 Task: Buy 2 Chair Pads from Kitchen & Table Linens section under best seller category for shipping address: Gus Powell, 4759 Agriculture Lane, Homestead, Florida 33030, Cell Number 3052454080. Pay from credit card ending with 6759, CVV 506
Action: Mouse moved to (5, 90)
Screenshot: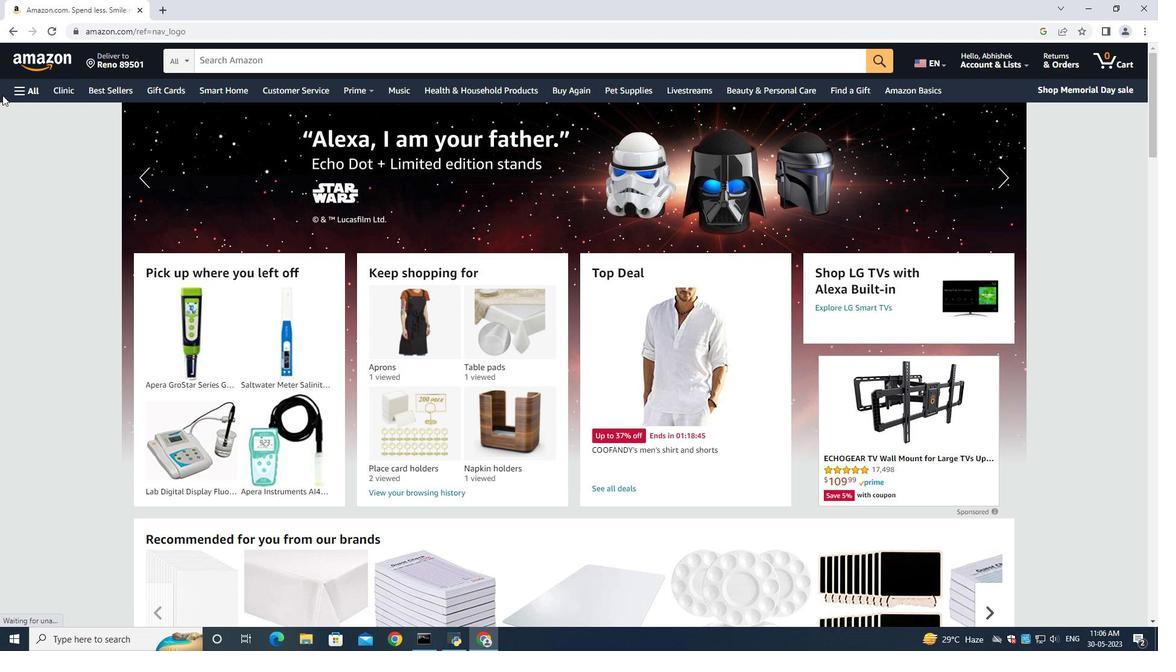 
Action: Mouse pressed left at (5, 90)
Screenshot: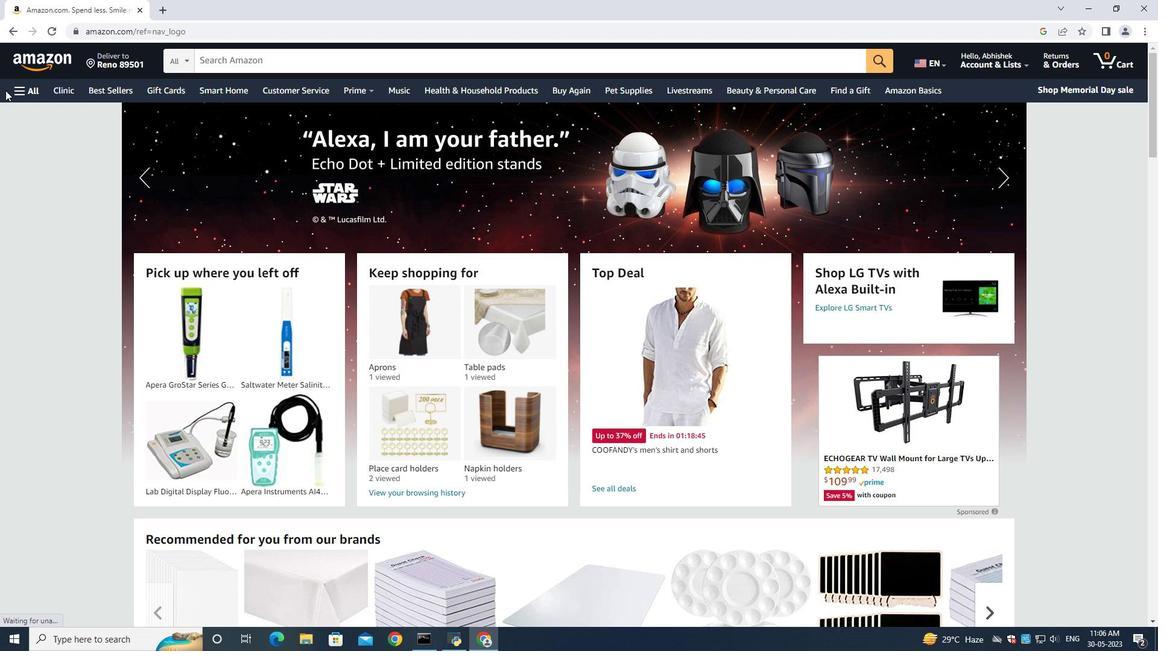 
Action: Mouse moved to (33, 93)
Screenshot: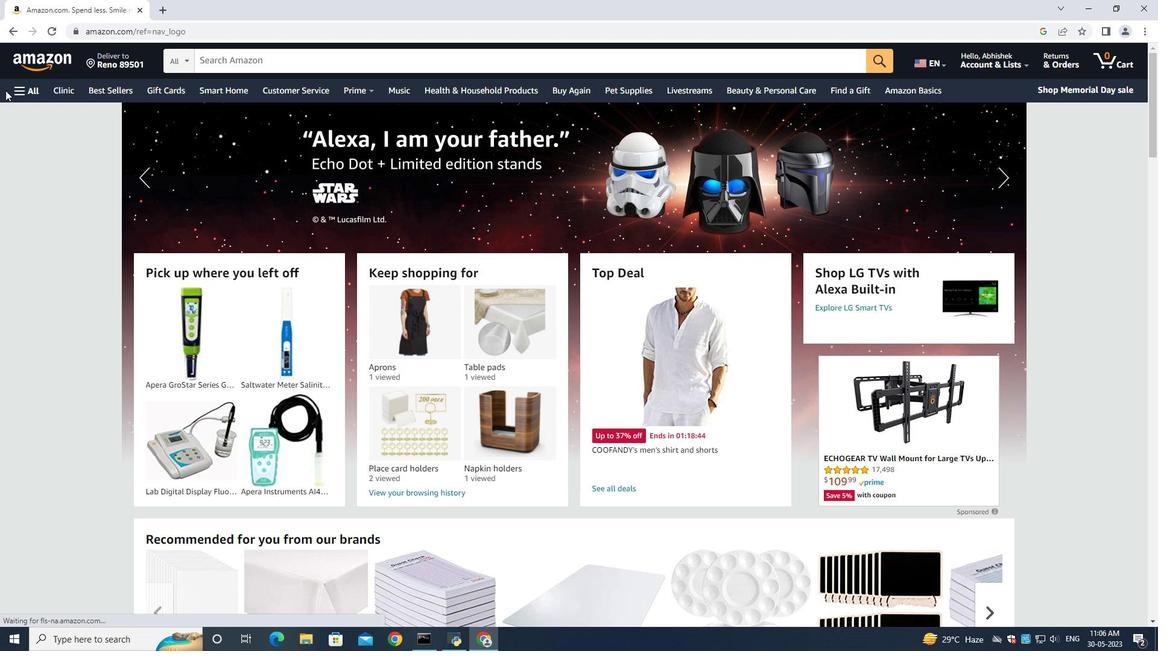 
Action: Mouse pressed left at (33, 93)
Screenshot: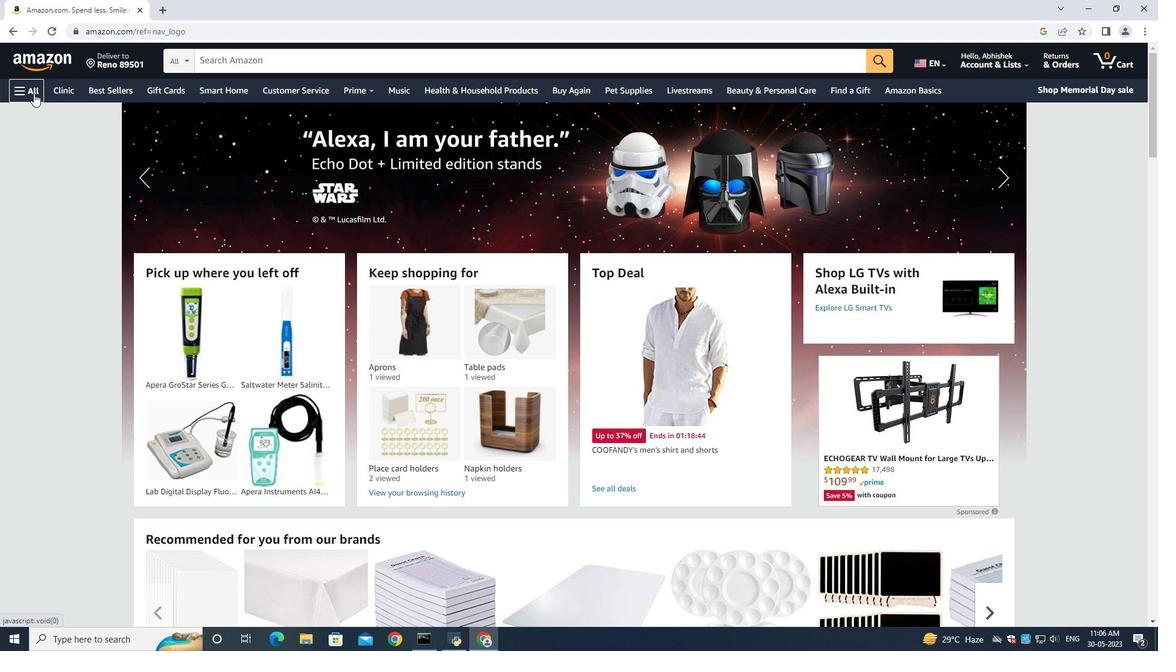 
Action: Mouse moved to (44, 109)
Screenshot: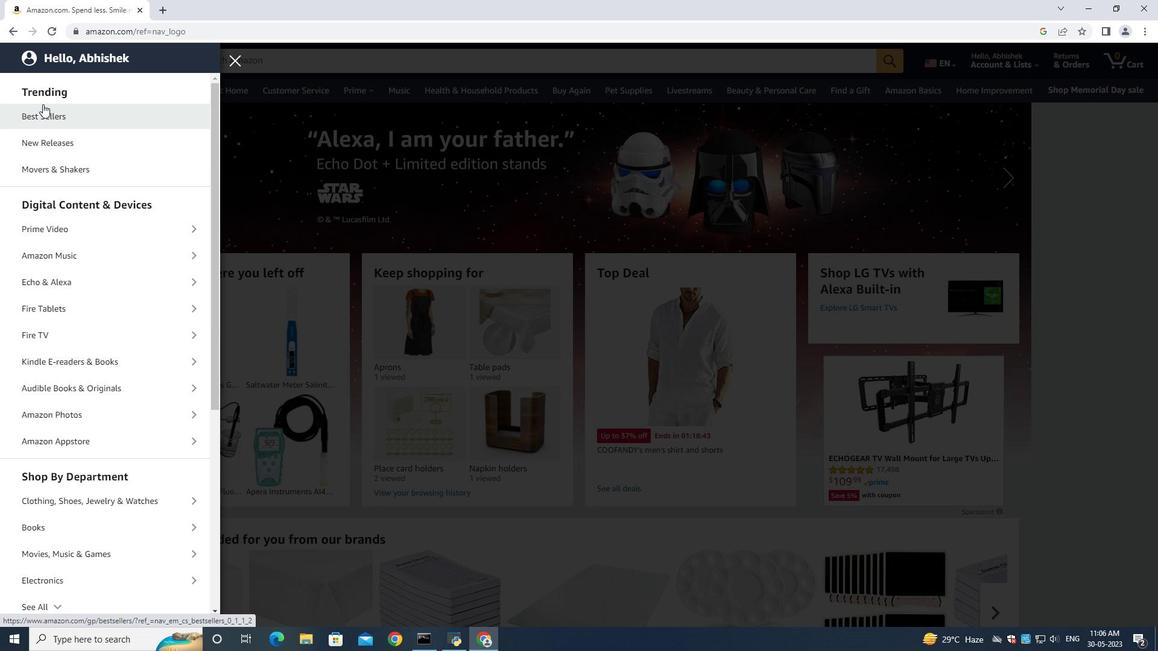 
Action: Mouse pressed left at (44, 109)
Screenshot: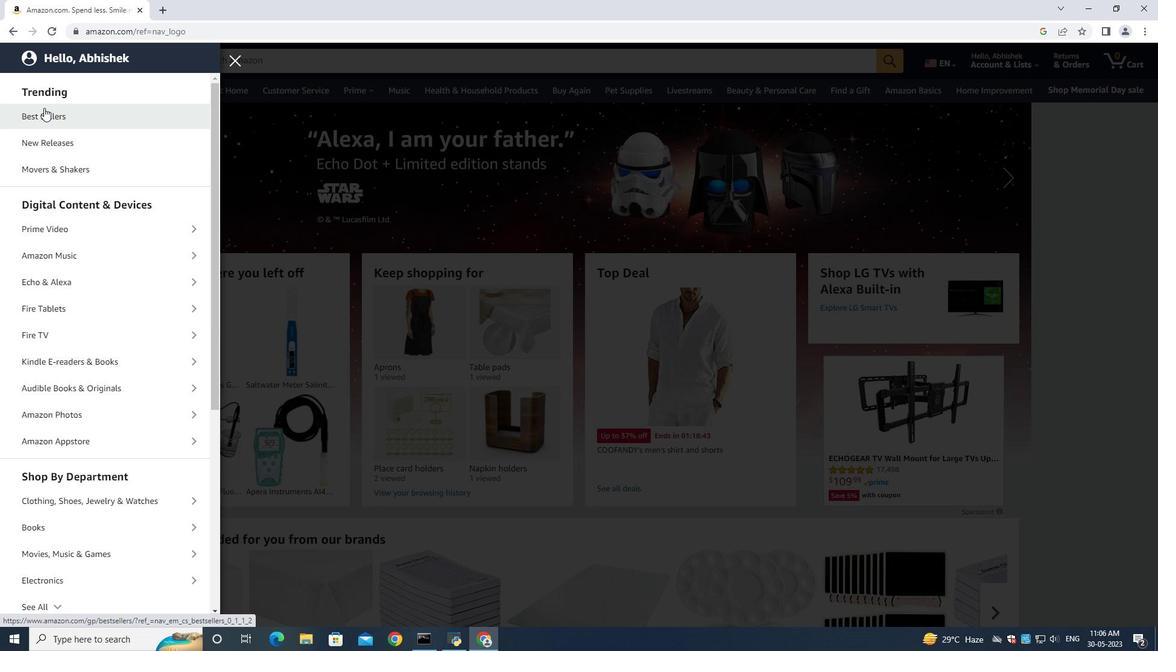 
Action: Mouse moved to (258, 63)
Screenshot: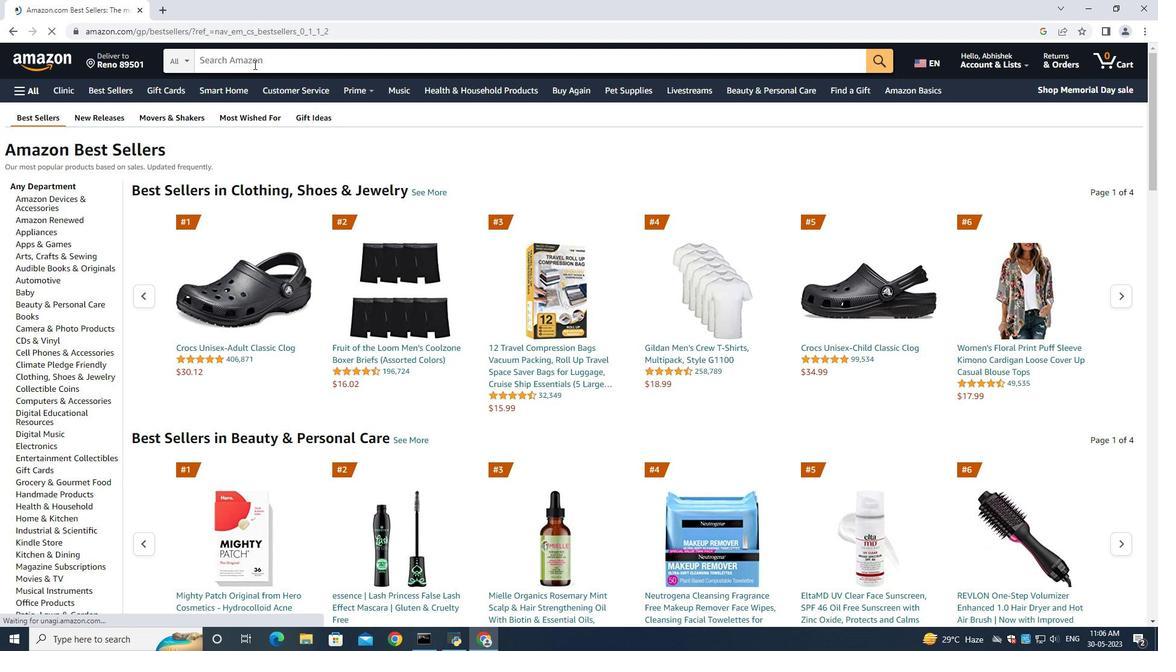 
Action: Mouse pressed left at (258, 63)
Screenshot: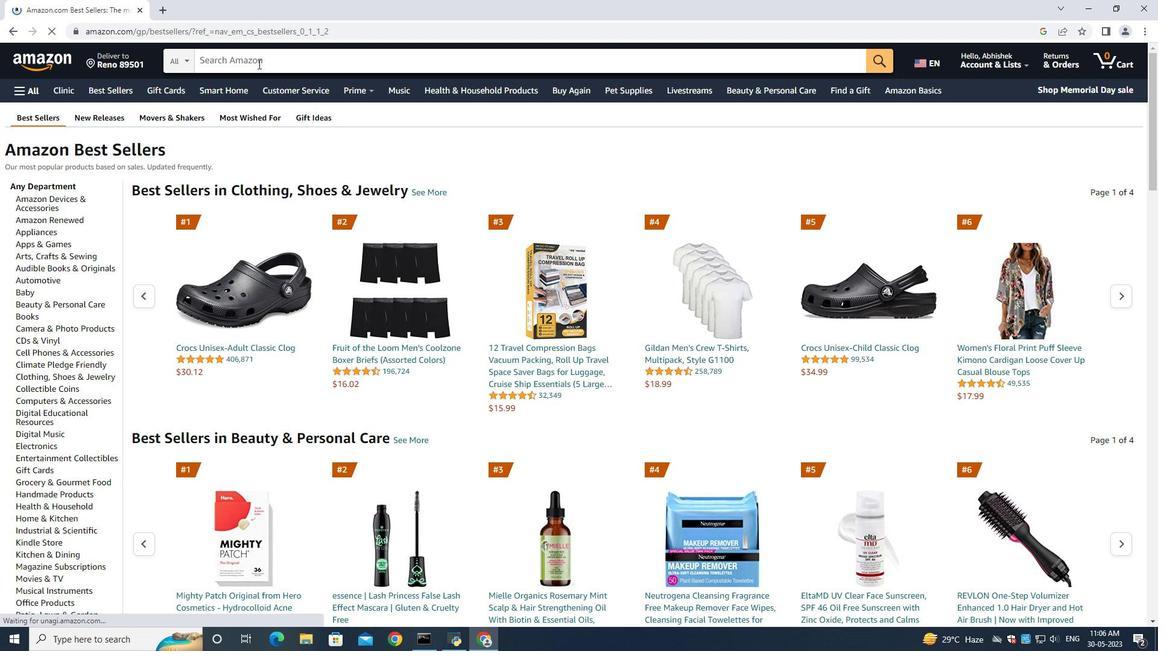 
Action: Key pressed <Key.shift>Chair<Key.space><Key.shift>Pas<Key.space><Key.backspace><Key.backspace>ds<Key.space><Key.enter>
Screenshot: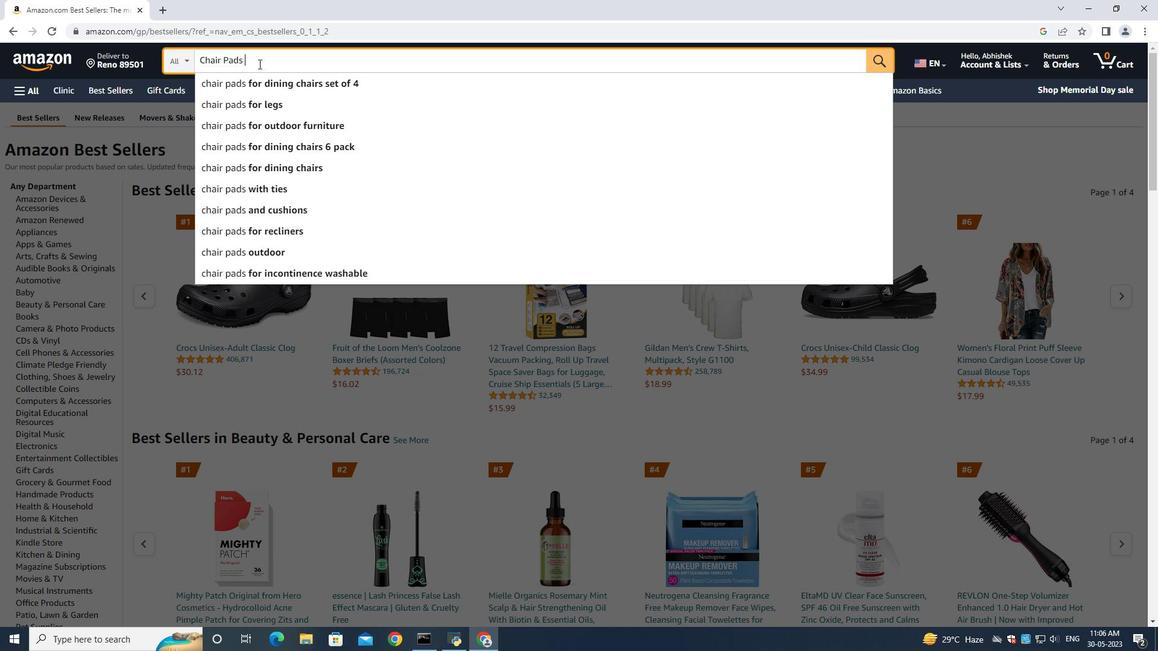 
Action: Mouse moved to (94, 372)
Screenshot: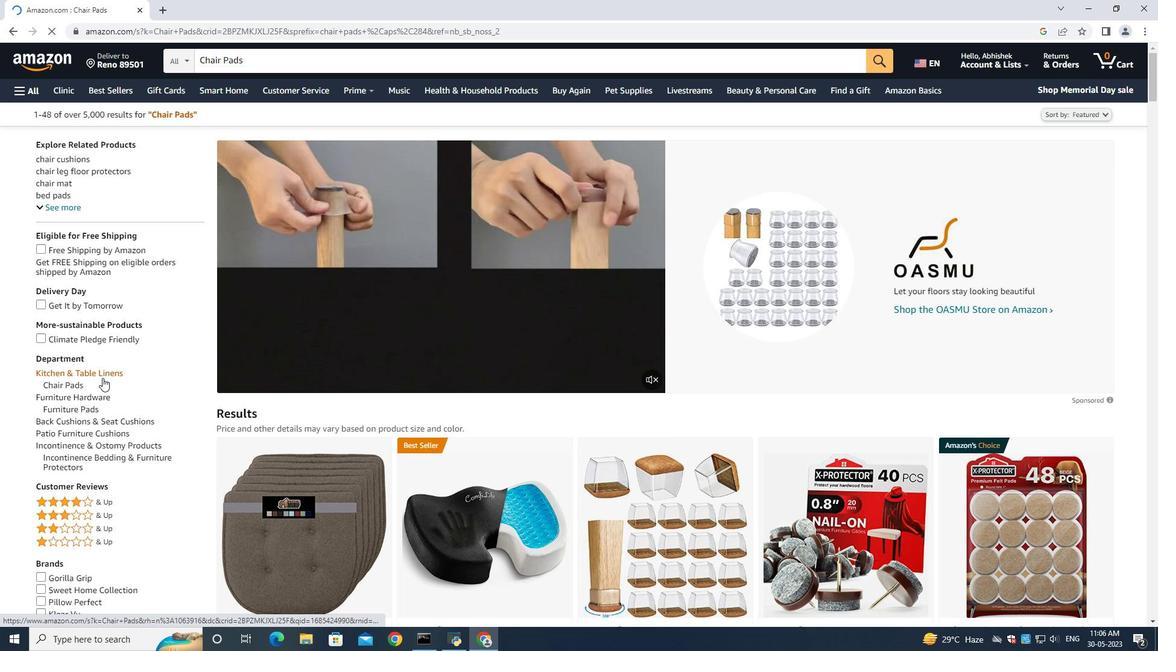 
Action: Mouse pressed left at (94, 372)
Screenshot: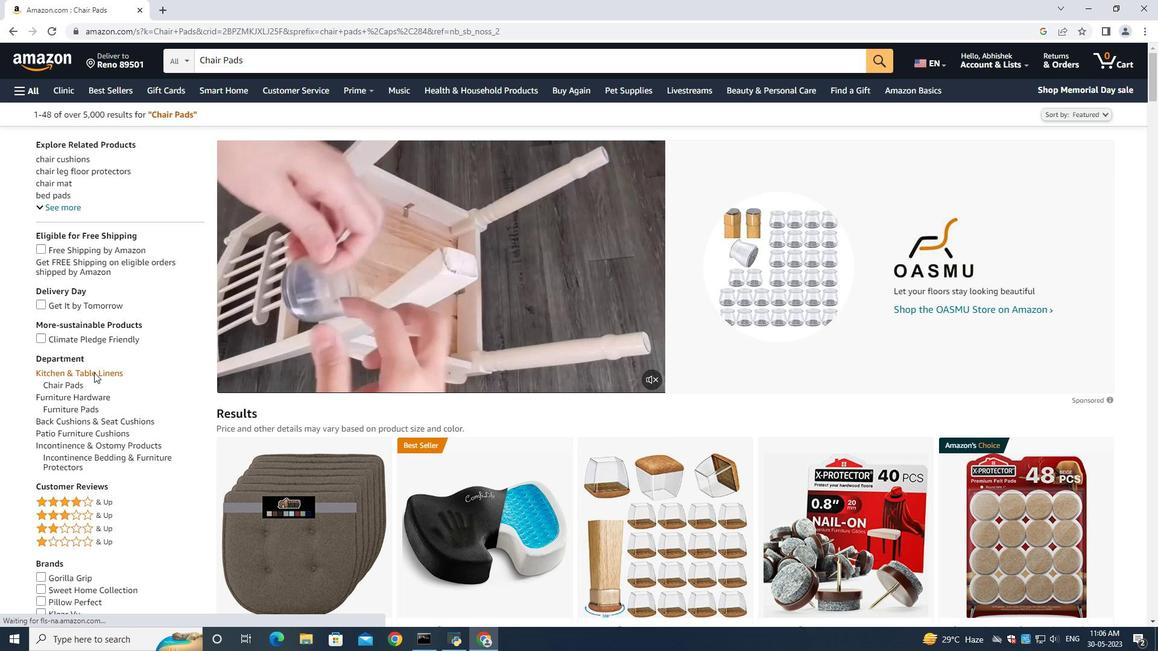 
Action: Mouse moved to (427, 369)
Screenshot: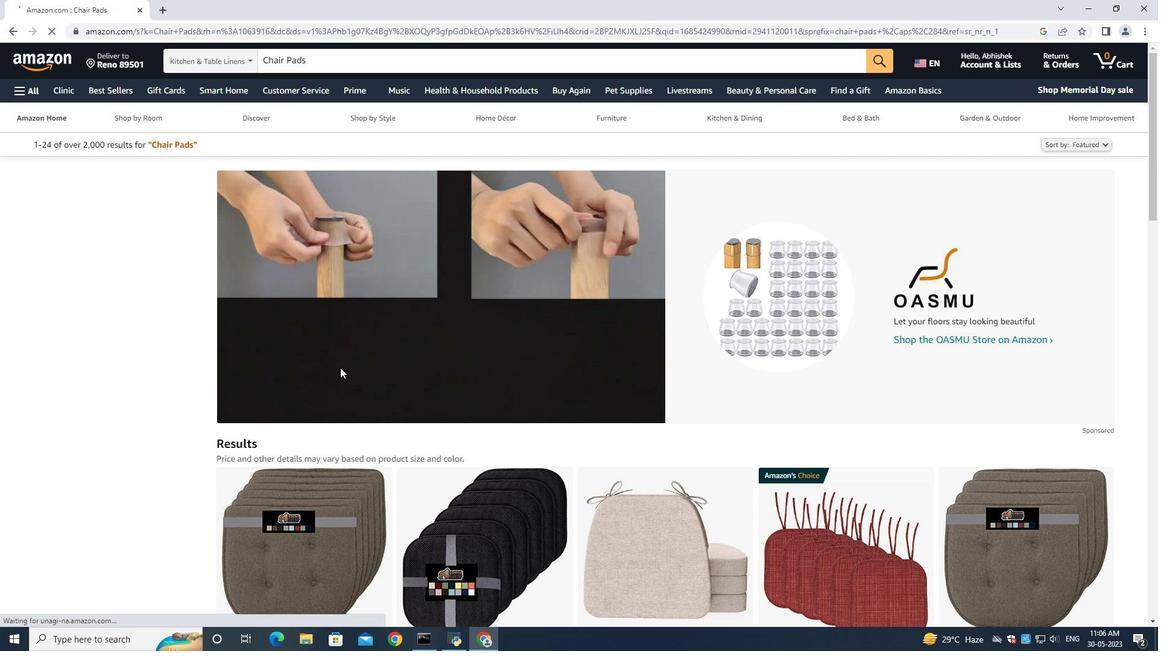 
Action: Mouse scrolled (427, 369) with delta (0, 0)
Screenshot: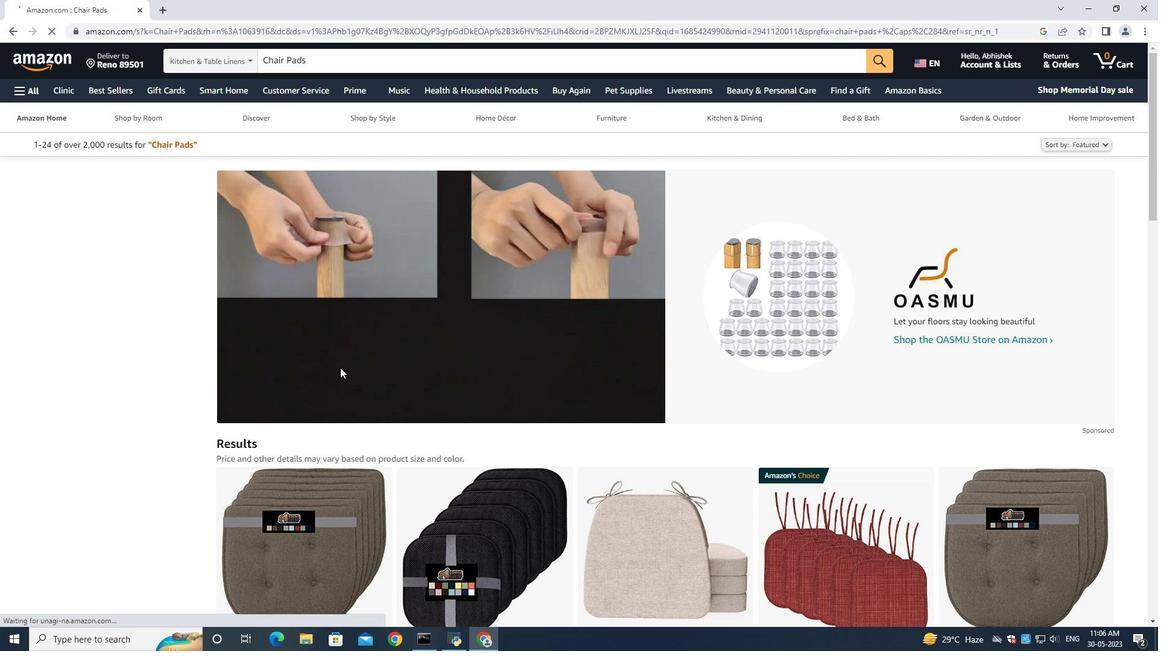 
Action: Mouse moved to (427, 369)
Screenshot: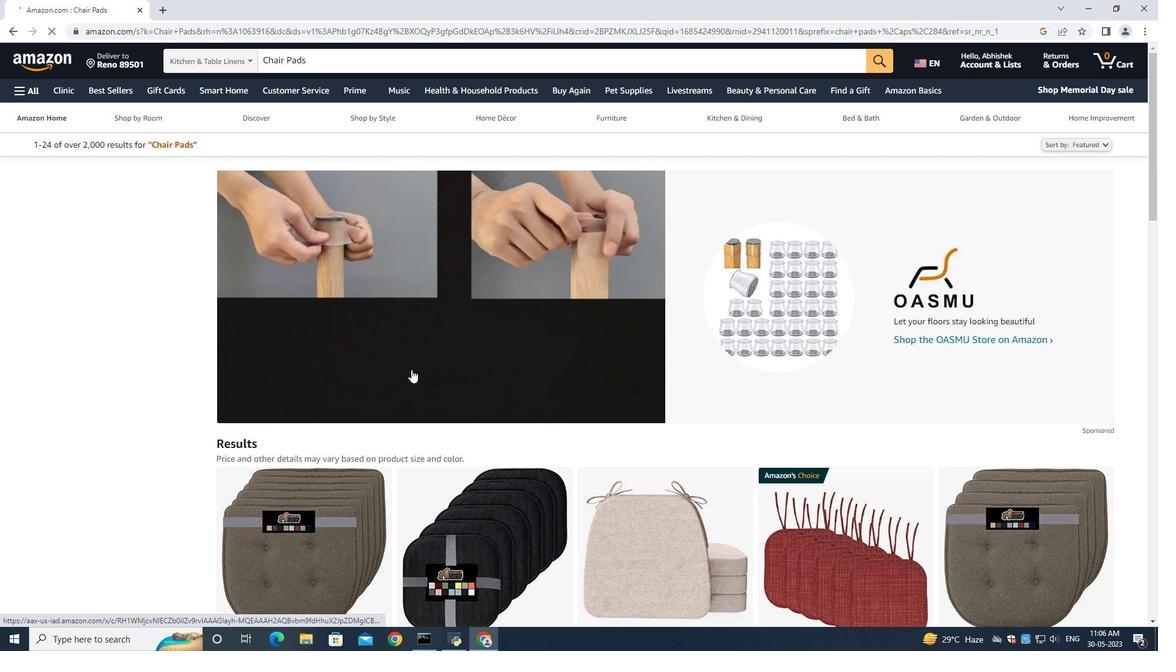 
Action: Mouse scrolled (427, 369) with delta (0, 0)
Screenshot: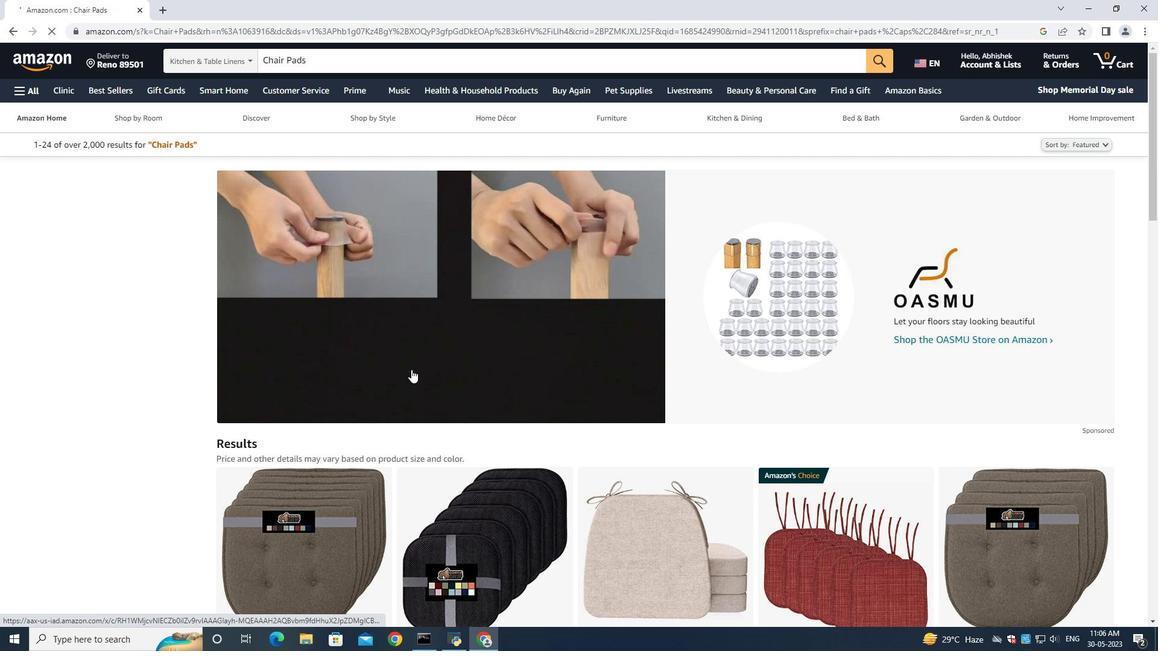 
Action: Mouse moved to (427, 369)
Screenshot: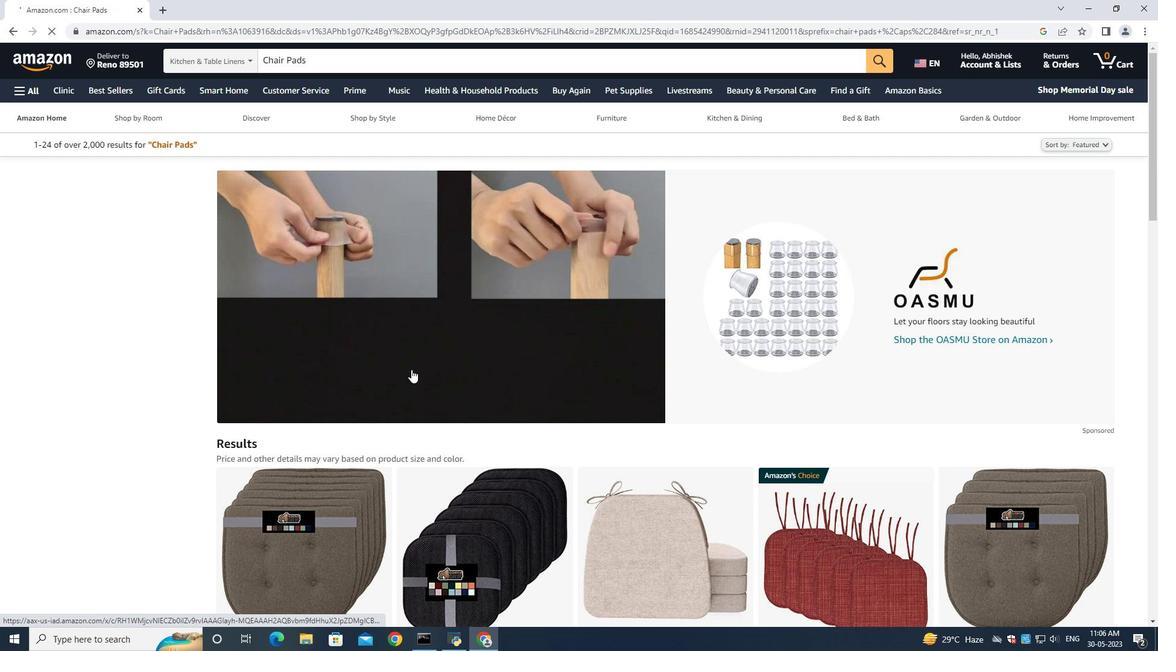 
Action: Mouse scrolled (427, 369) with delta (0, 0)
Screenshot: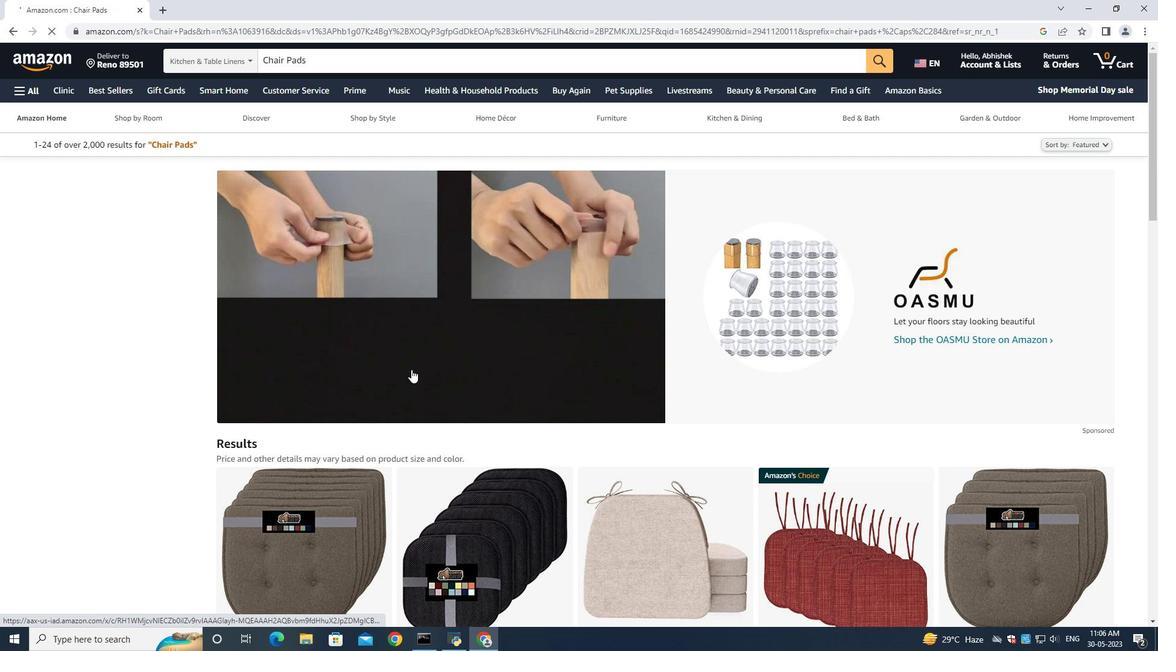 
Action: Mouse moved to (555, 366)
Screenshot: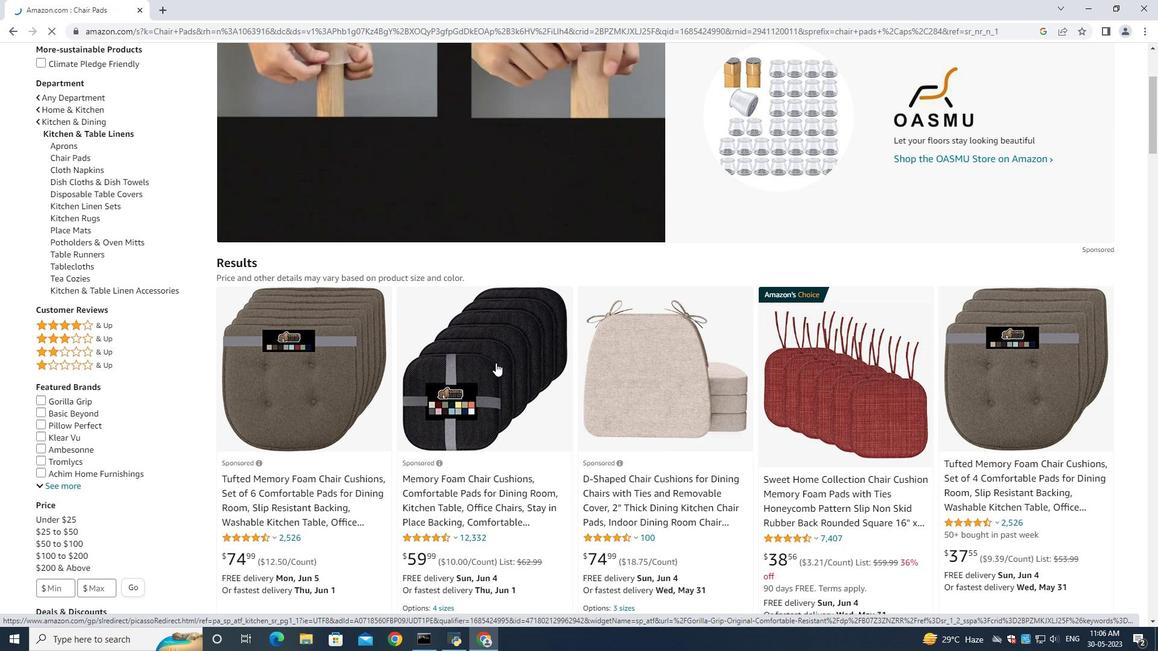 
Action: Mouse scrolled (555, 365) with delta (0, 0)
Screenshot: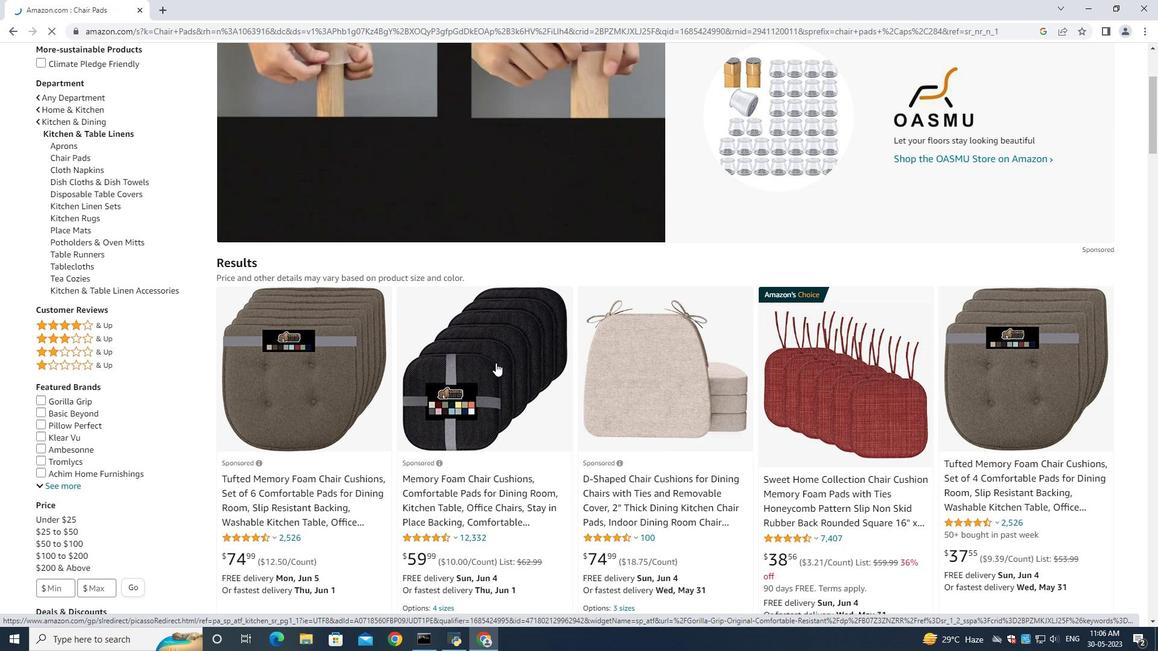 
Action: Mouse moved to (556, 366)
Screenshot: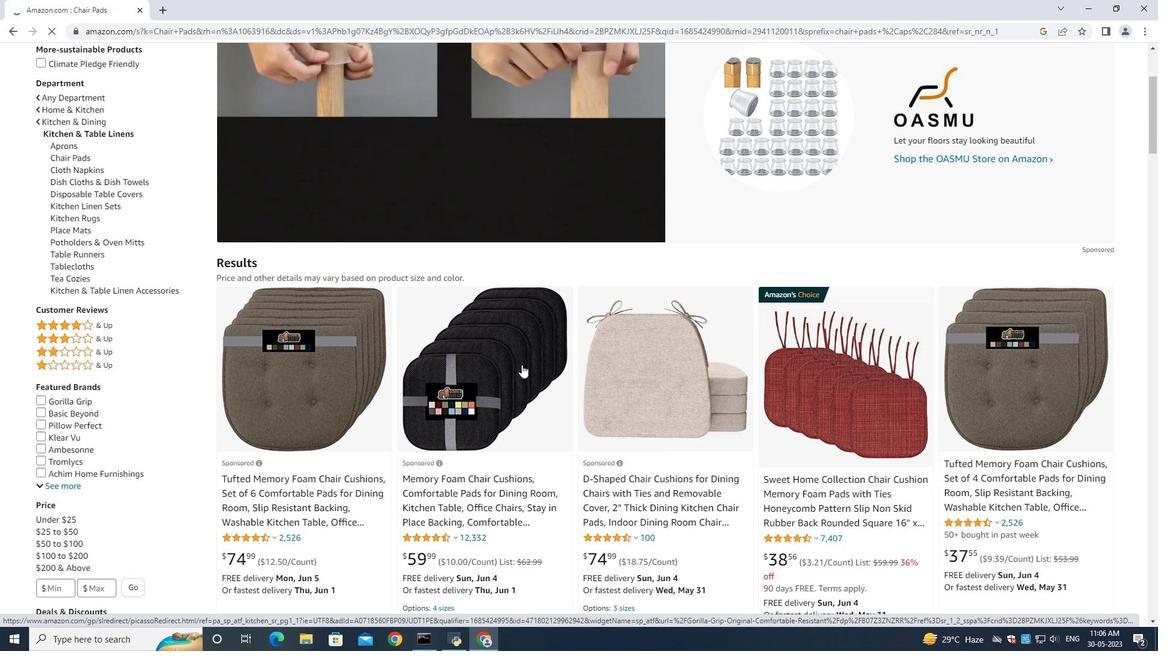 
Action: Mouse scrolled (556, 365) with delta (0, 0)
Screenshot: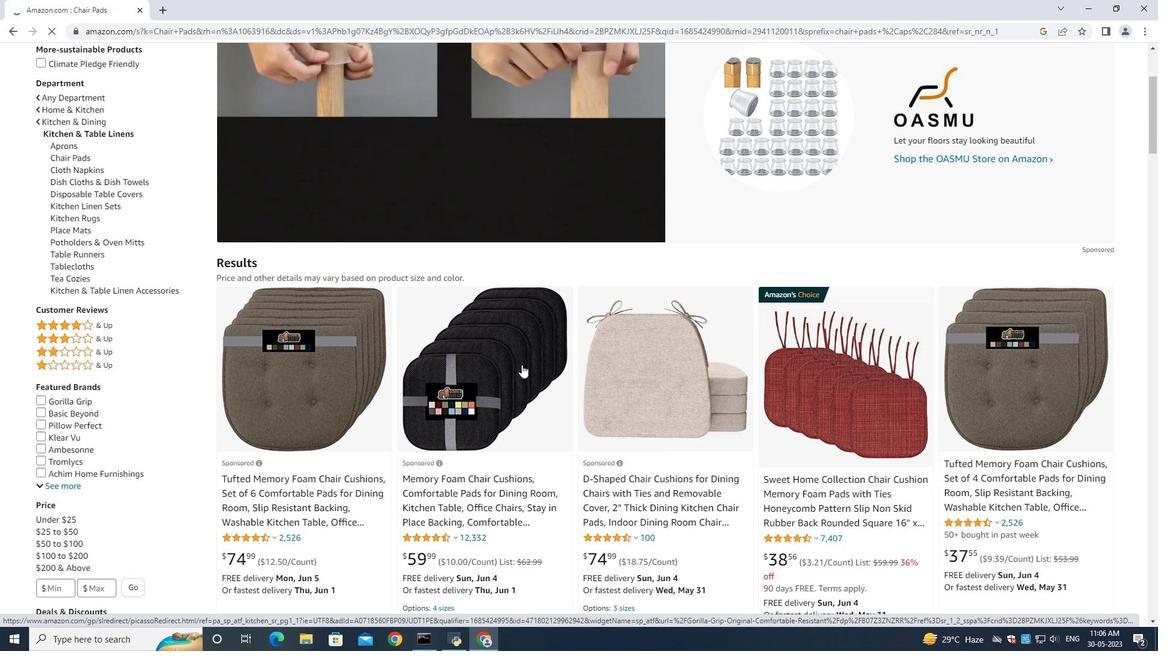 
Action: Mouse scrolled (556, 365) with delta (0, 0)
Screenshot: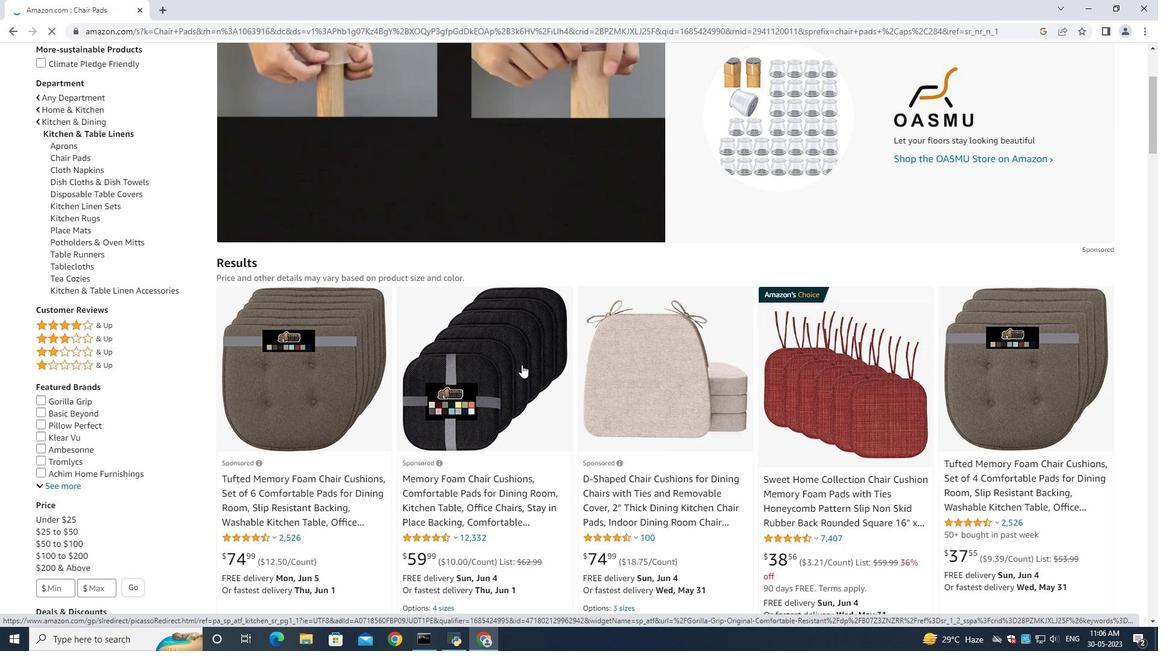 
Action: Mouse scrolled (556, 365) with delta (0, 0)
Screenshot: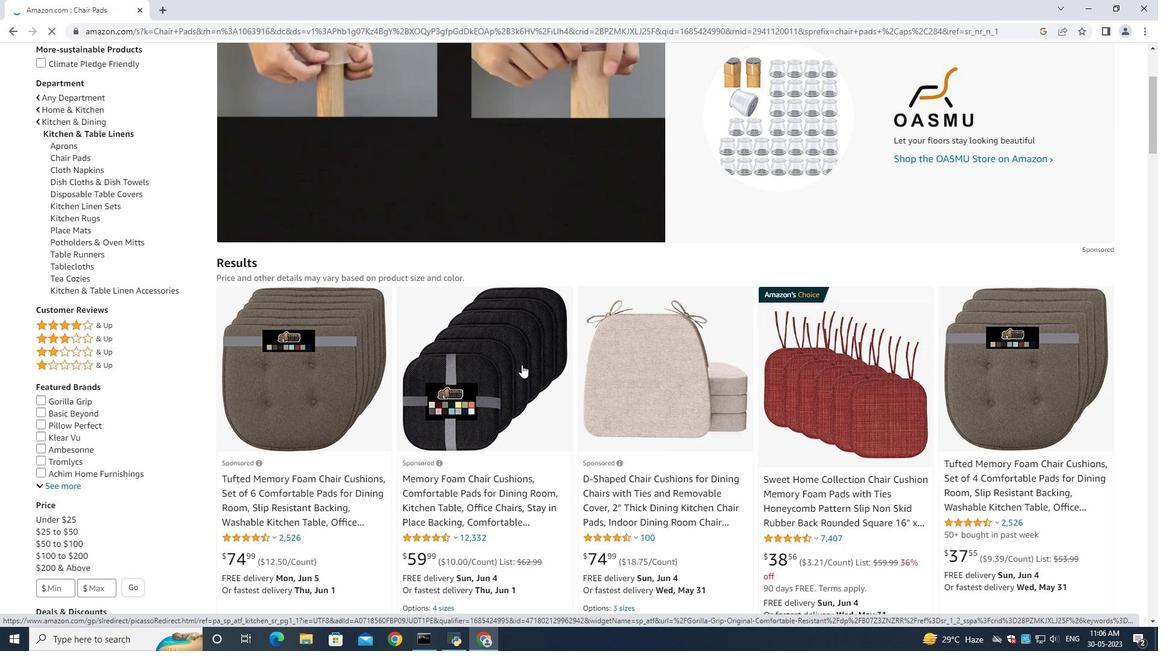 
Action: Mouse moved to (779, 322)
Screenshot: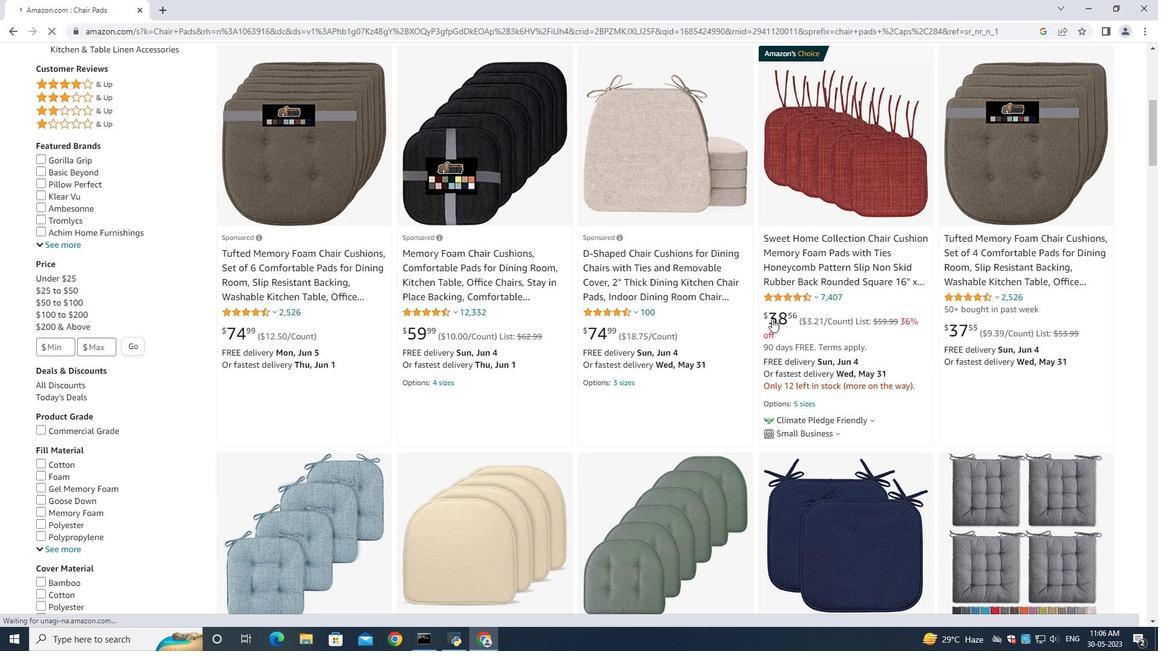 
Action: Mouse scrolled (779, 322) with delta (0, 0)
Screenshot: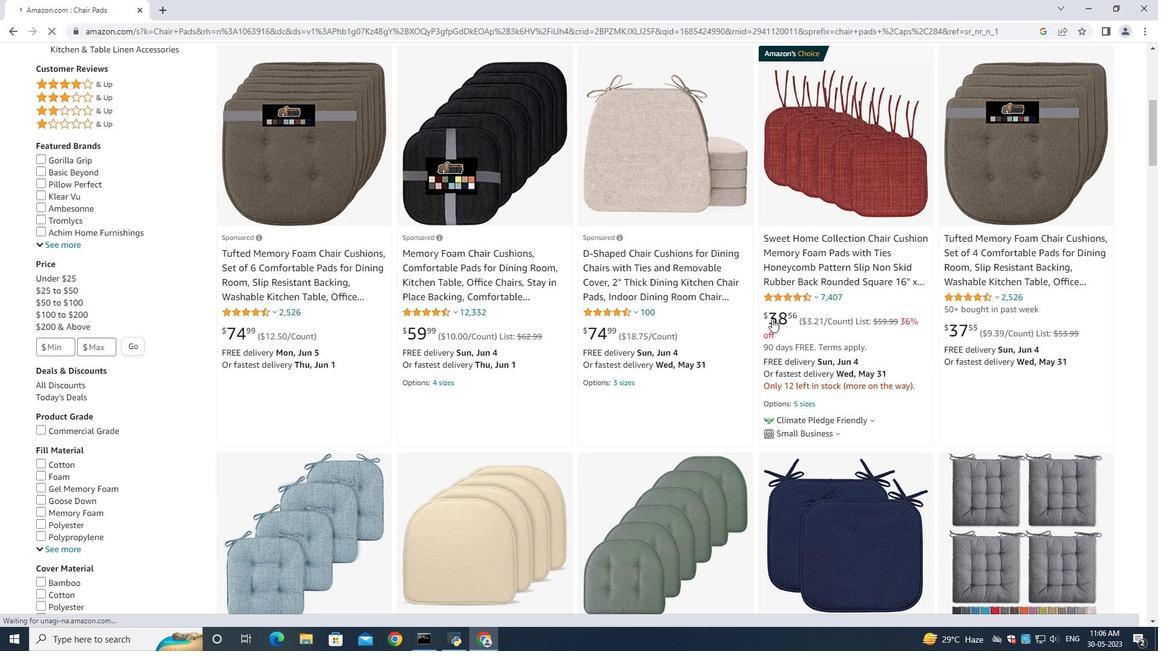 
Action: Mouse scrolled (779, 322) with delta (0, 0)
Screenshot: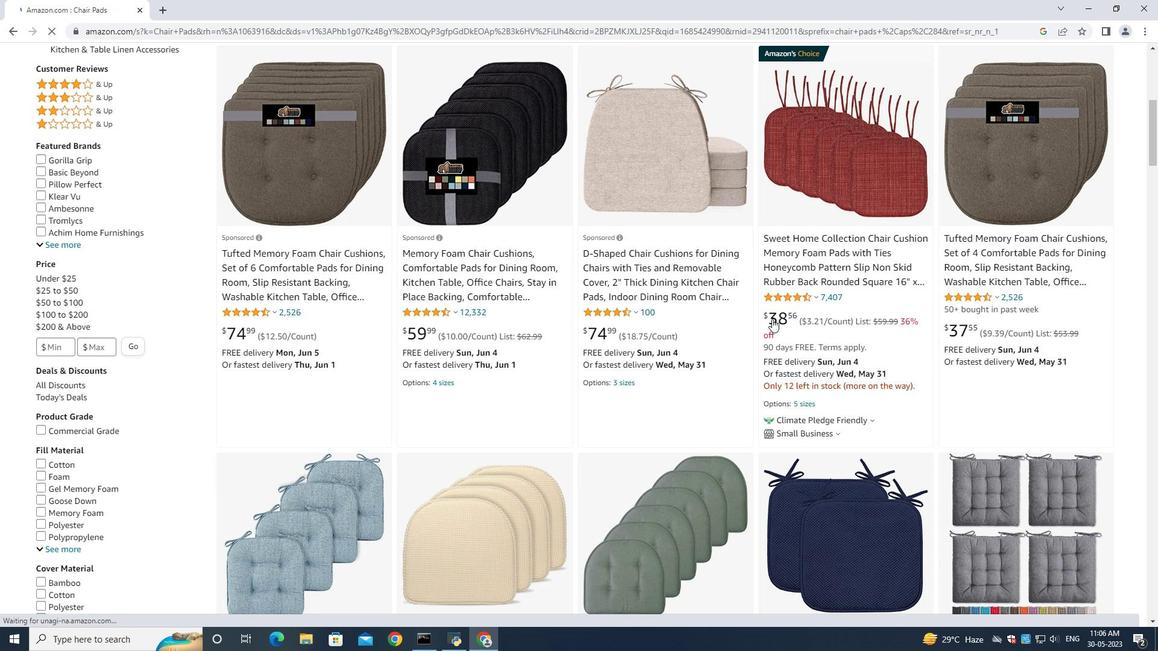 
Action: Mouse moved to (669, 330)
Screenshot: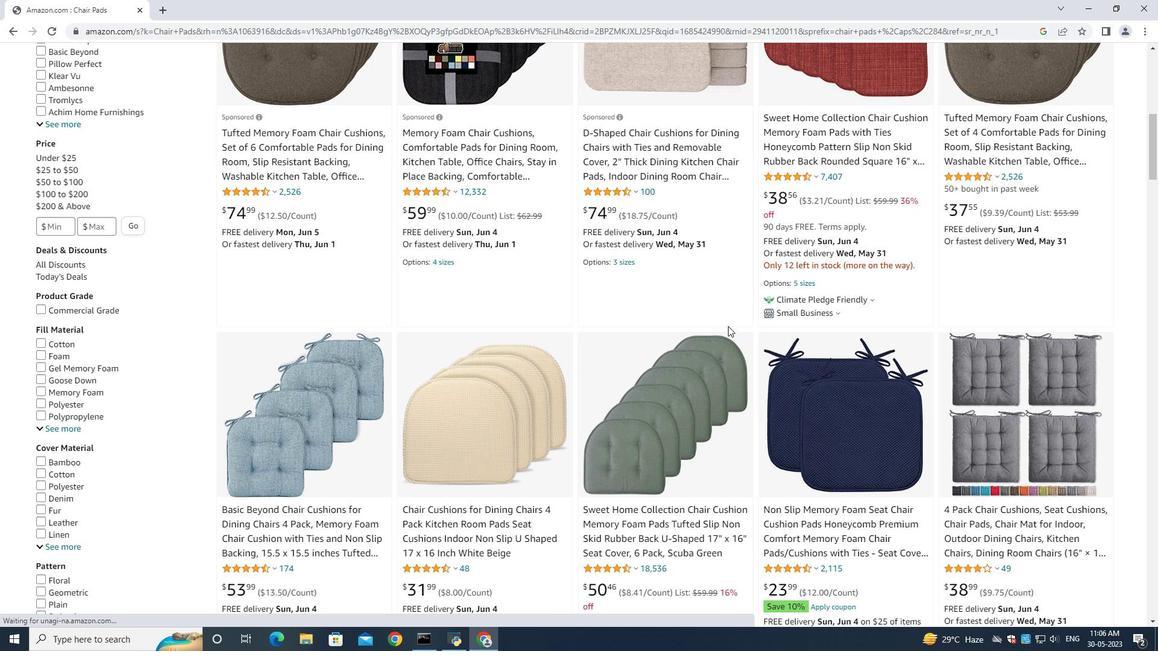 
Action: Mouse scrolled (669, 330) with delta (0, 0)
Screenshot: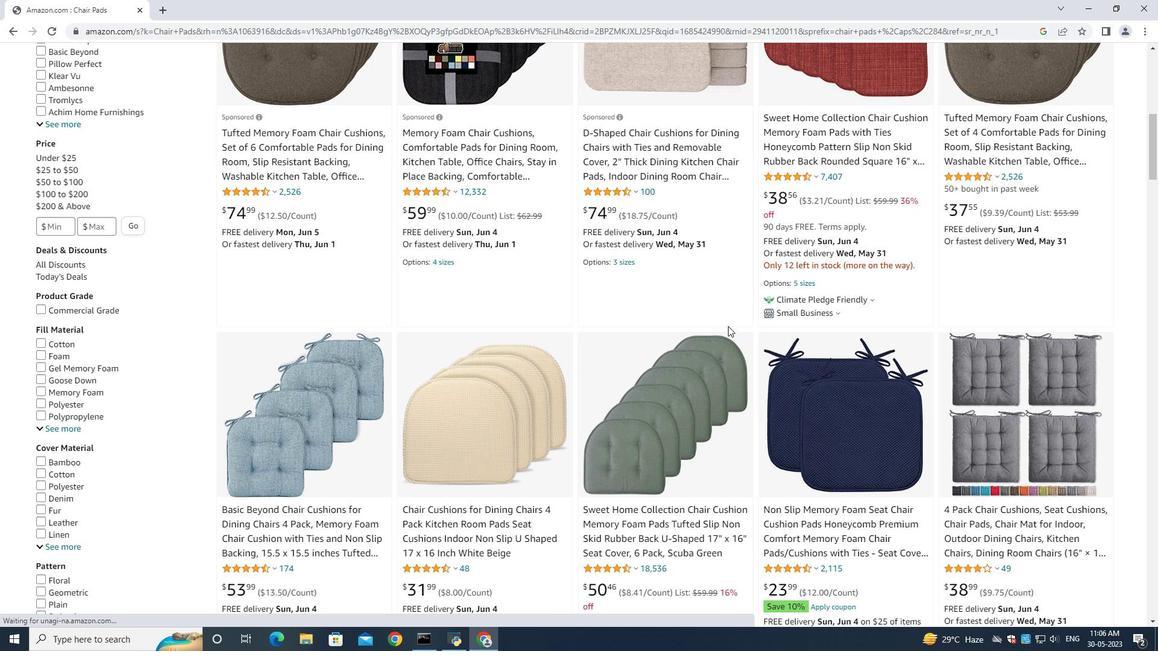 
Action: Mouse moved to (657, 330)
Screenshot: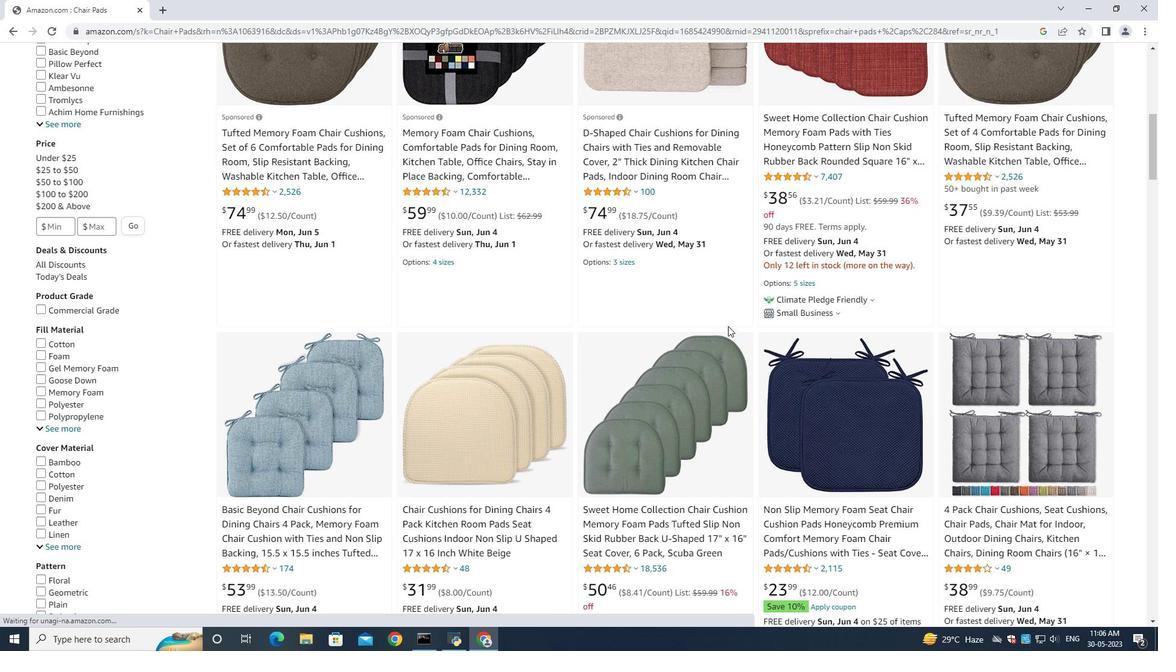 
Action: Mouse scrolled (660, 330) with delta (0, 0)
Screenshot: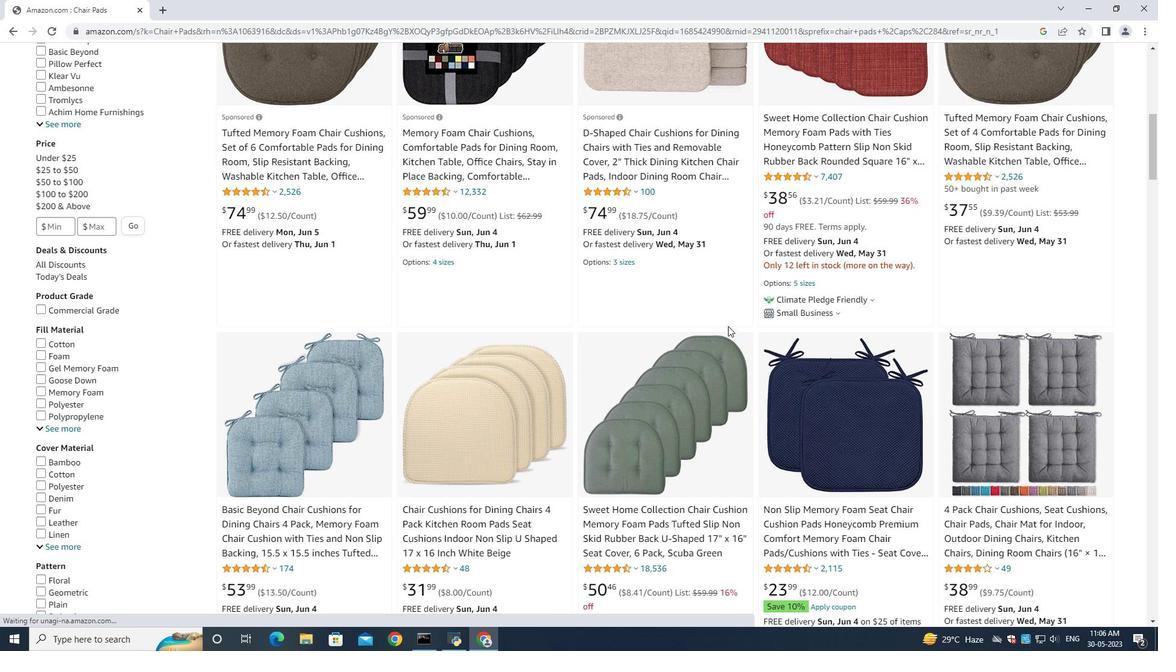 
Action: Mouse moved to (657, 330)
Screenshot: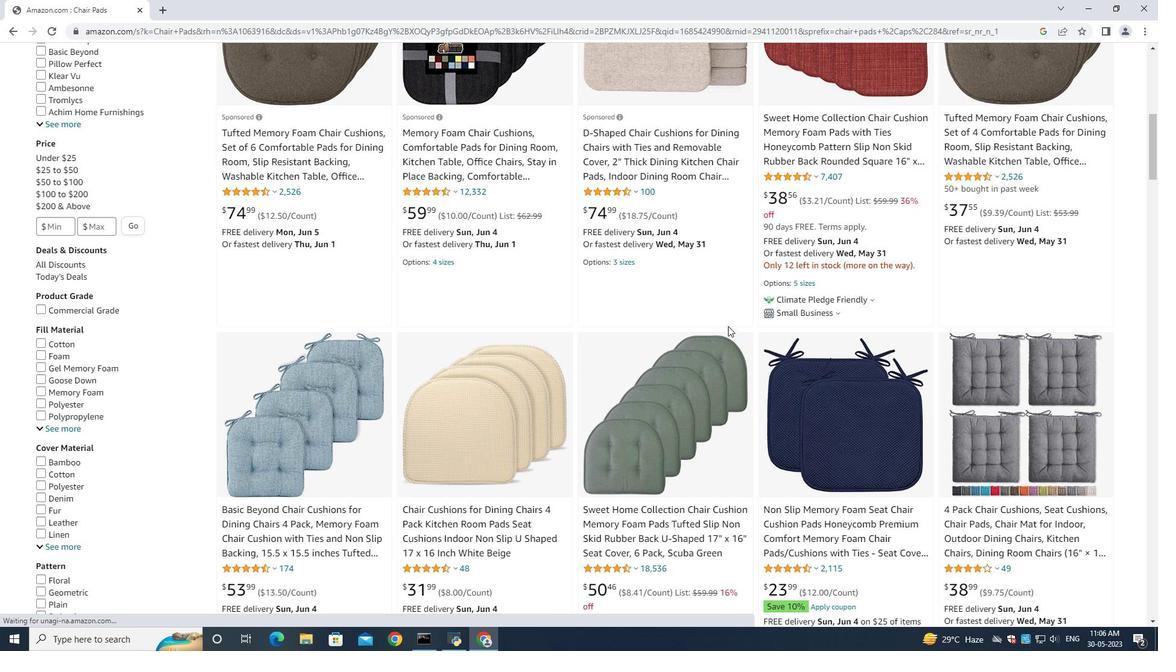 
Action: Mouse scrolled (657, 330) with delta (0, 0)
Screenshot: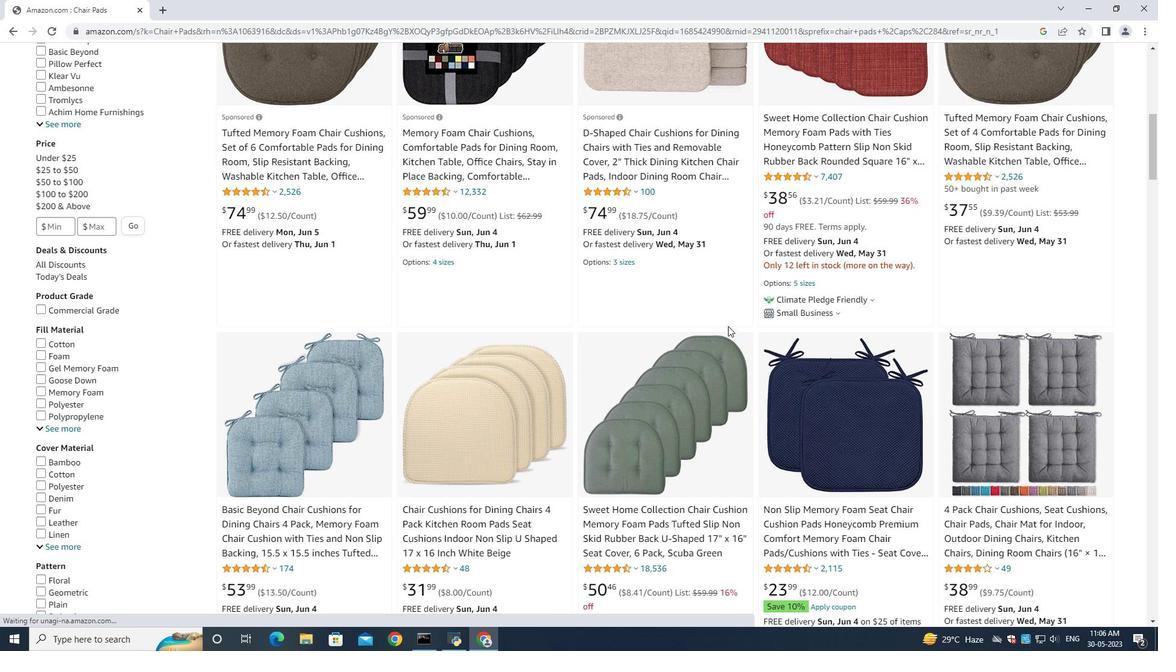 
Action: Mouse scrolled (657, 330) with delta (0, 0)
Screenshot: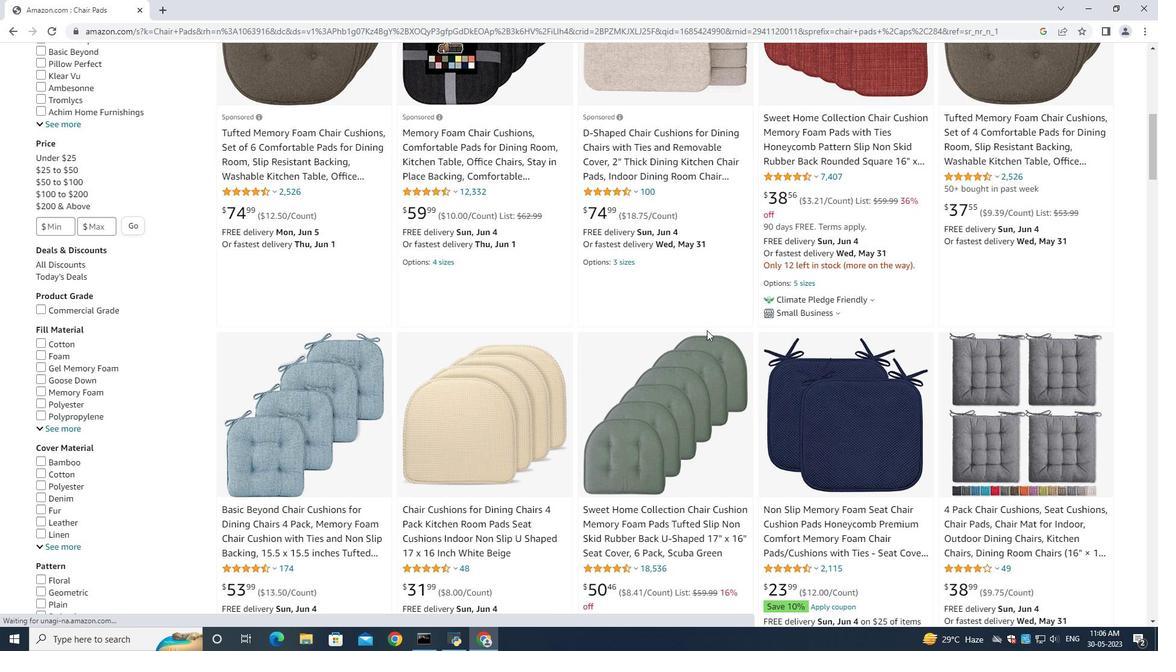 
Action: Mouse scrolled (657, 330) with delta (0, 0)
Screenshot: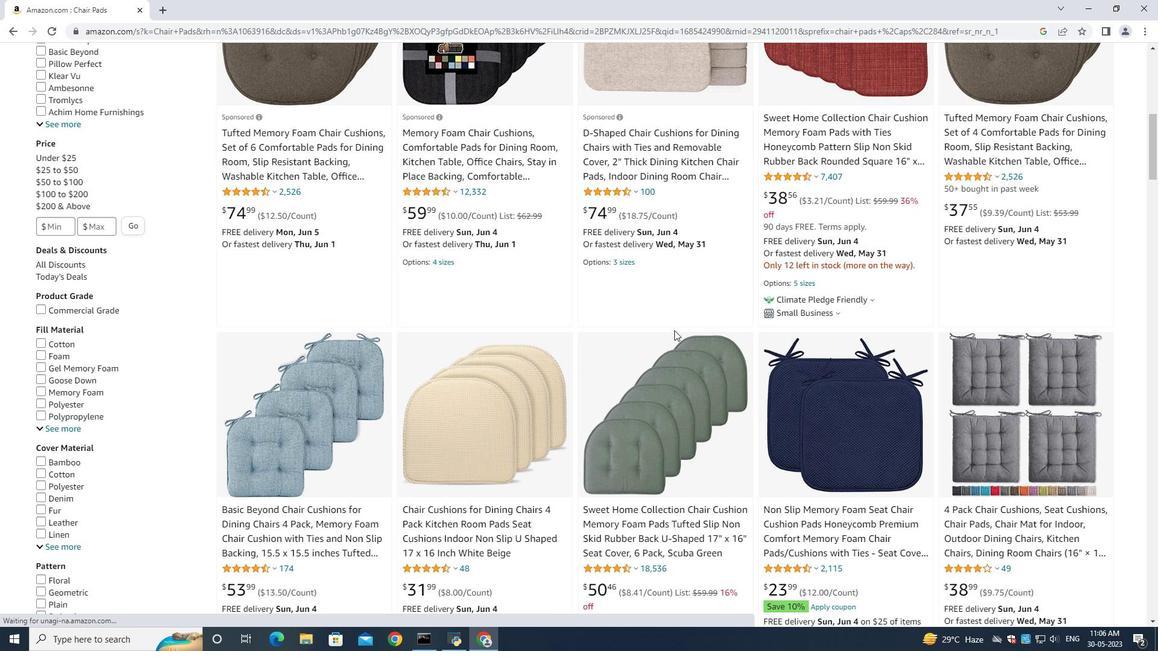 
Action: Mouse moved to (284, 452)
Screenshot: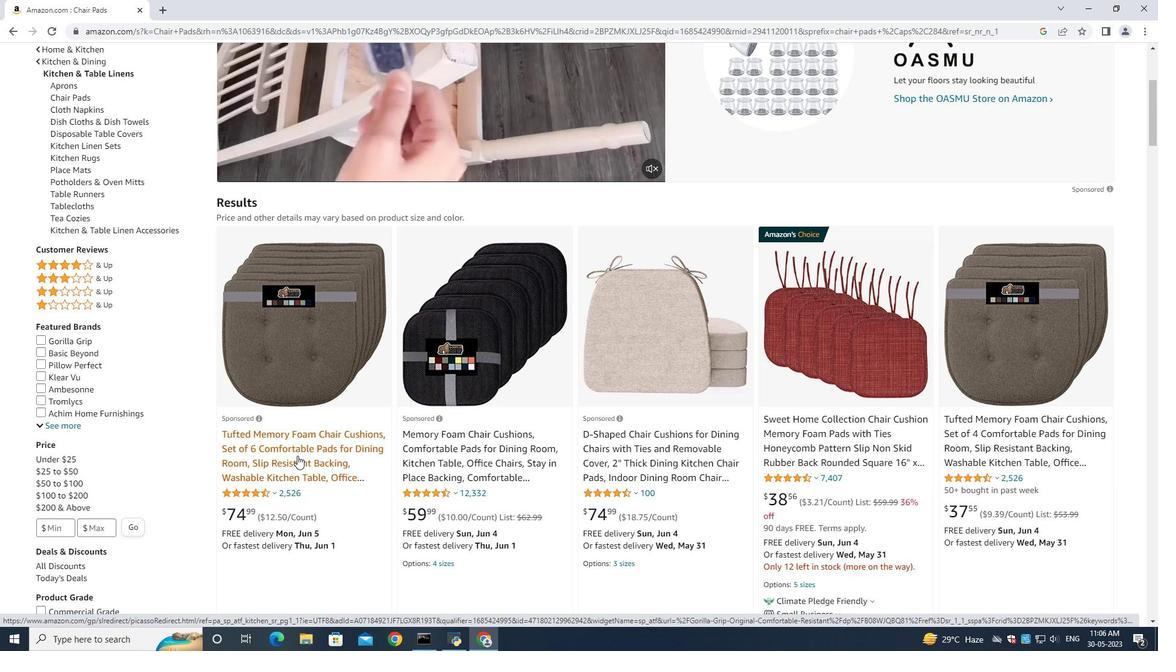 
Action: Mouse pressed left at (284, 452)
Screenshot: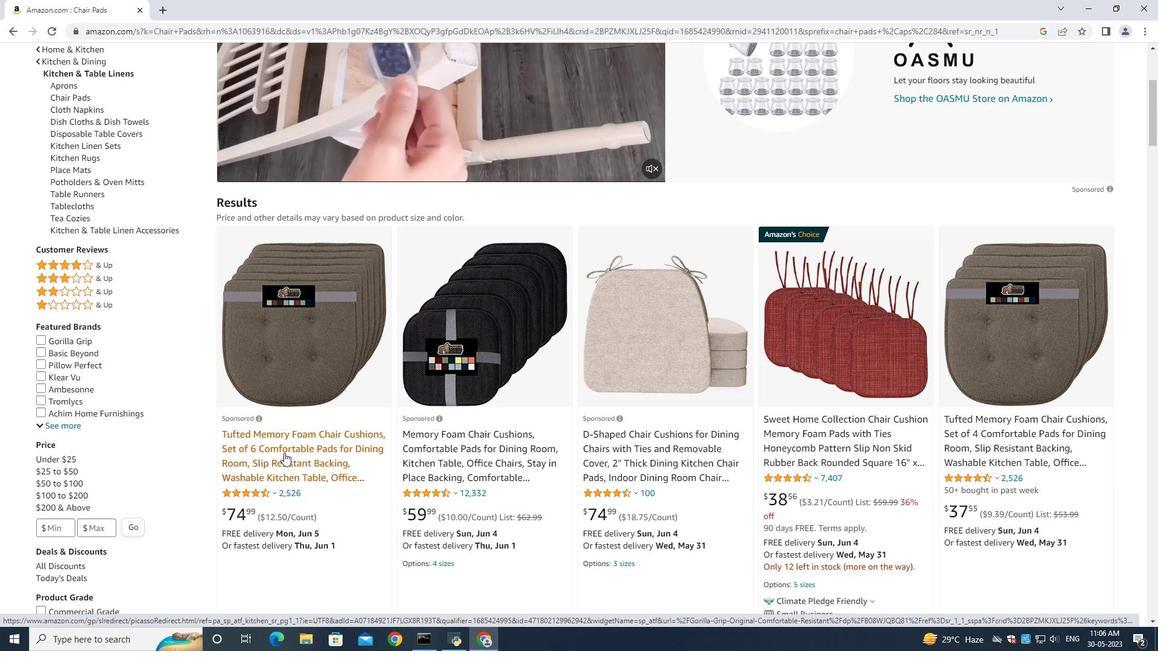 
Action: Mouse moved to (907, 420)
Screenshot: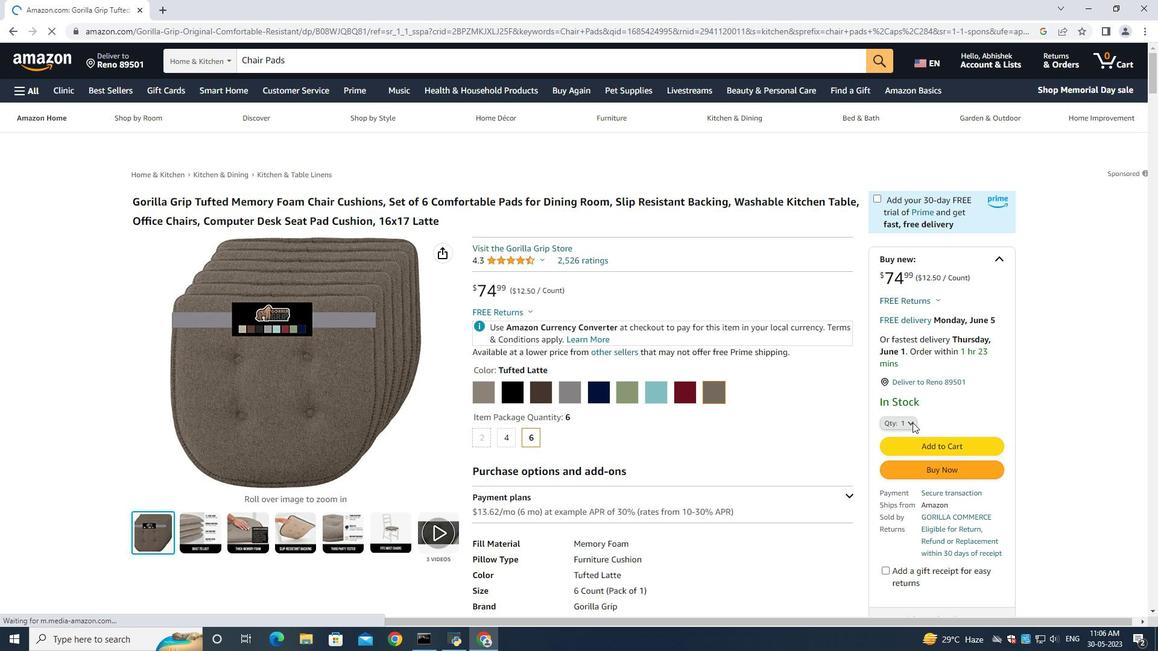 
Action: Mouse pressed left at (907, 420)
Screenshot: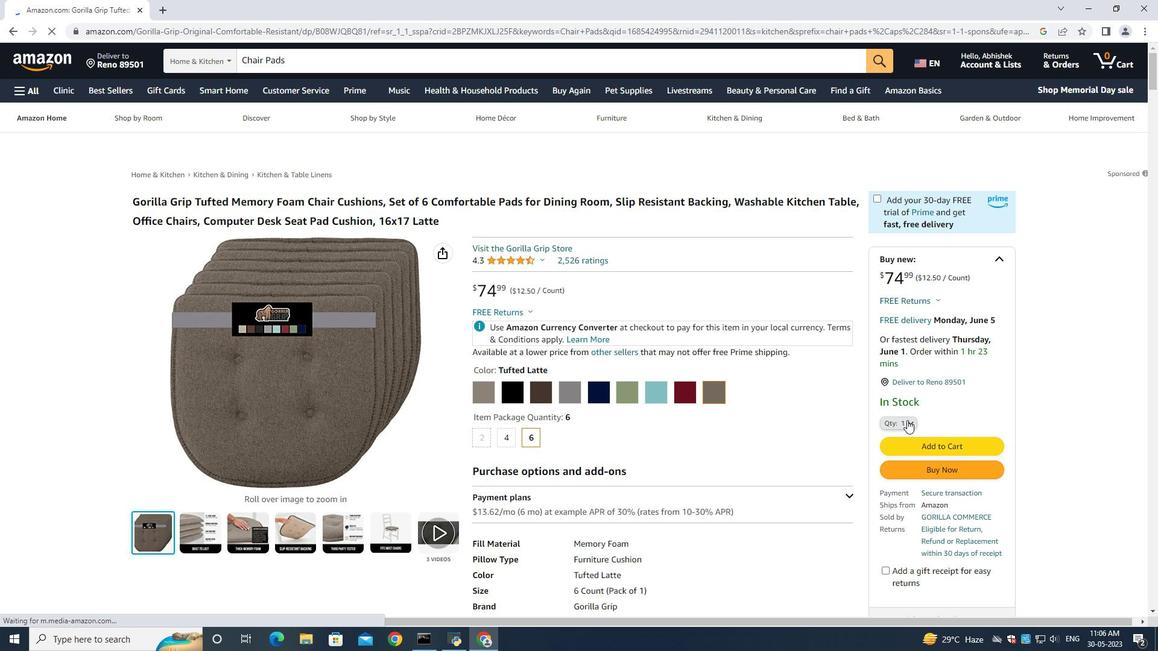 
Action: Mouse moved to (894, 91)
Screenshot: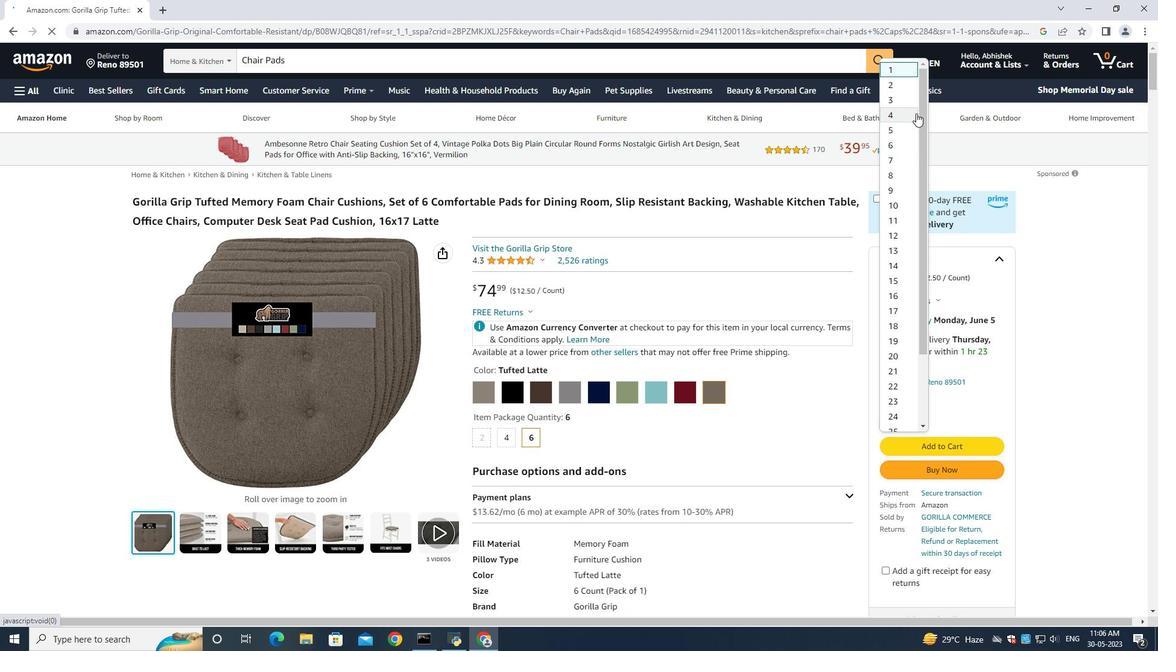 
Action: Mouse pressed left at (894, 91)
Screenshot: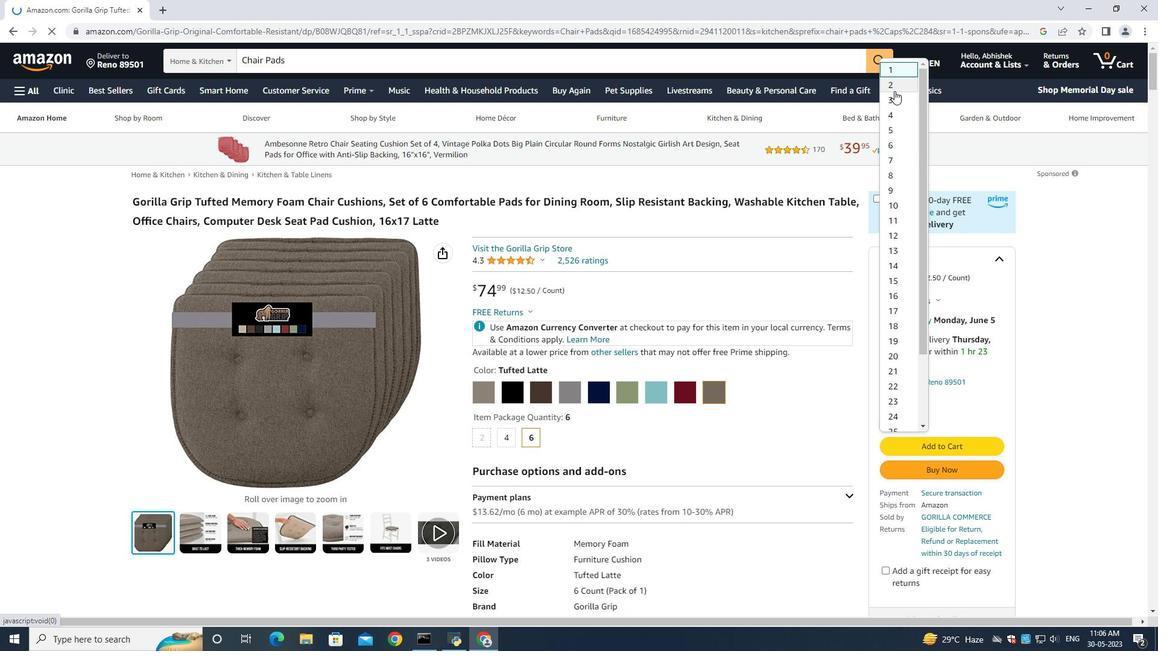 
Action: Mouse moved to (443, 528)
Screenshot: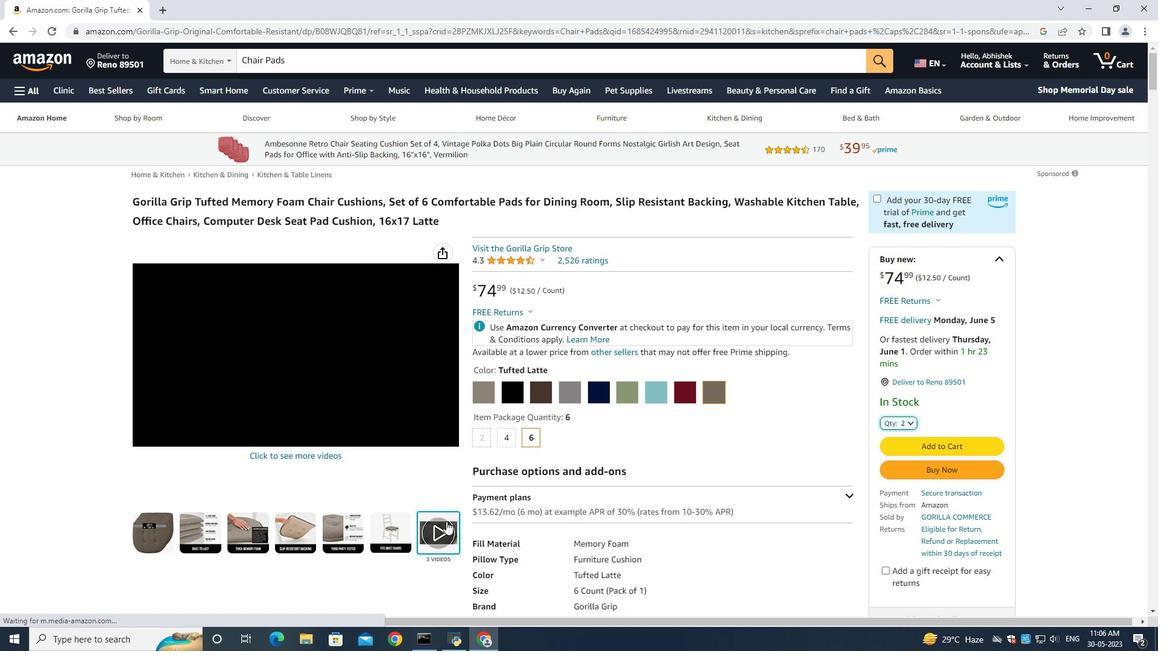 
Action: Mouse pressed left at (443, 528)
Screenshot: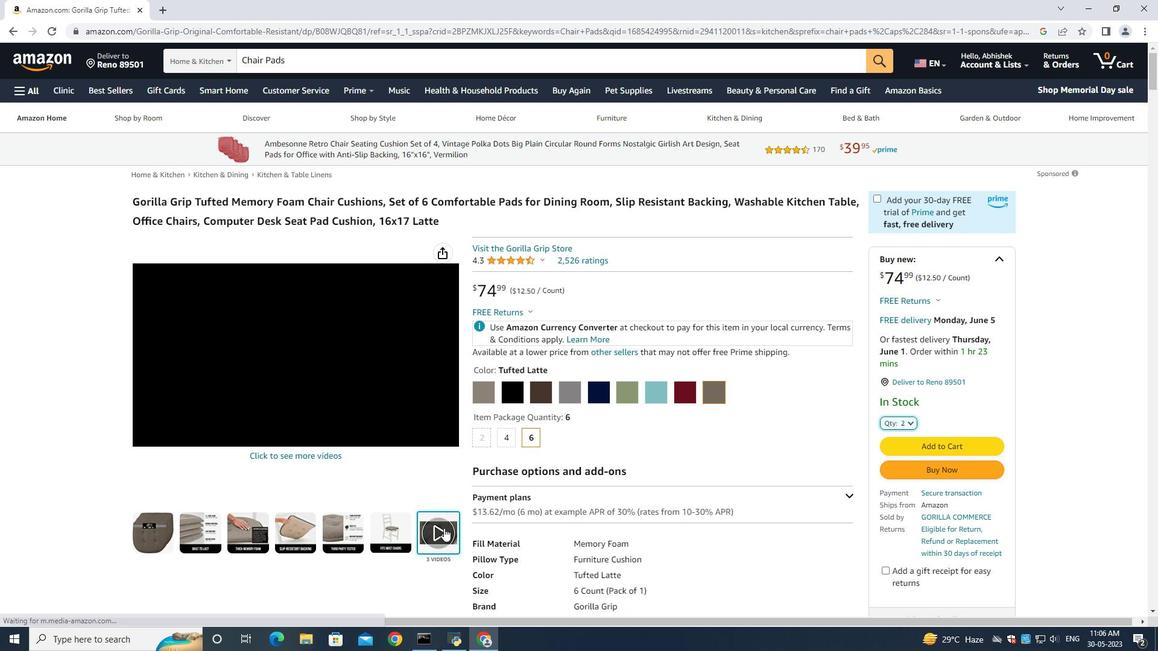 
Action: Mouse moved to (609, 504)
Screenshot: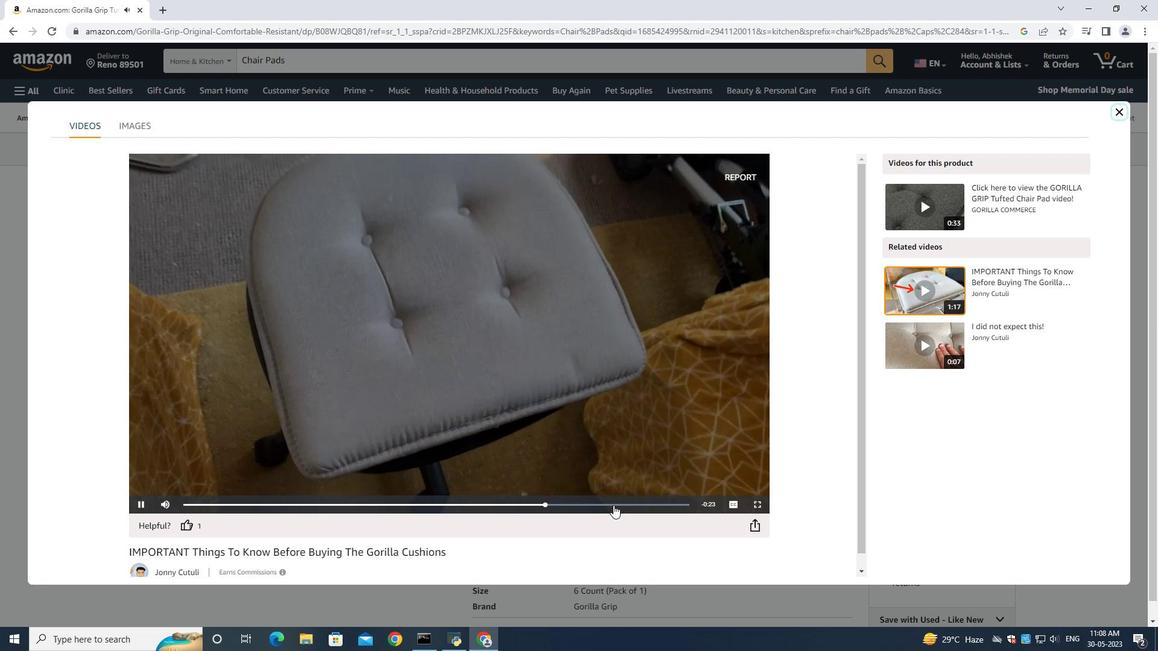 
Action: Mouse pressed left at (609, 504)
Screenshot: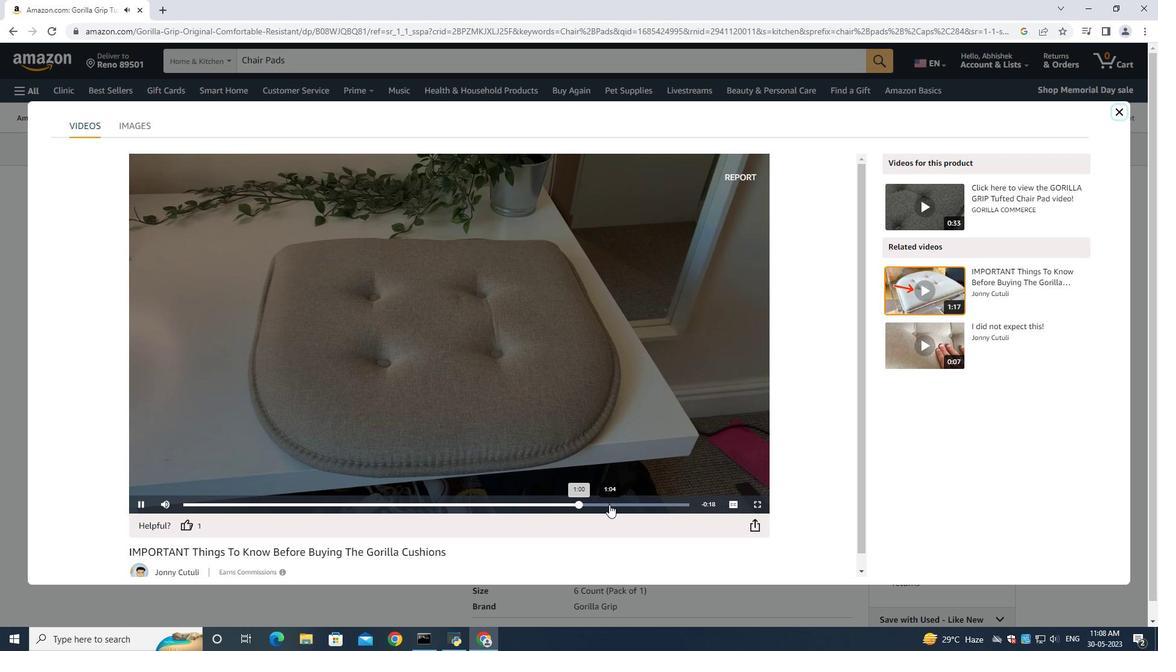 
Action: Mouse moved to (636, 506)
Screenshot: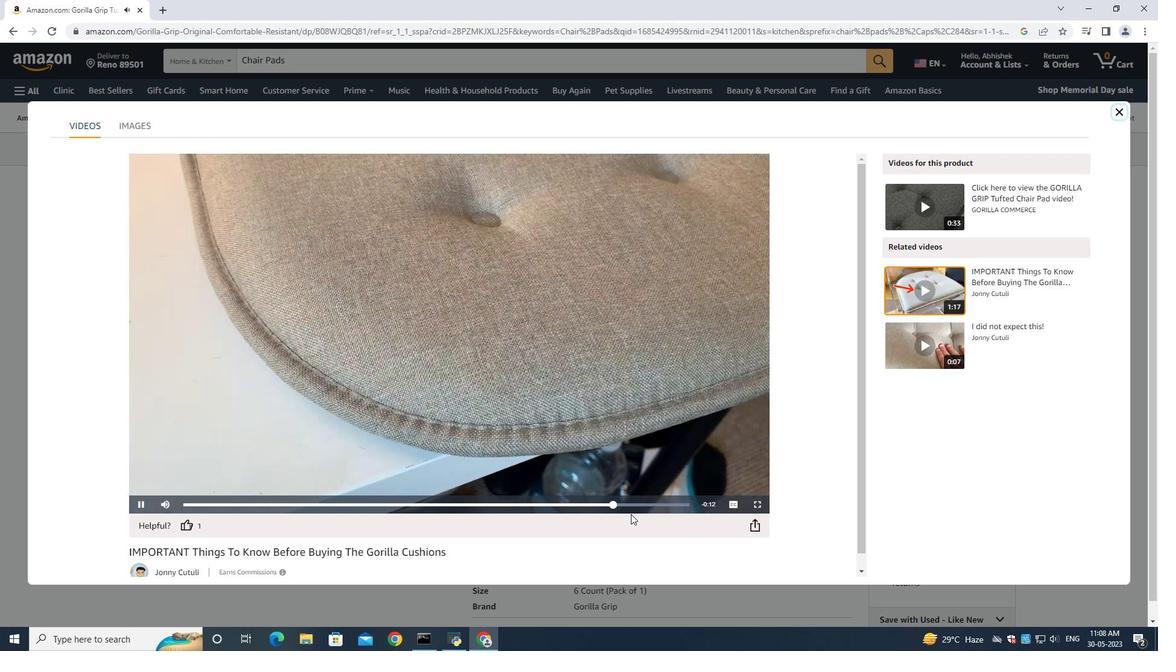 
Action: Mouse pressed left at (636, 506)
Screenshot: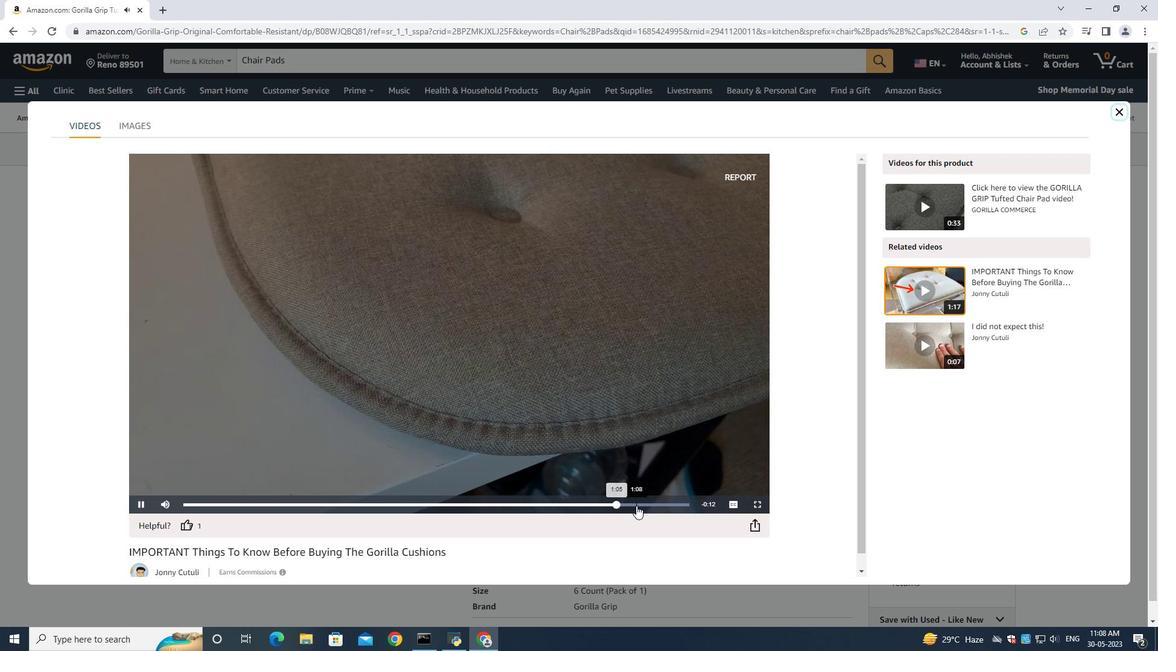 
Action: Mouse moved to (663, 507)
Screenshot: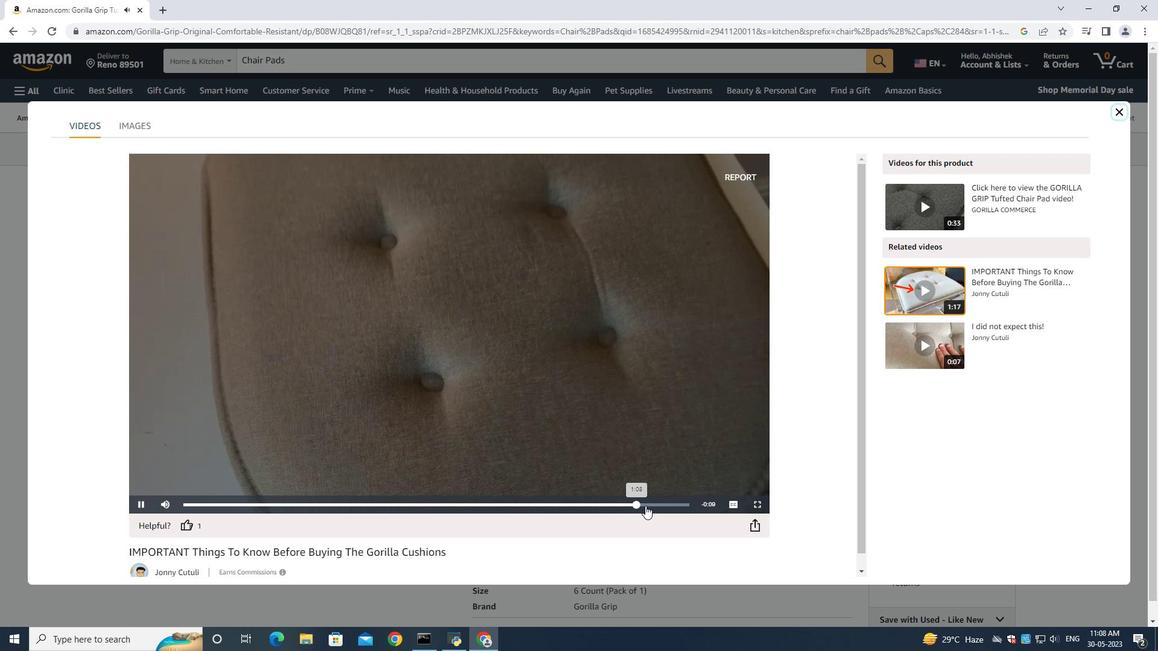 
Action: Mouse pressed left at (663, 507)
Screenshot: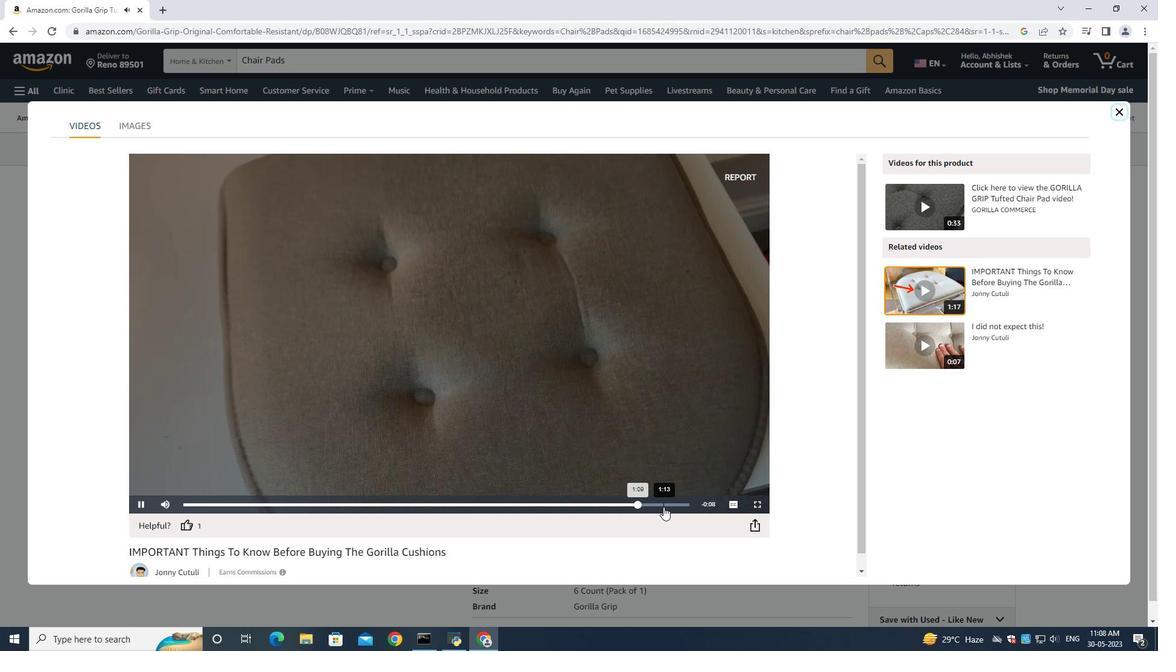 
Action: Mouse moved to (918, 347)
Screenshot: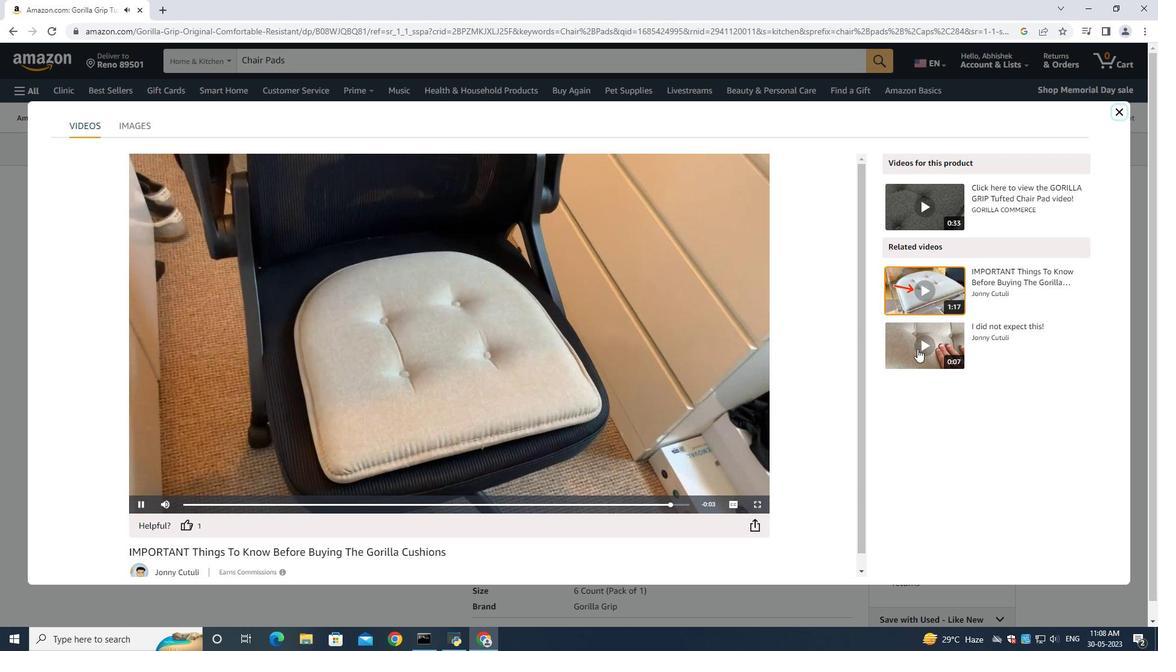 
Action: Mouse pressed left at (918, 347)
Screenshot: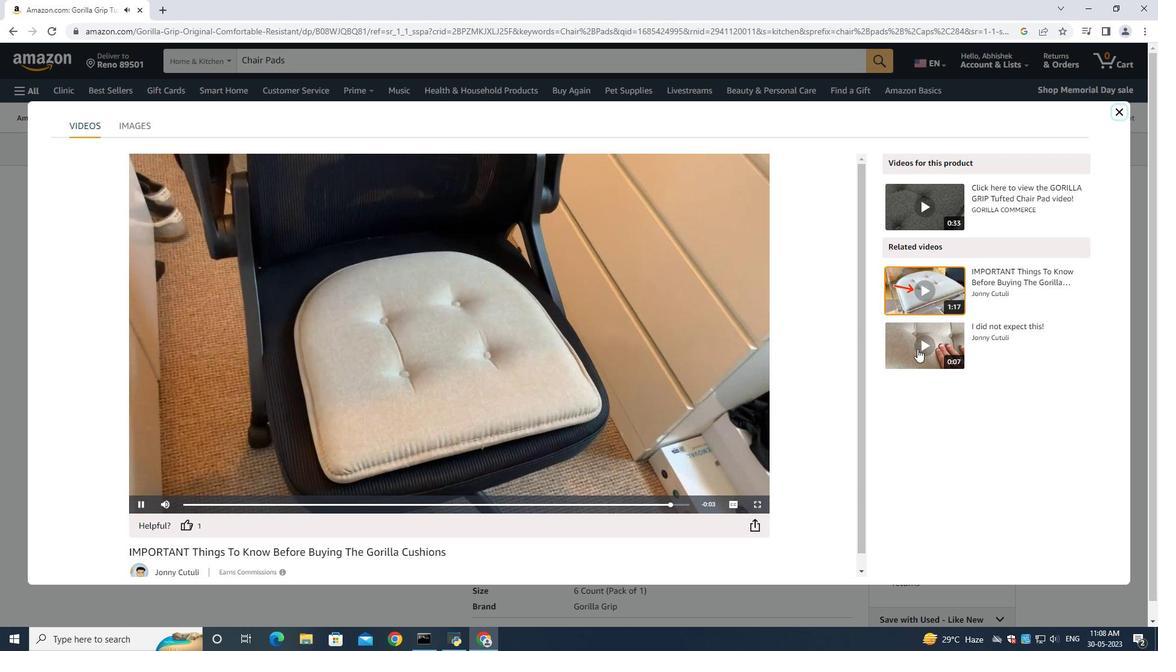 
Action: Mouse moved to (1117, 107)
Screenshot: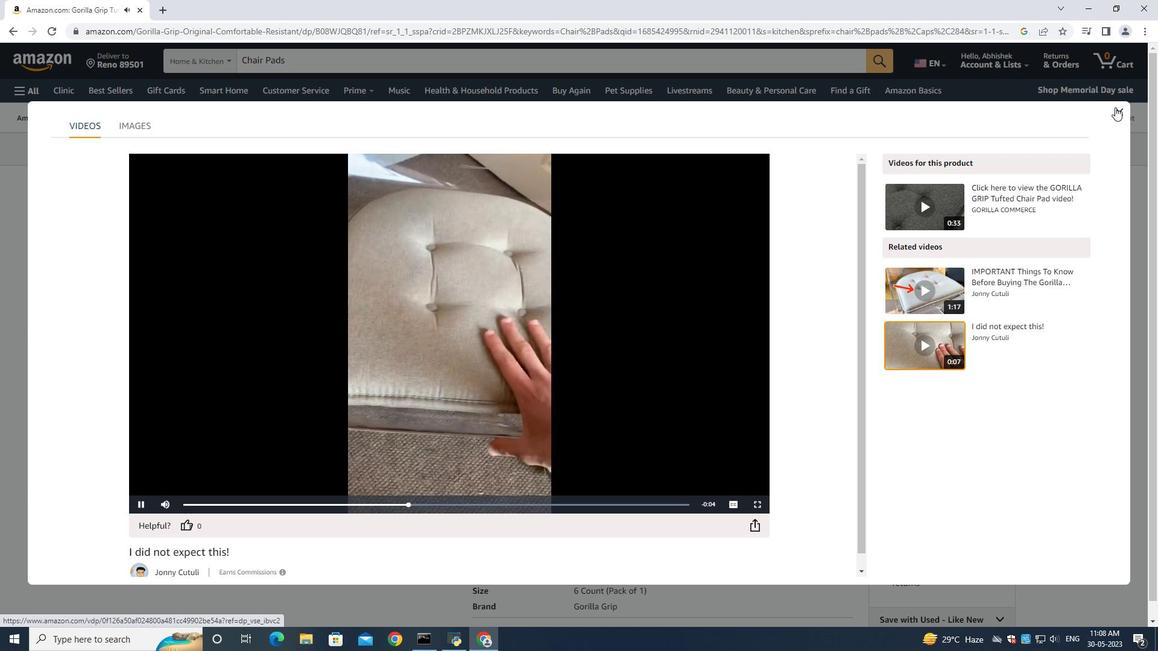 
Action: Mouse pressed left at (1117, 107)
Screenshot: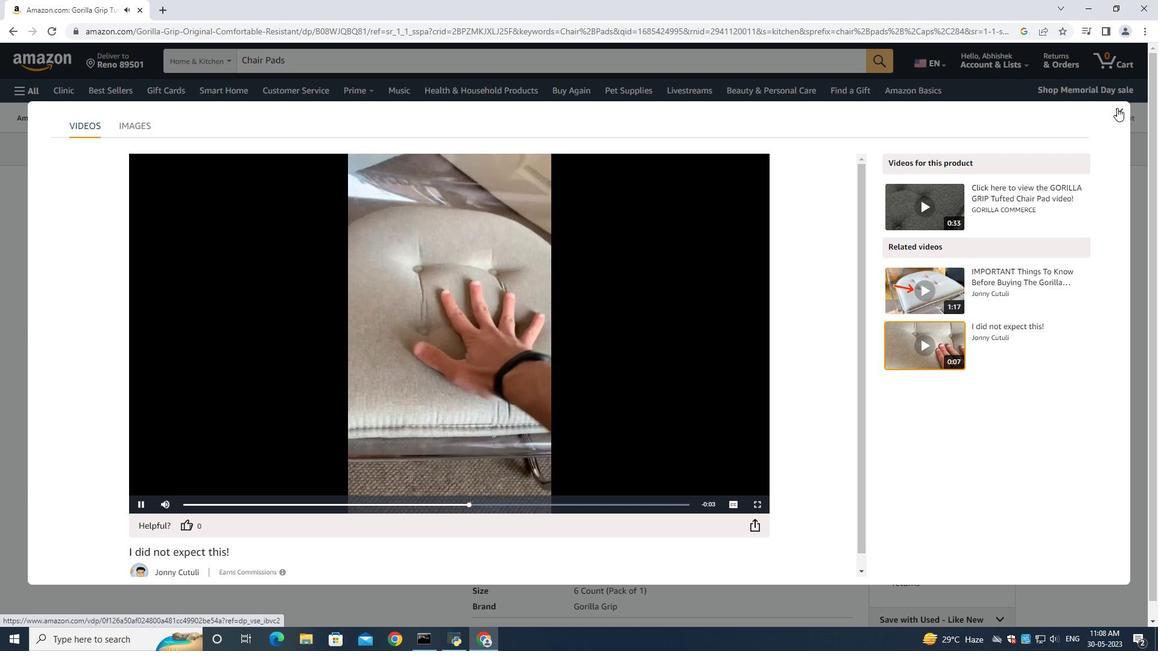 
Action: Mouse moved to (938, 468)
Screenshot: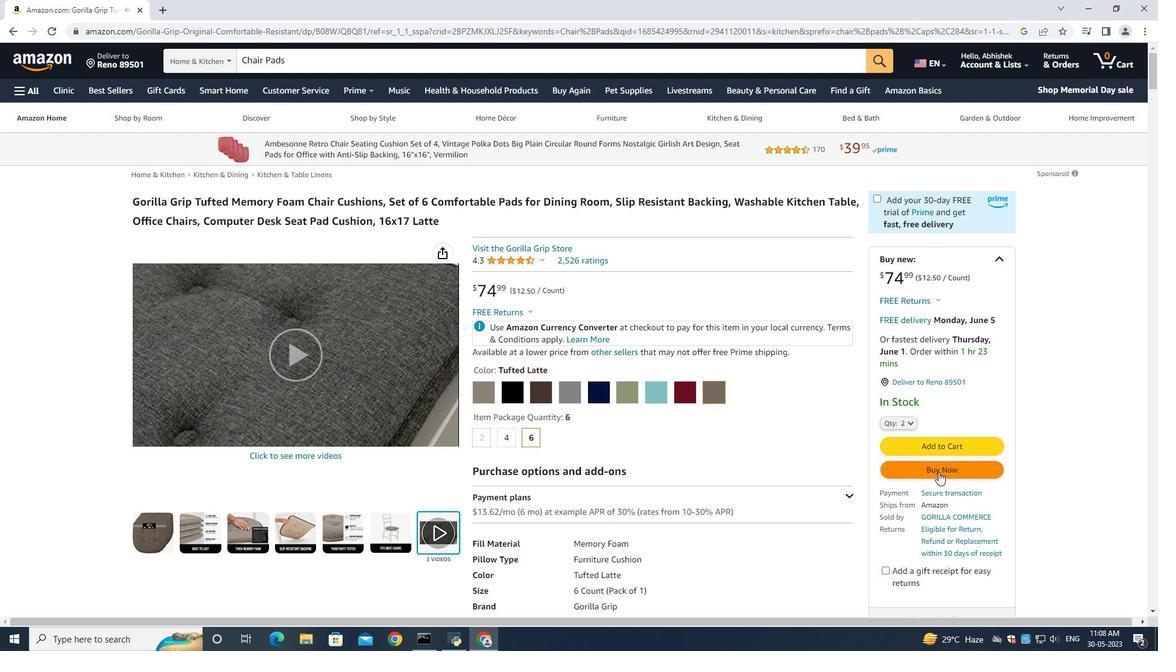 
Action: Mouse pressed left at (938, 468)
Screenshot: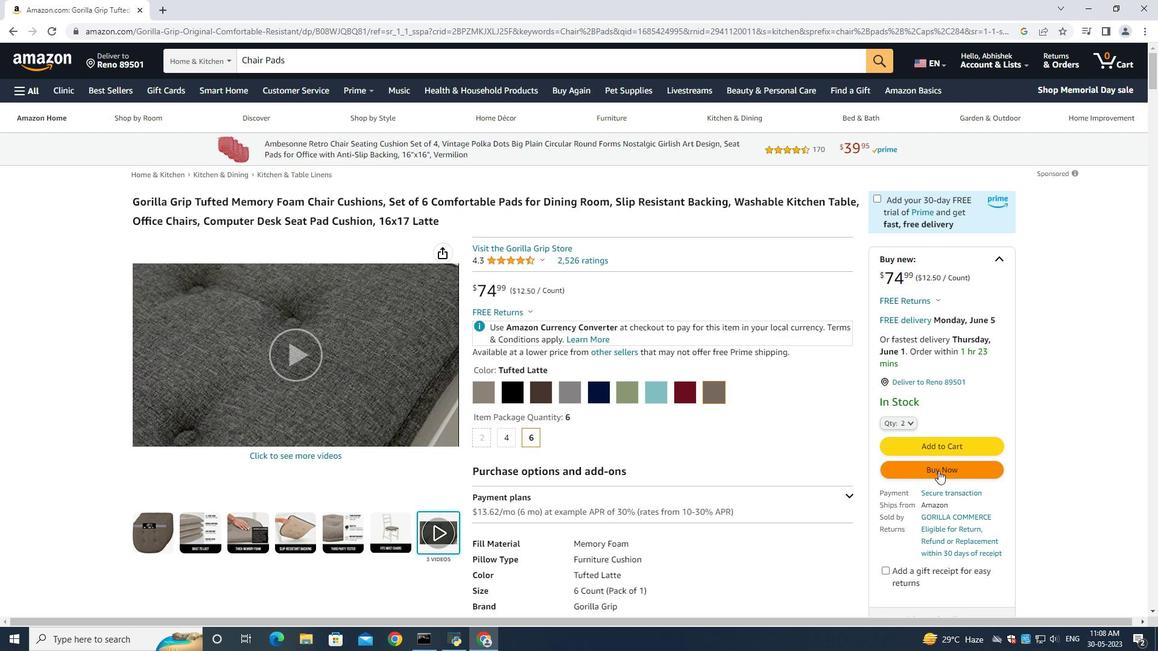
Action: Mouse moved to (444, 382)
Screenshot: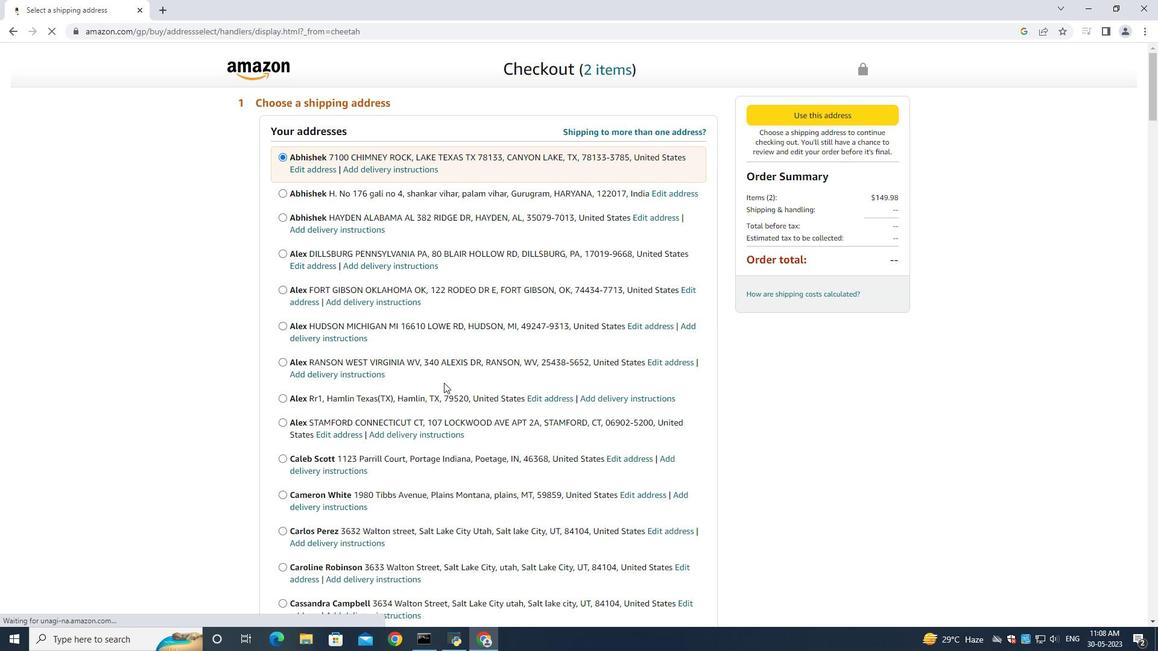 
Action: Mouse scrolled (444, 381) with delta (0, 0)
Screenshot: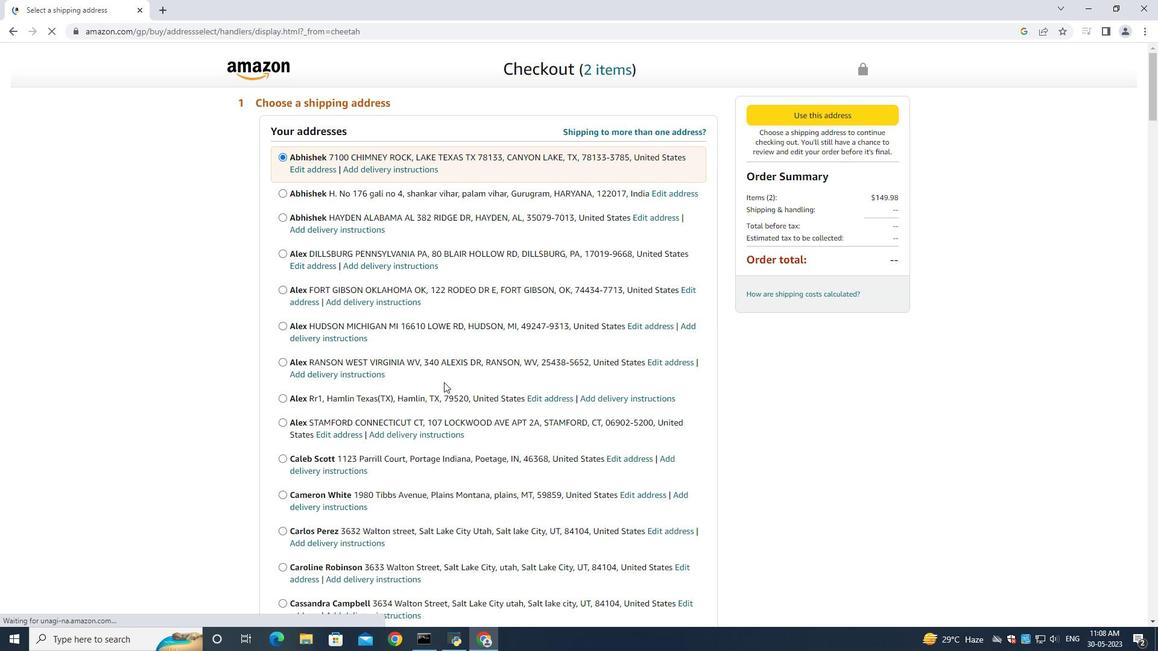 
Action: Mouse moved to (444, 384)
Screenshot: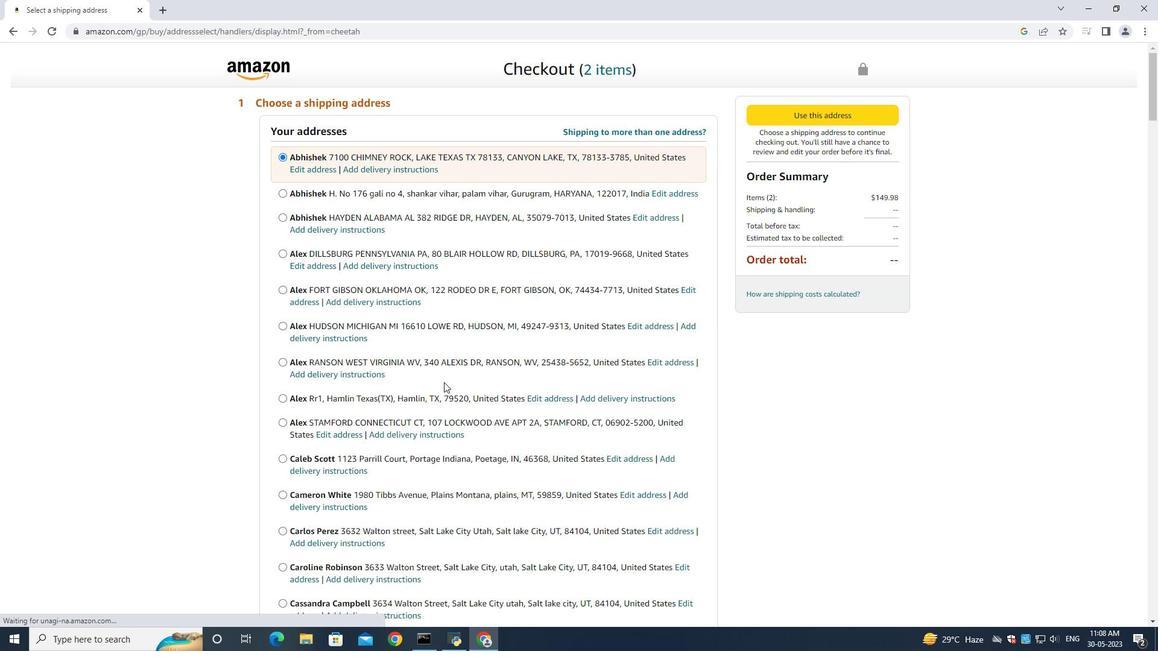 
Action: Mouse scrolled (444, 383) with delta (0, 0)
Screenshot: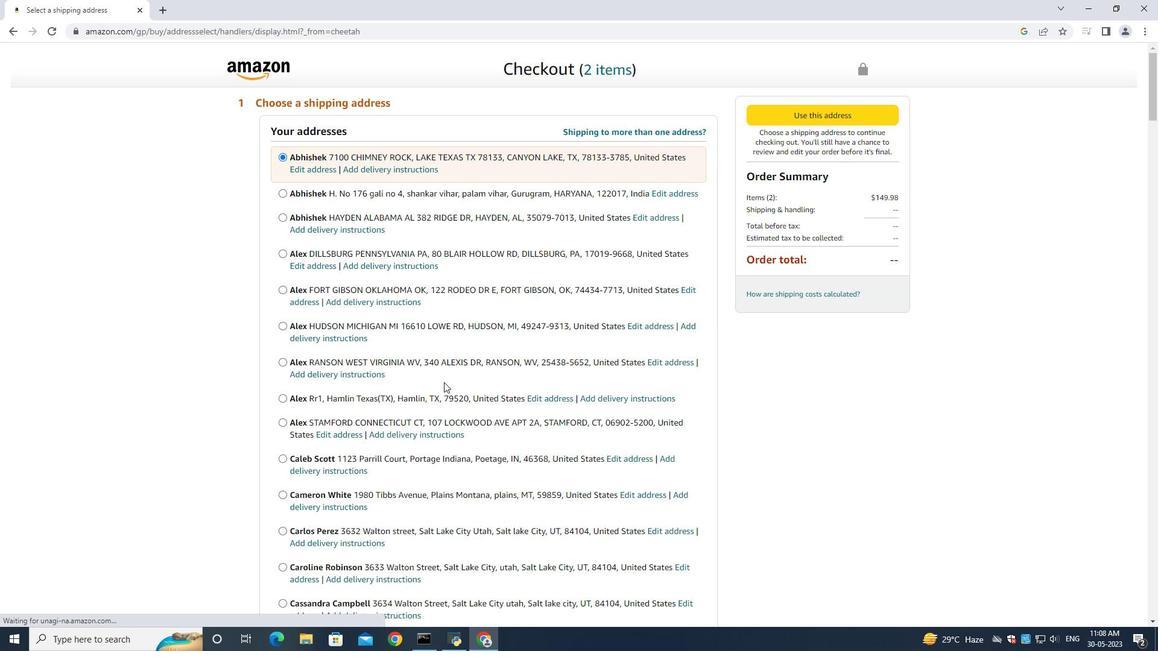 
Action: Mouse moved to (443, 385)
Screenshot: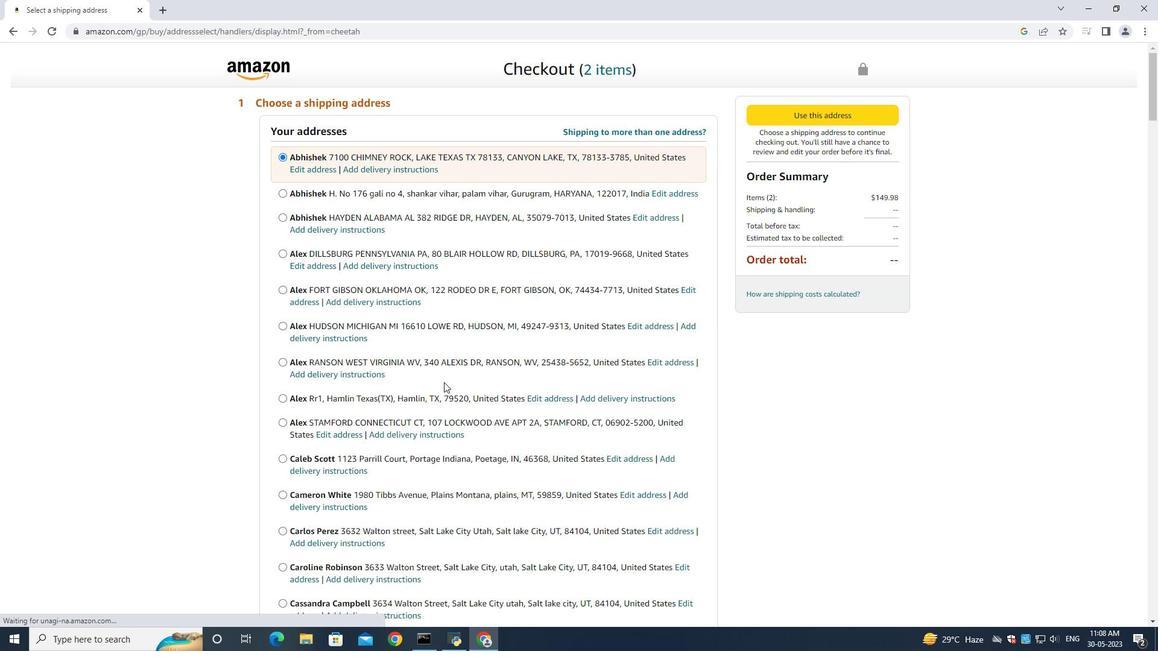 
Action: Mouse scrolled (443, 384) with delta (0, 0)
Screenshot: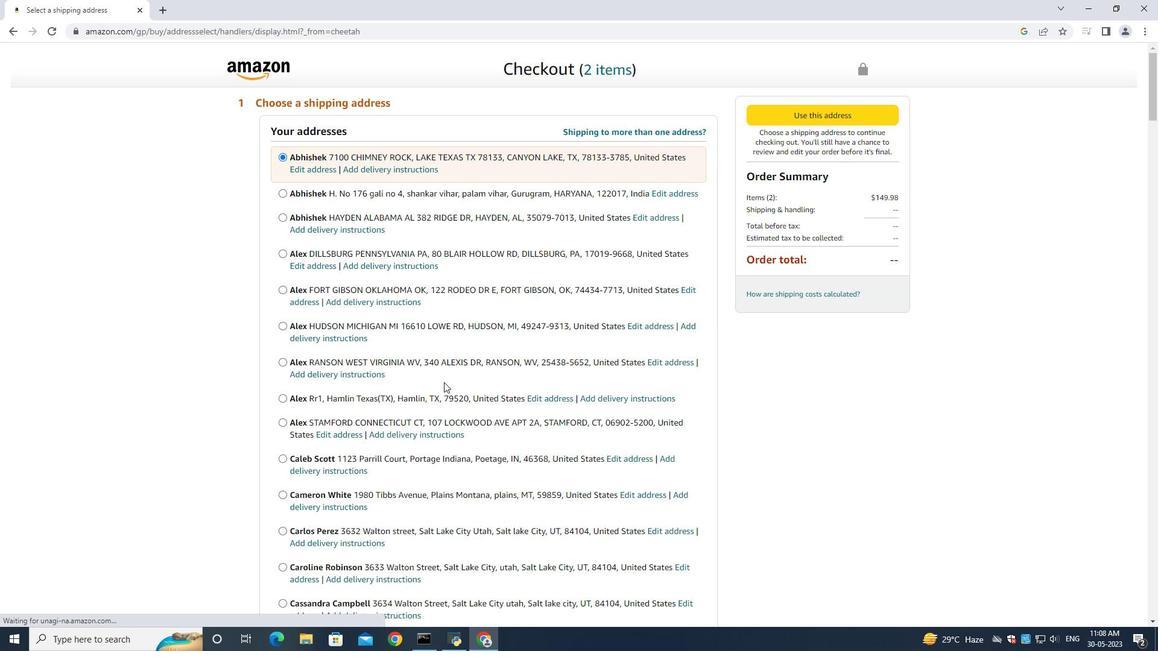 
Action: Mouse moved to (443, 385)
Screenshot: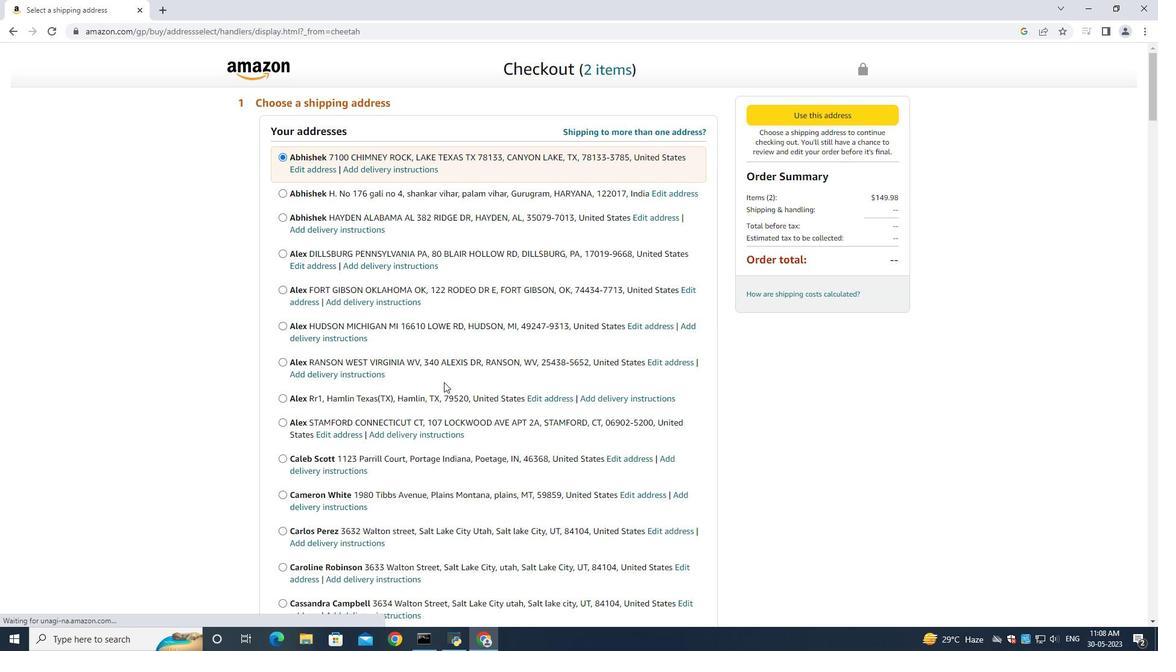 
Action: Mouse scrolled (443, 384) with delta (0, 0)
Screenshot: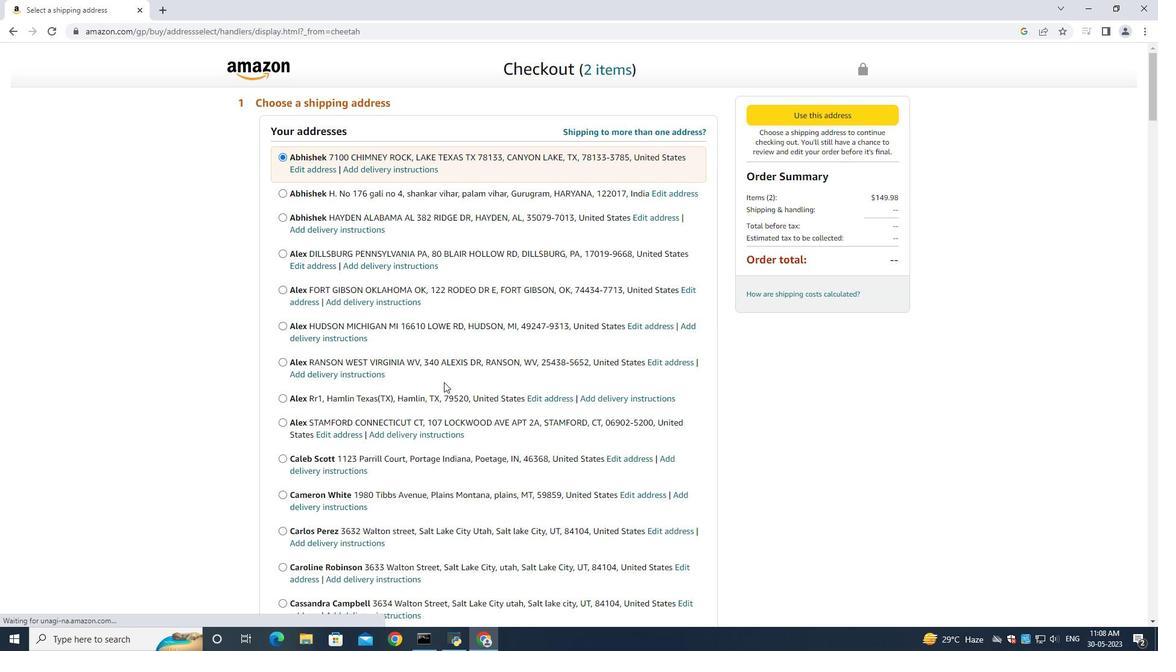 
Action: Mouse moved to (443, 385)
Screenshot: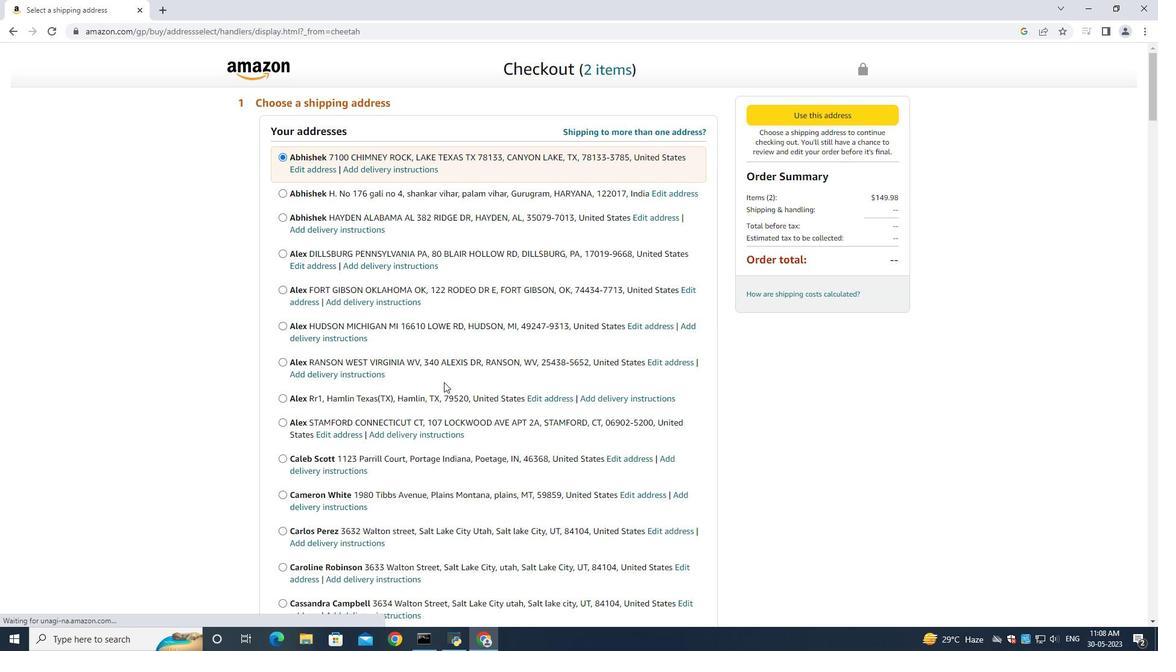 
Action: Mouse scrolled (443, 384) with delta (0, 0)
Screenshot: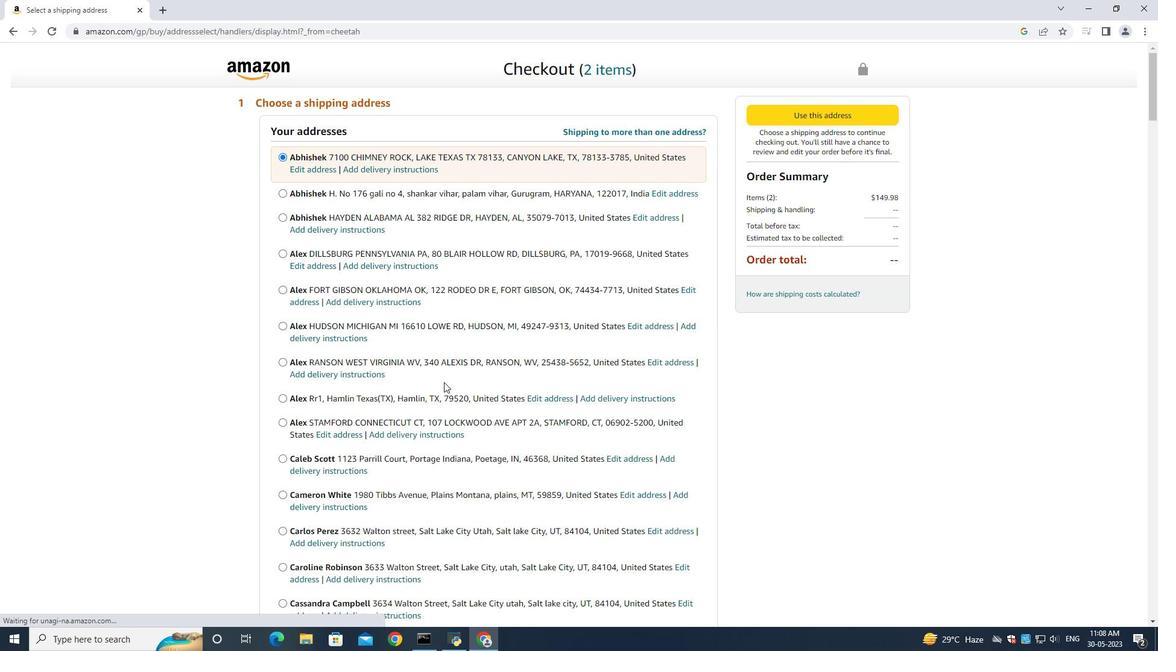 
Action: Mouse moved to (443, 386)
Screenshot: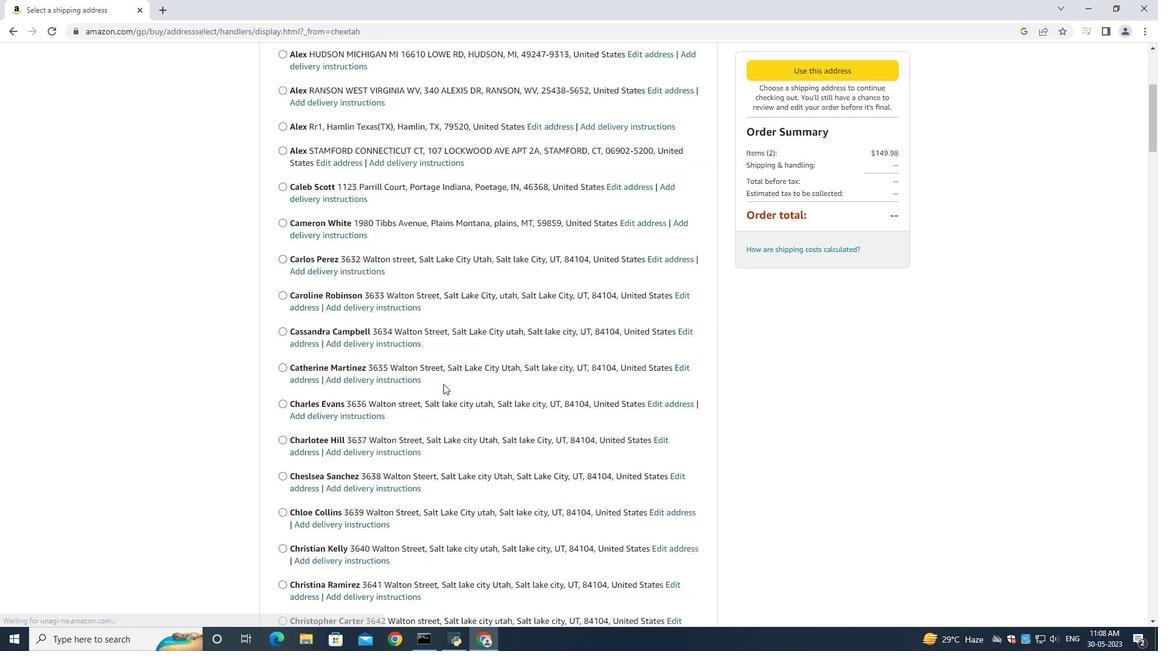 
Action: Mouse scrolled (443, 386) with delta (0, 0)
Screenshot: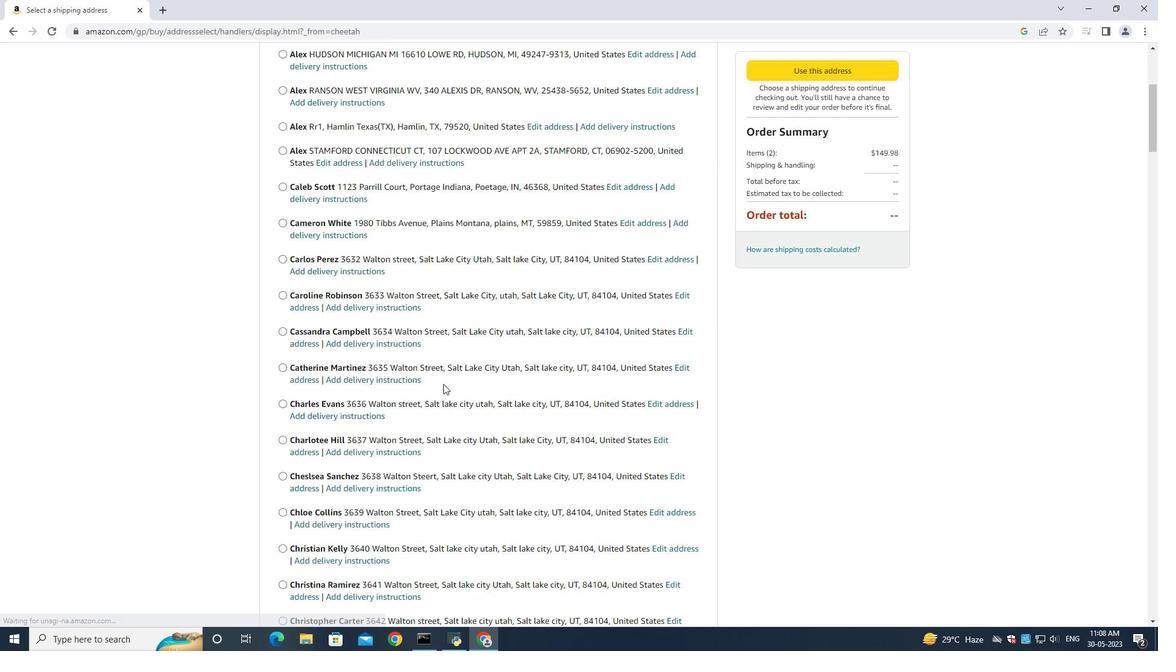 
Action: Mouse scrolled (443, 386) with delta (0, 0)
Screenshot: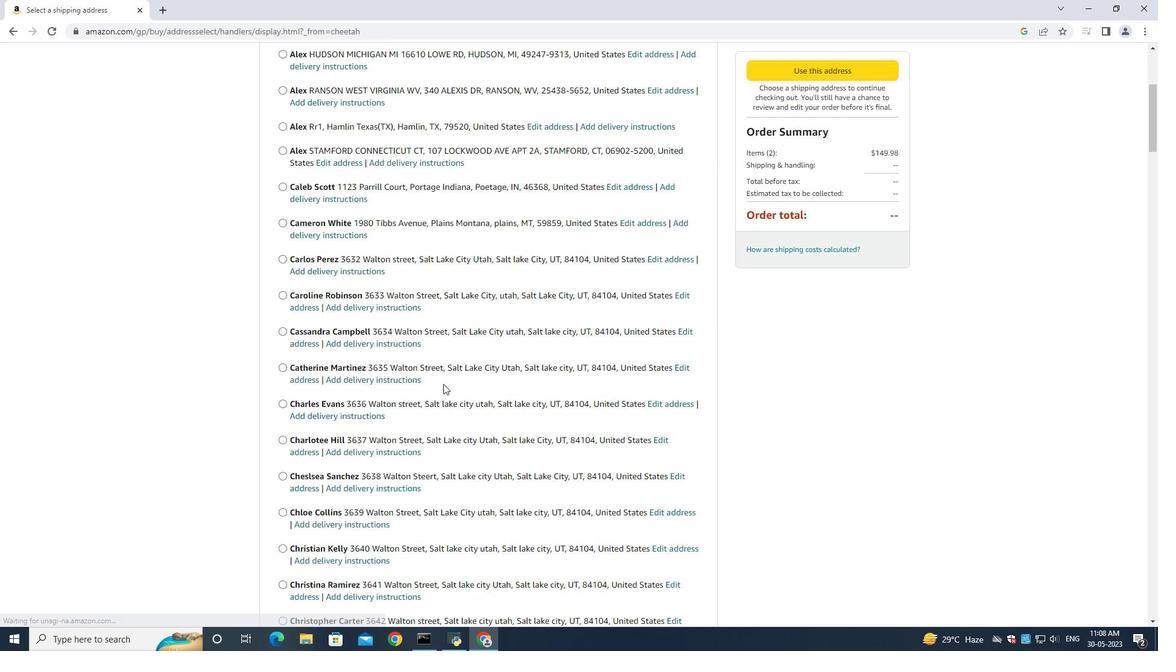 
Action: Mouse scrolled (443, 386) with delta (0, 0)
Screenshot: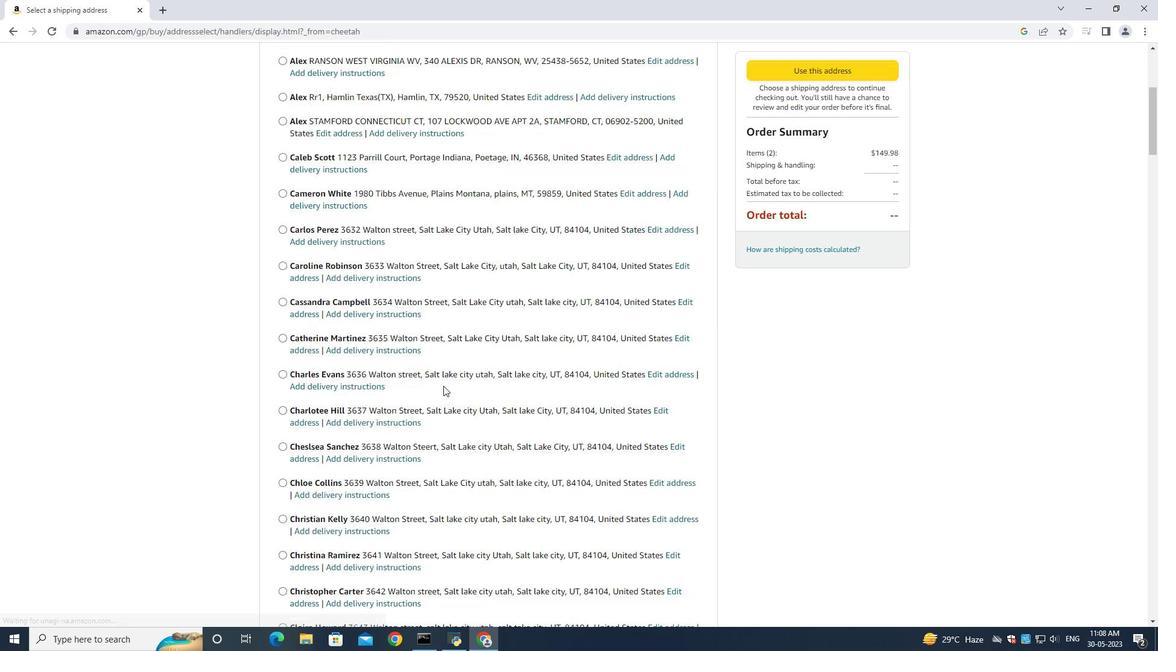 
Action: Mouse scrolled (443, 386) with delta (0, 0)
Screenshot: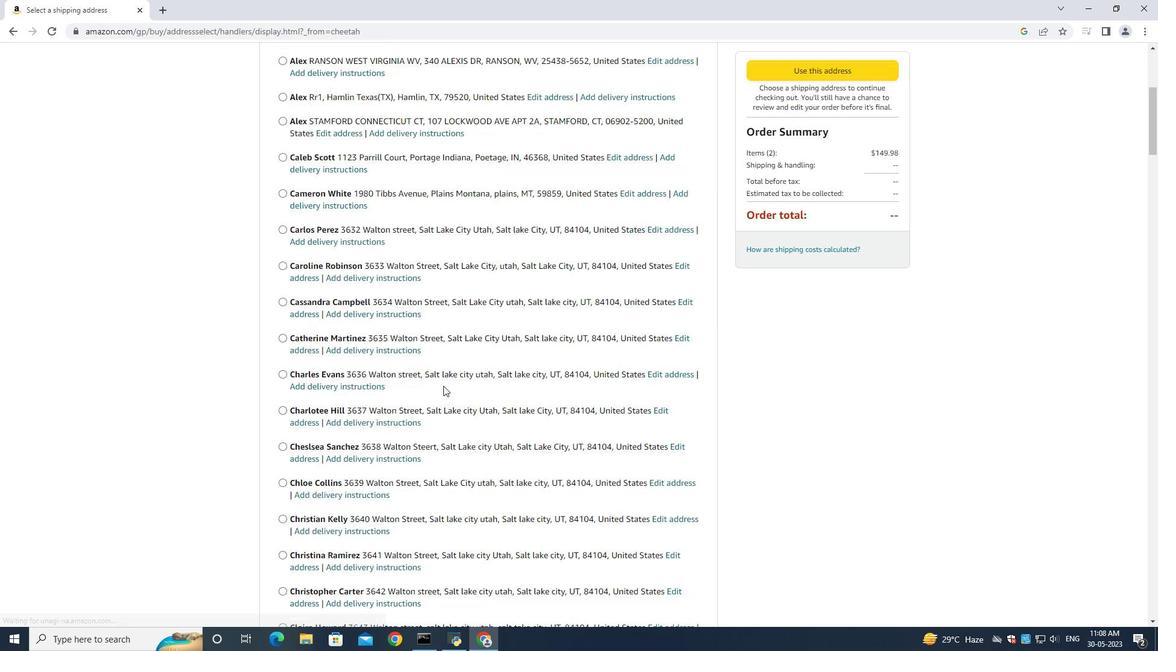 
Action: Mouse scrolled (443, 386) with delta (0, 0)
Screenshot: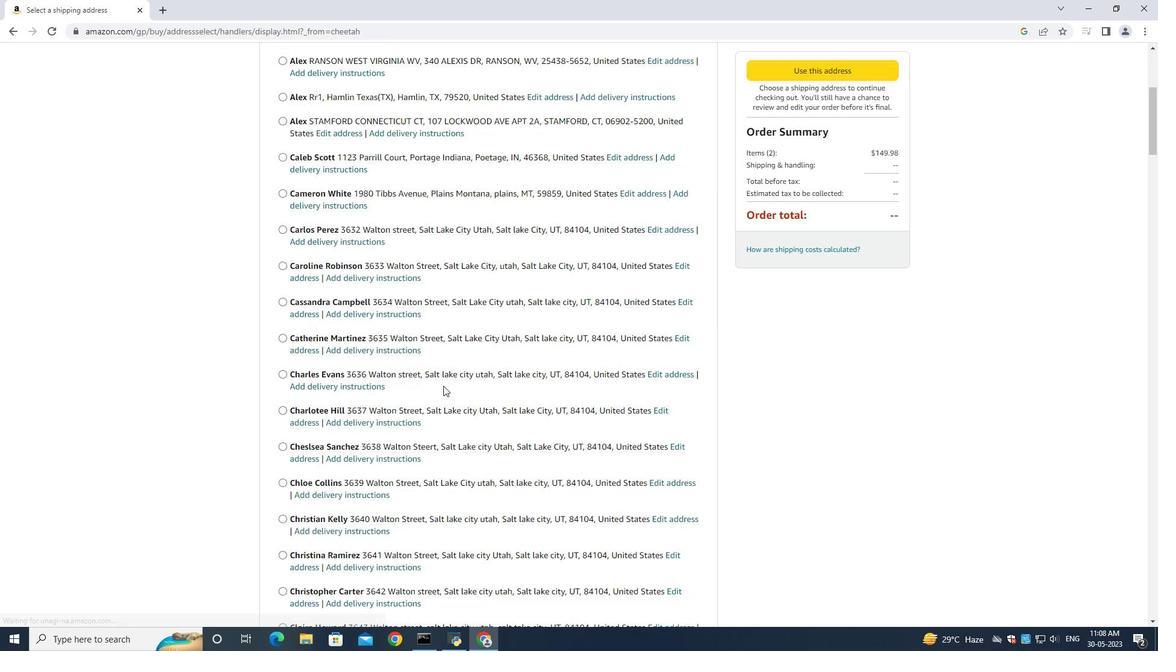 
Action: Mouse moved to (443, 387)
Screenshot: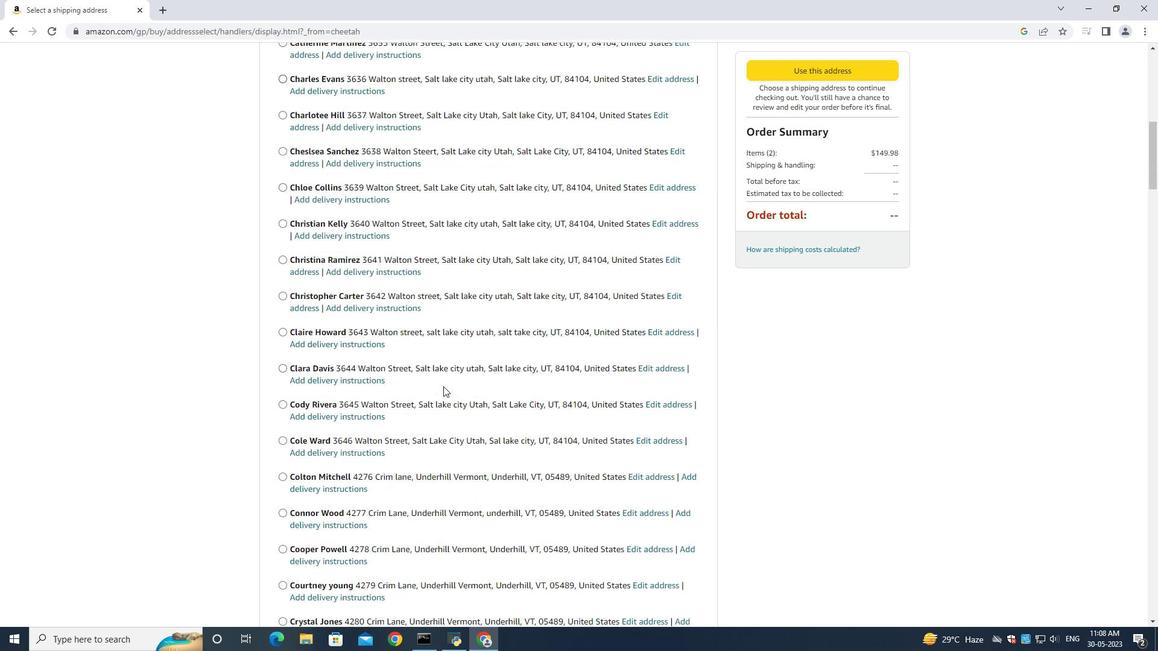 
Action: Mouse scrolled (443, 387) with delta (0, 0)
Screenshot: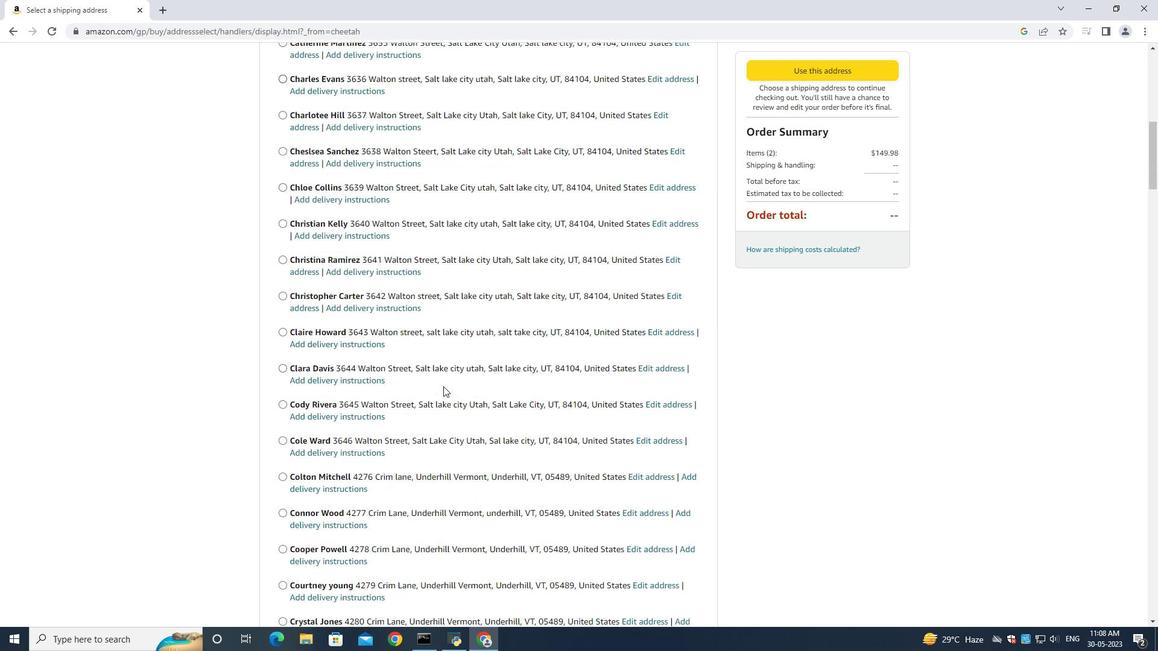 
Action: Mouse moved to (443, 390)
Screenshot: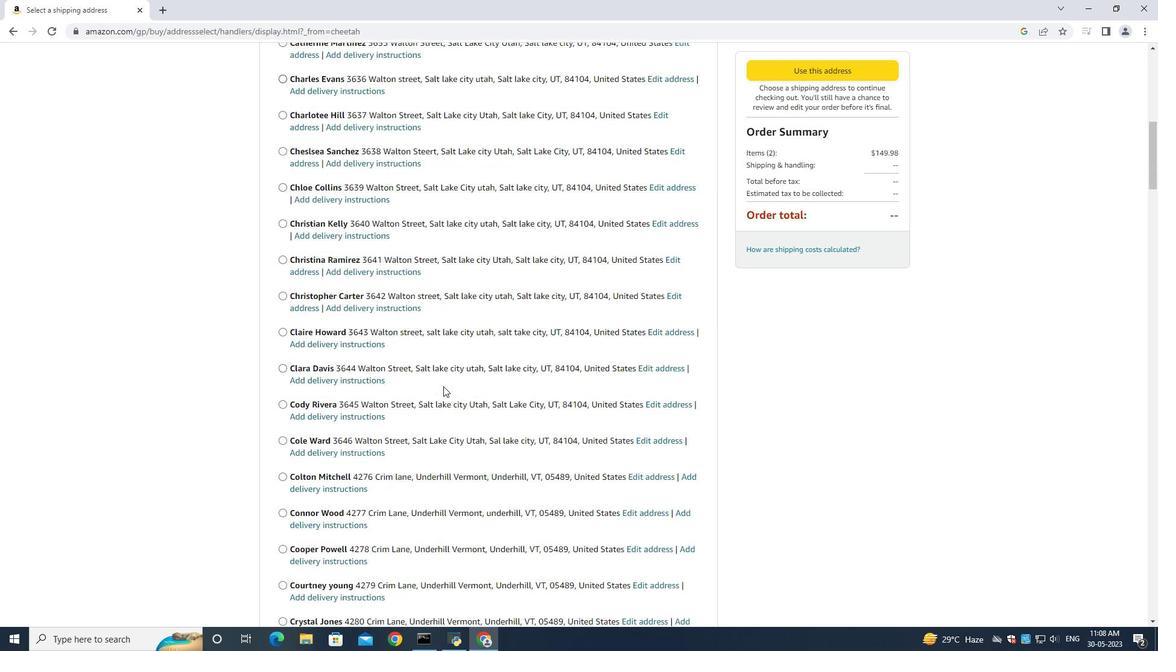 
Action: Mouse scrolled (443, 389) with delta (0, 0)
Screenshot: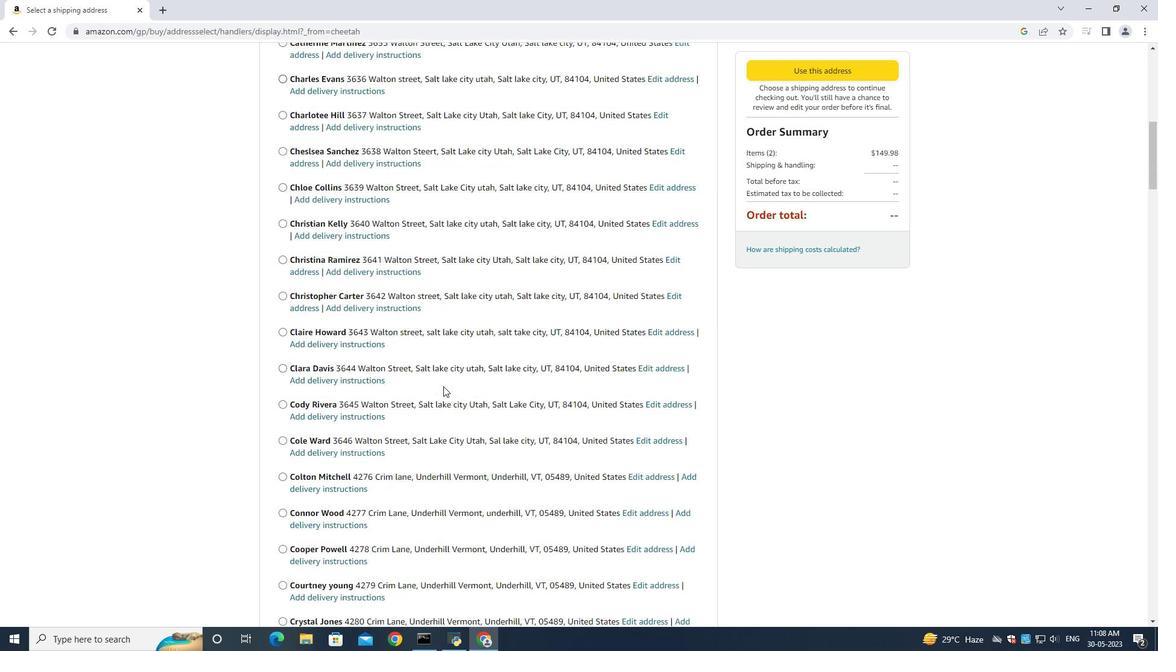 
Action: Mouse moved to (443, 390)
Screenshot: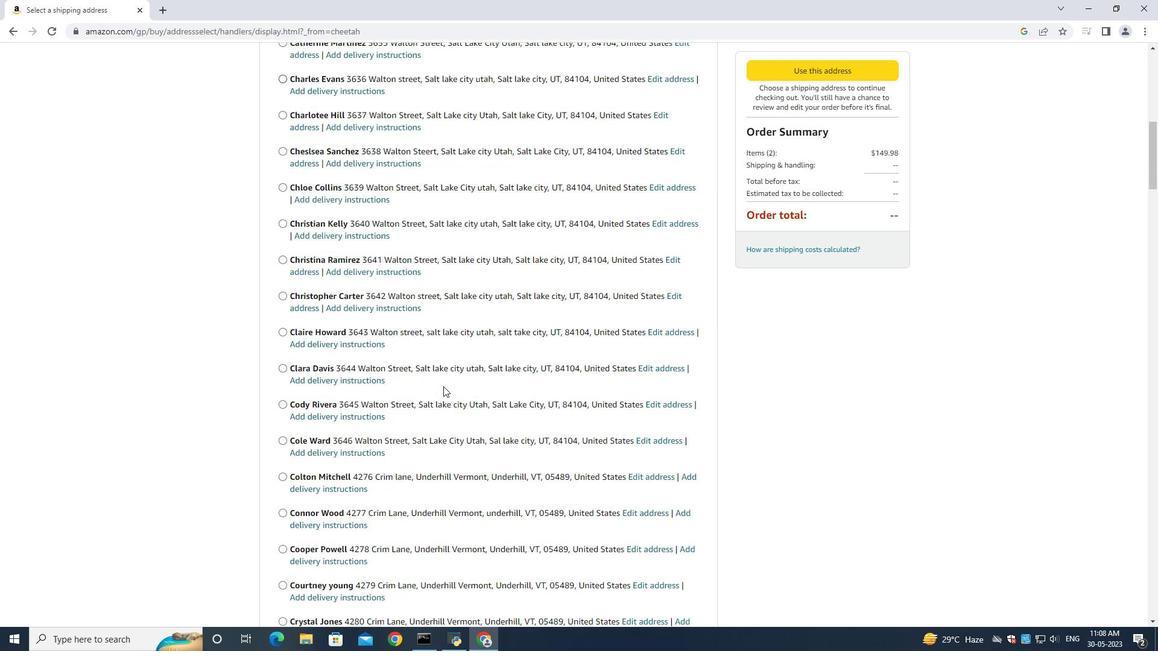 
Action: Mouse scrolled (443, 389) with delta (0, 0)
Screenshot: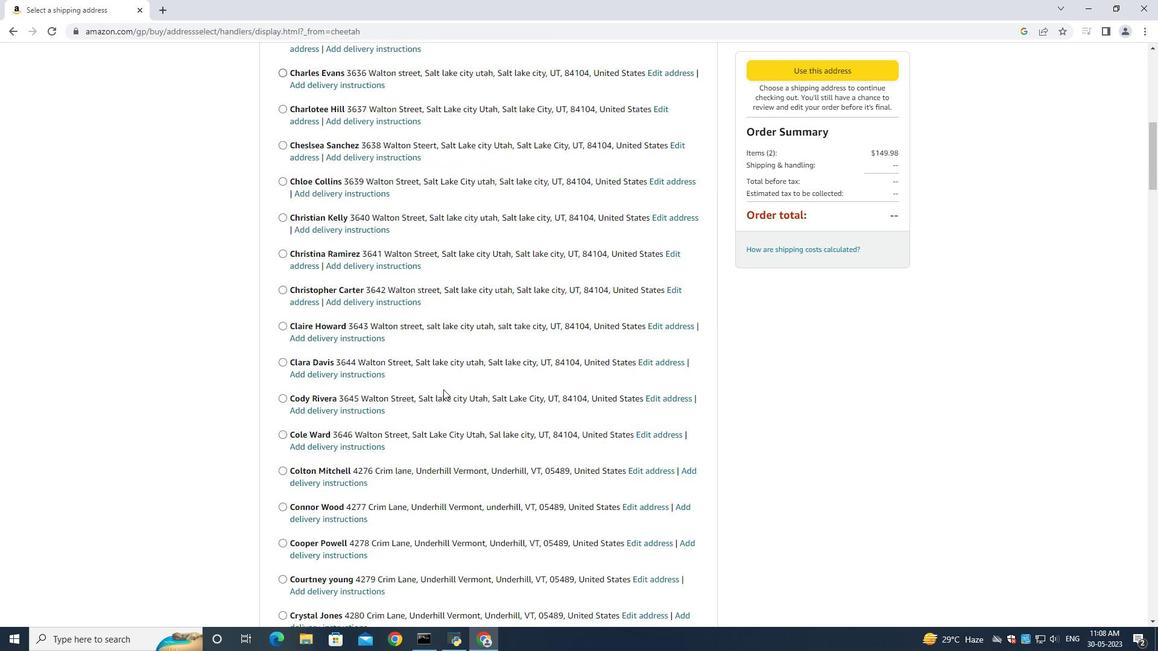 
Action: Mouse moved to (443, 387)
Screenshot: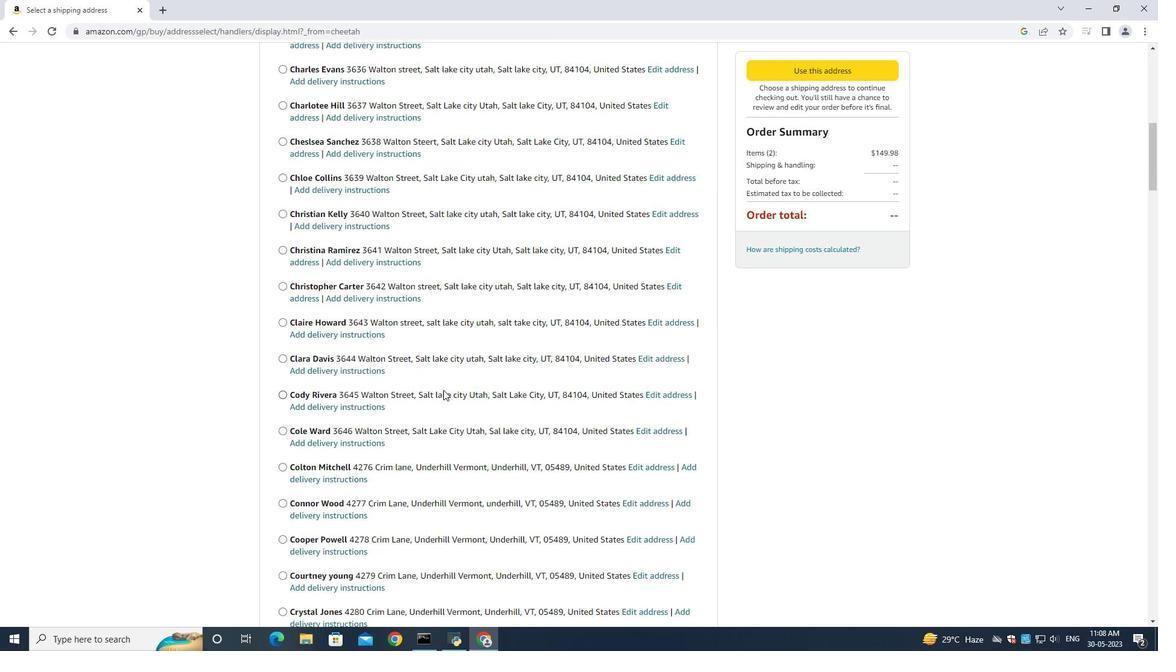 
Action: Mouse scrolled (443, 389) with delta (0, 0)
Screenshot: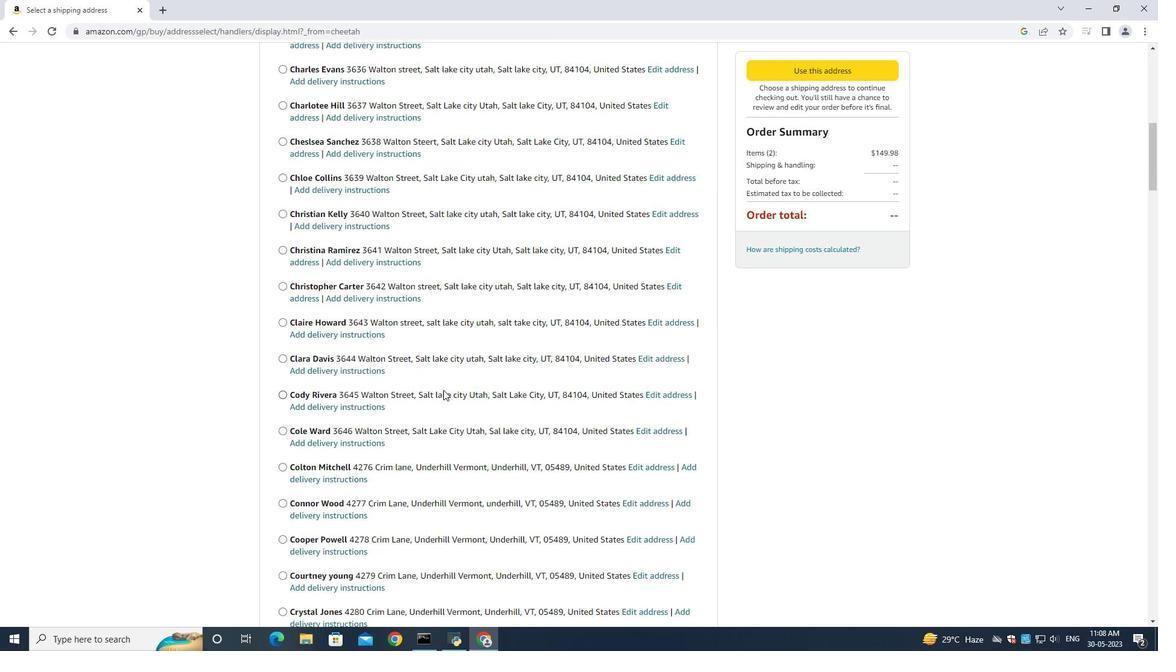 
Action: Mouse scrolled (443, 389) with delta (0, 0)
Screenshot: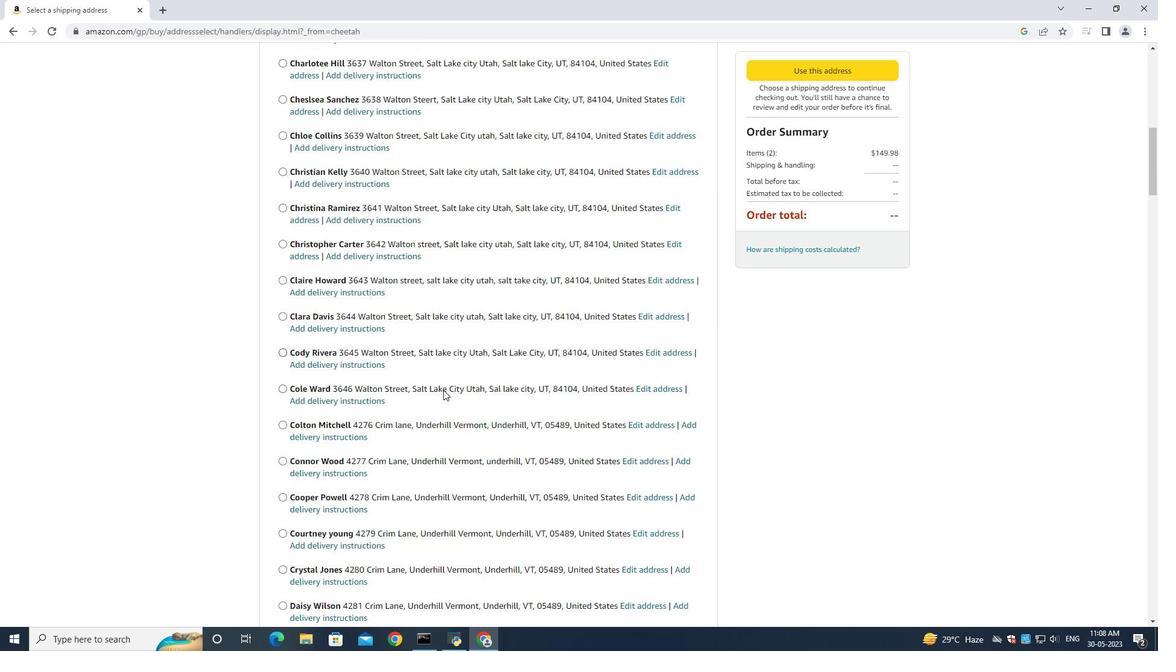 
Action: Mouse scrolled (443, 387) with delta (0, 0)
Screenshot: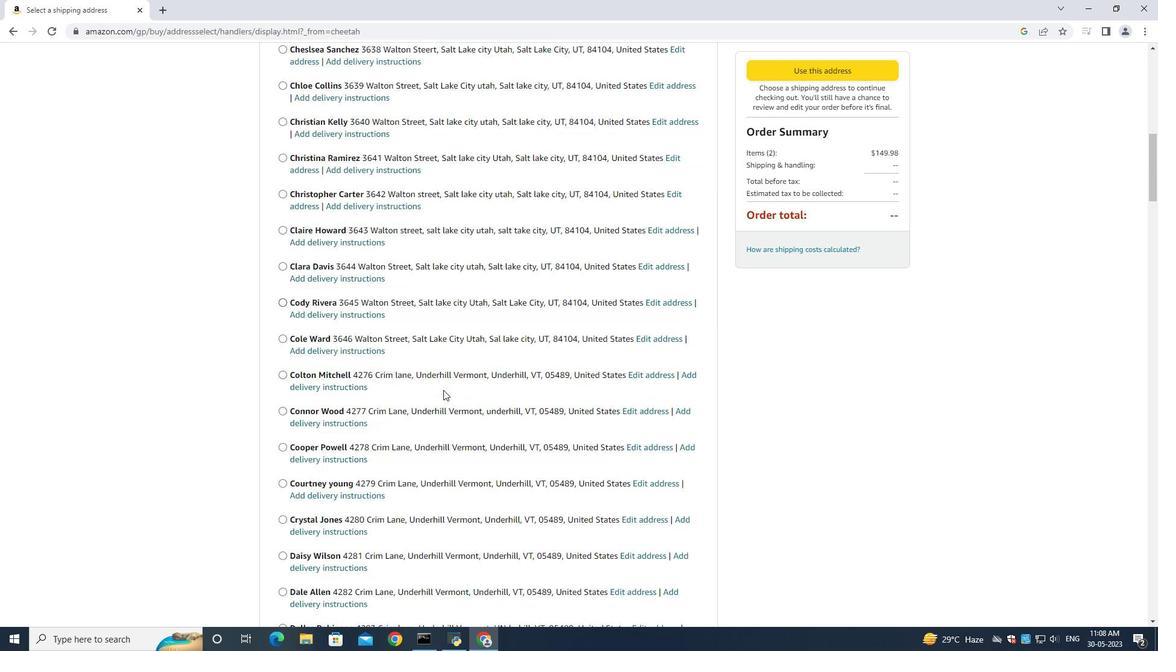 
Action: Mouse scrolled (443, 387) with delta (0, 0)
Screenshot: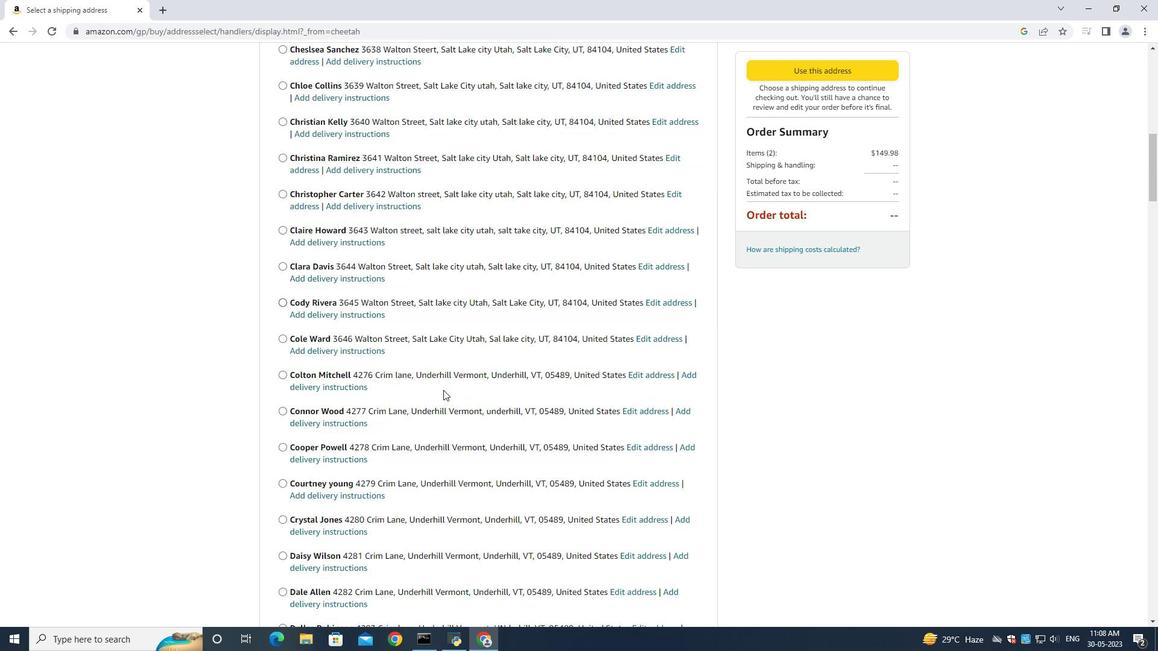 
Action: Mouse scrolled (443, 387) with delta (0, 0)
Screenshot: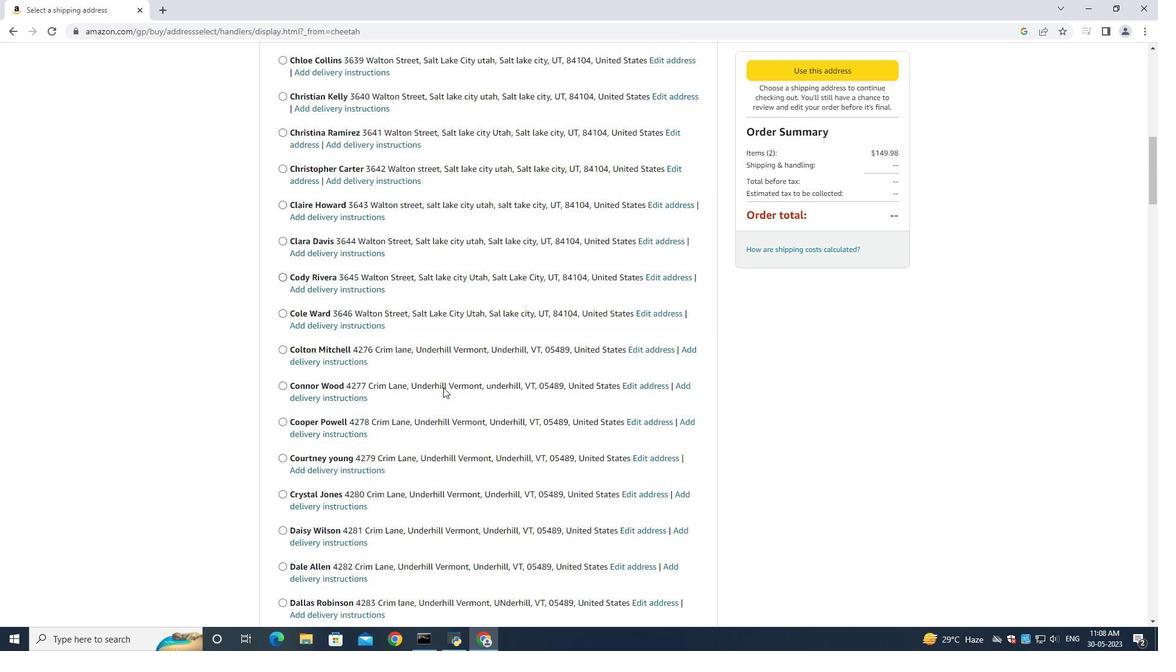 
Action: Mouse scrolled (443, 387) with delta (0, 0)
Screenshot: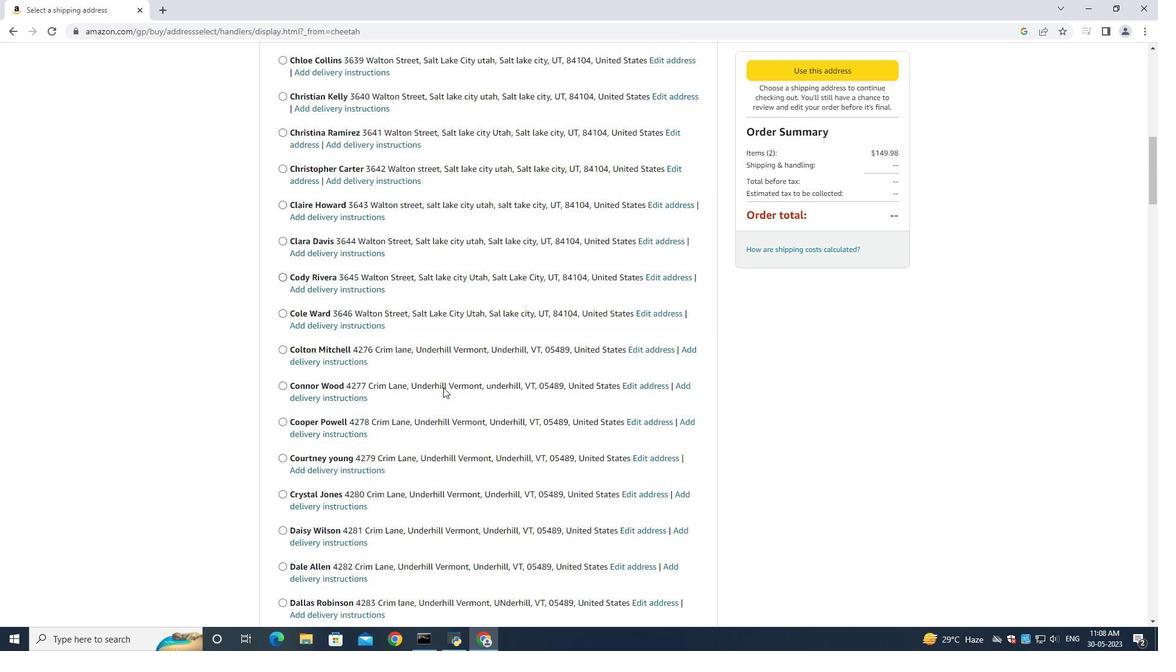 
Action: Mouse moved to (444, 388)
Screenshot: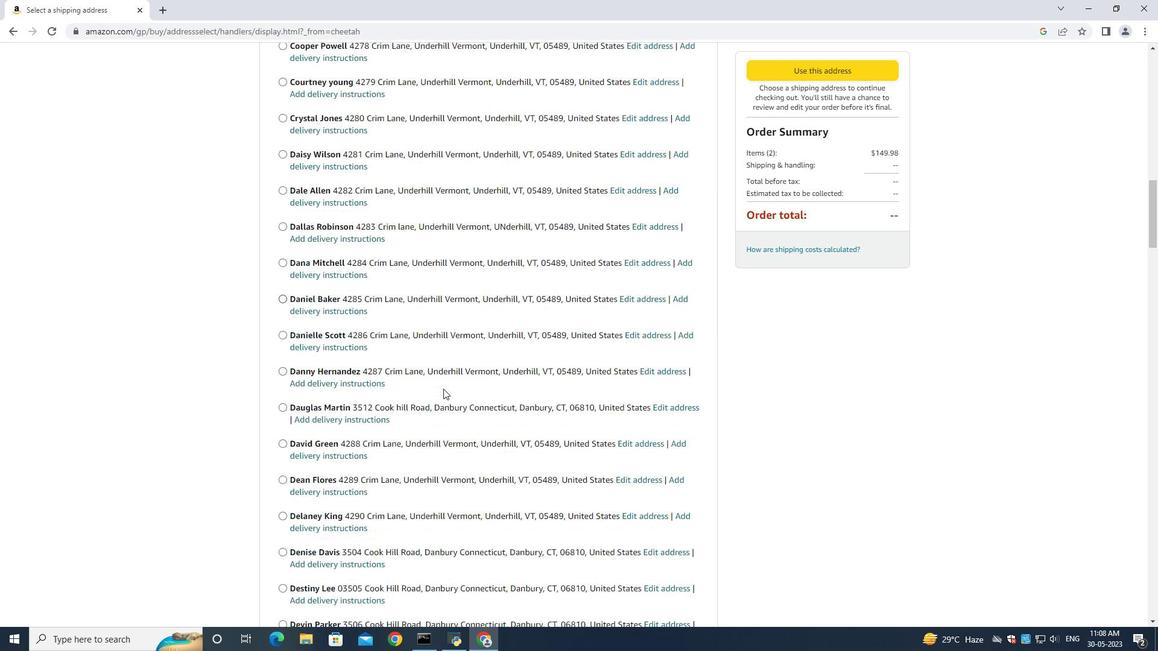 
Action: Mouse scrolled (444, 387) with delta (0, 0)
Screenshot: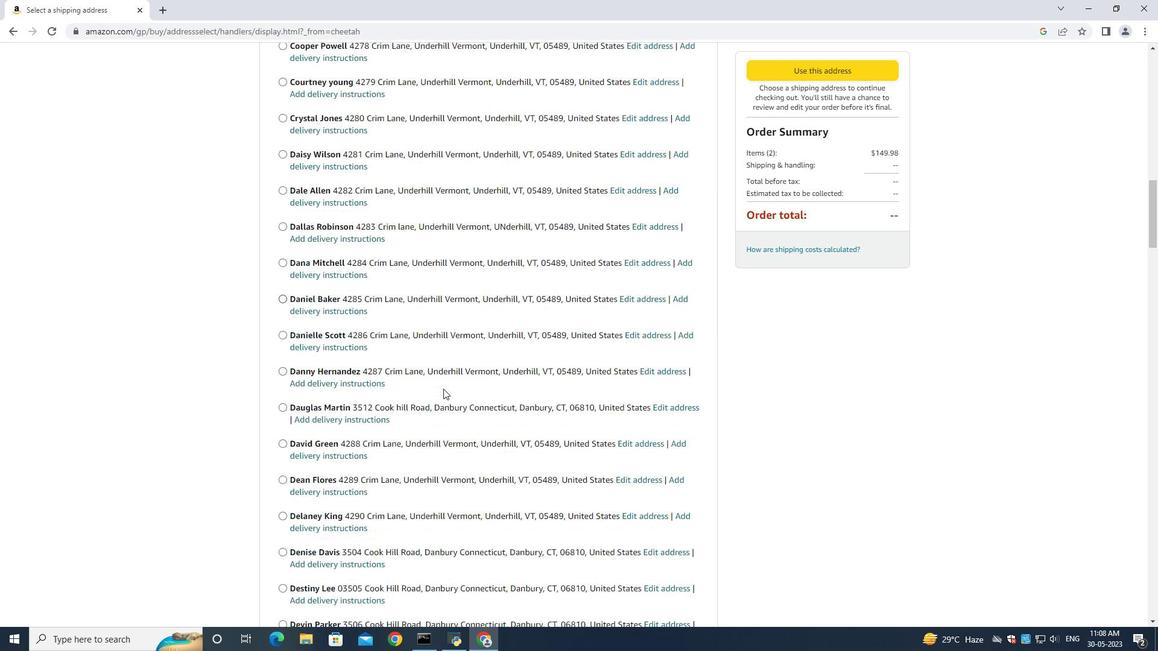 
Action: Mouse moved to (444, 389)
Screenshot: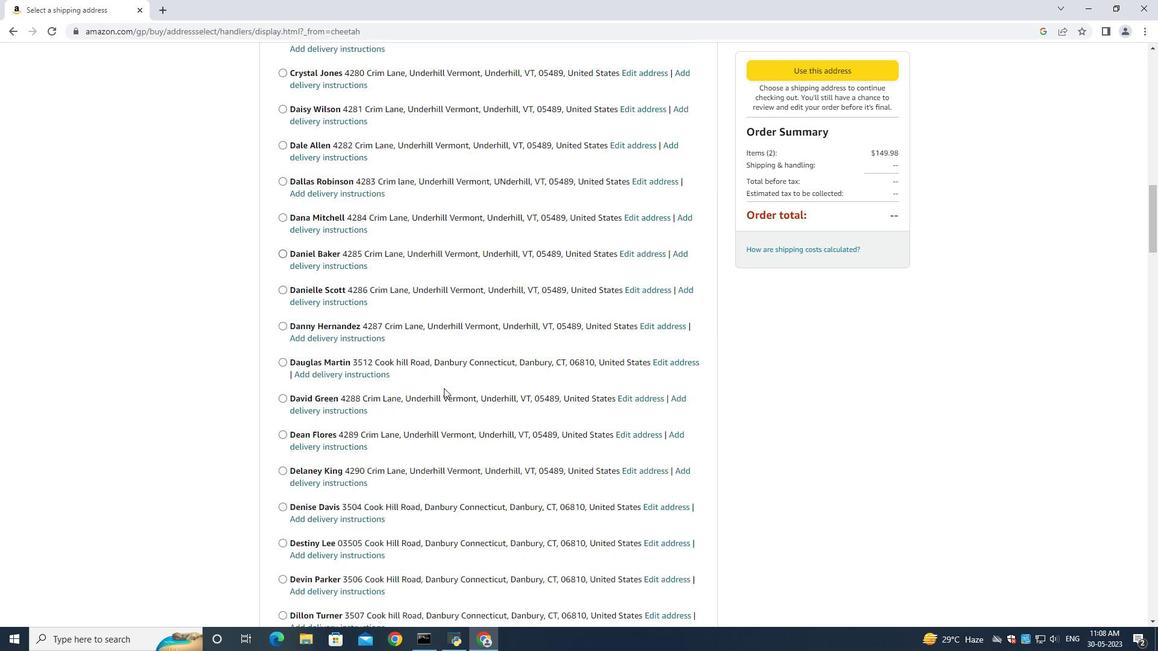 
Action: Mouse scrolled (444, 389) with delta (0, 0)
Screenshot: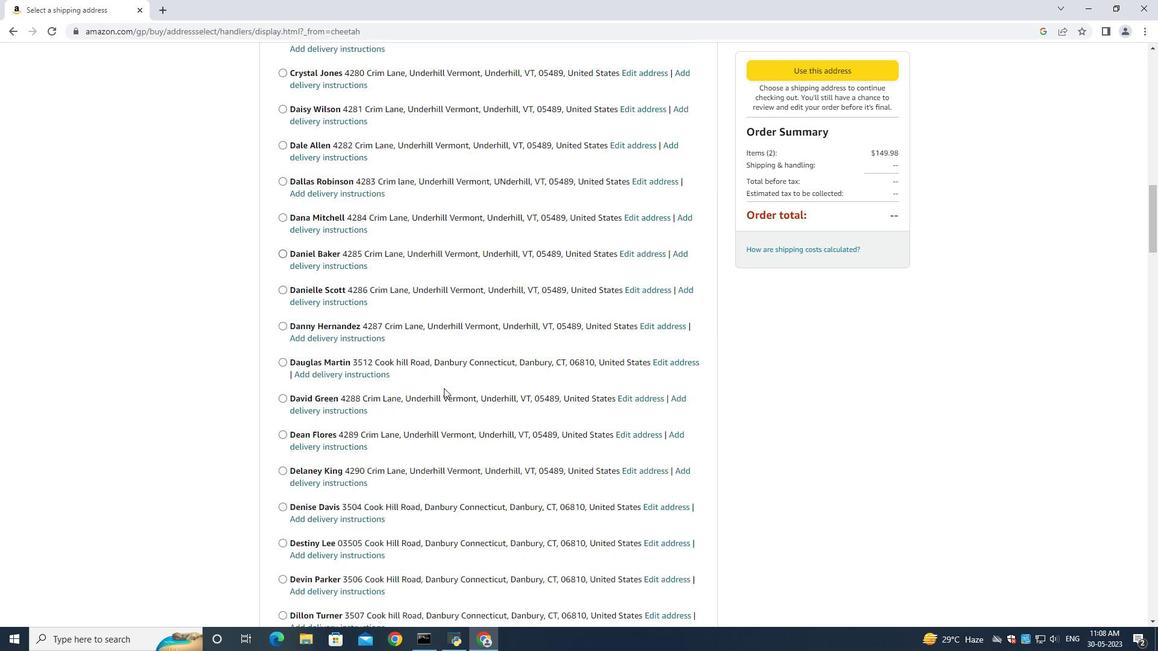 
Action: Mouse scrolled (444, 389) with delta (0, 0)
Screenshot: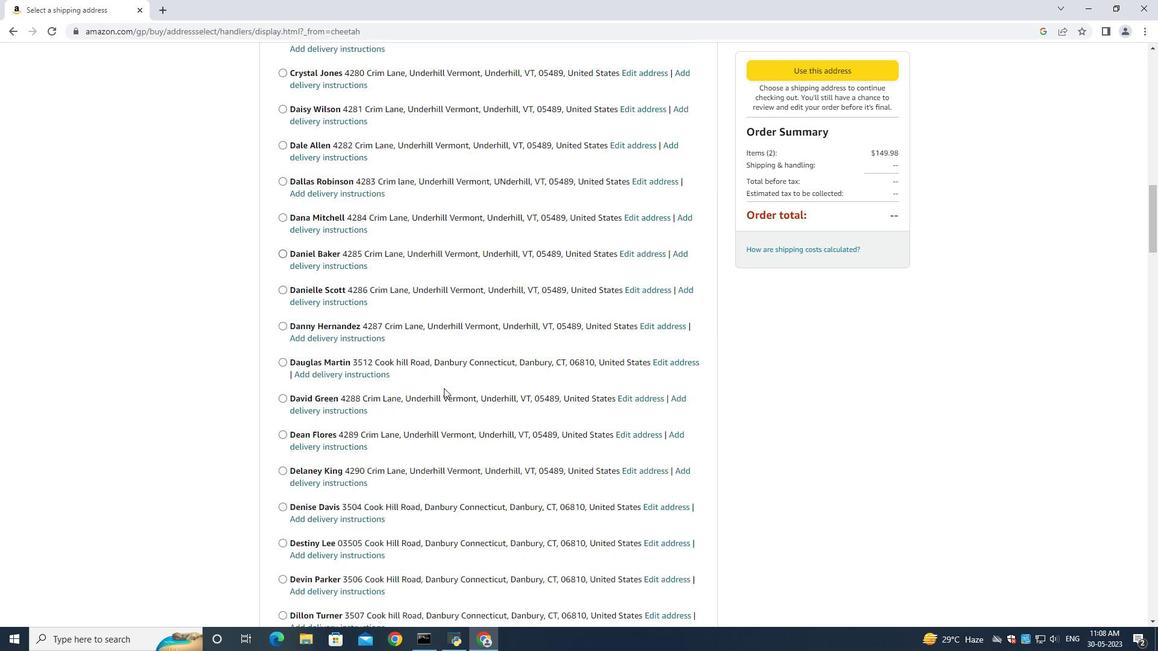 
Action: Mouse scrolled (444, 389) with delta (0, 0)
Screenshot: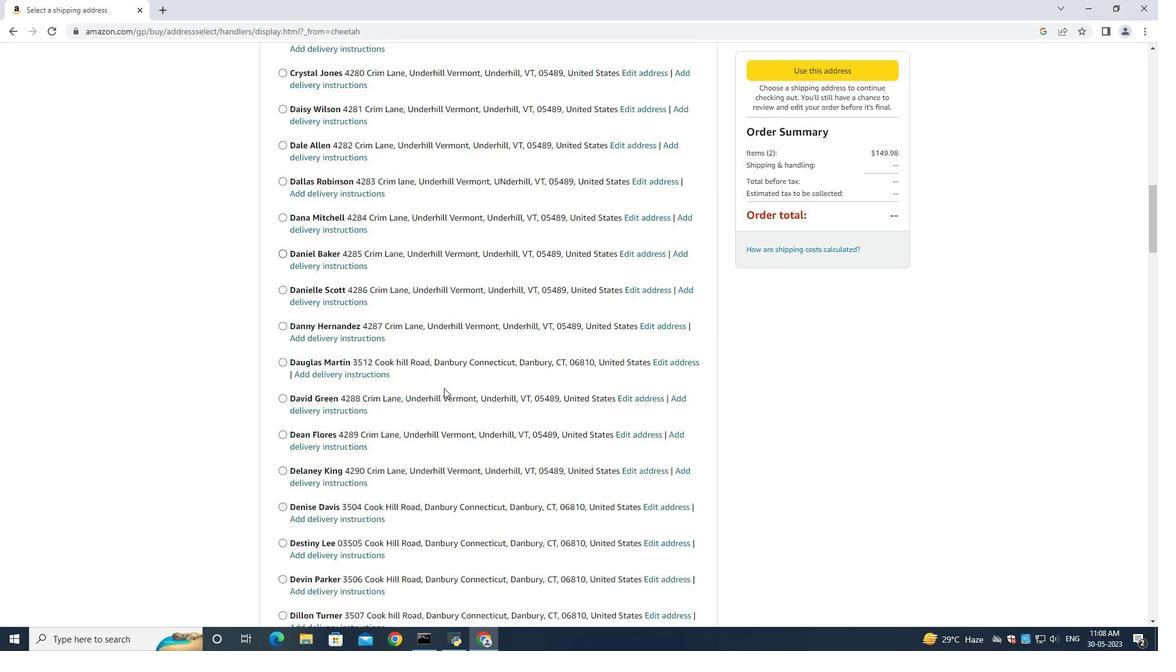
Action: Mouse scrolled (444, 389) with delta (0, 0)
Screenshot: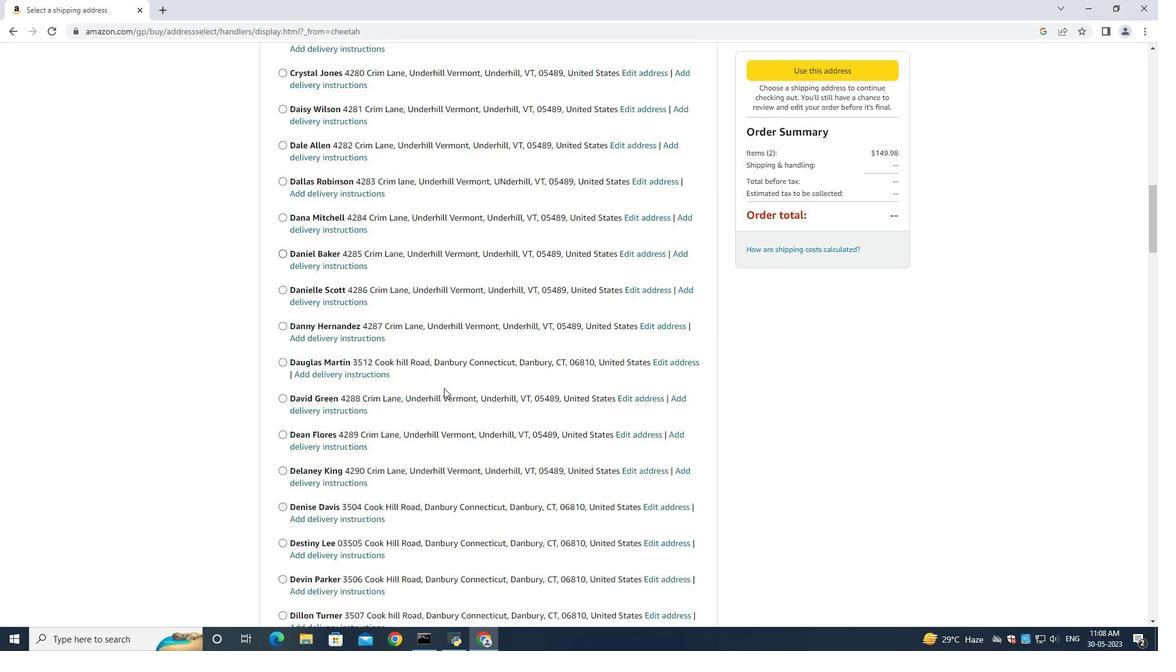 
Action: Mouse scrolled (444, 389) with delta (0, 0)
Screenshot: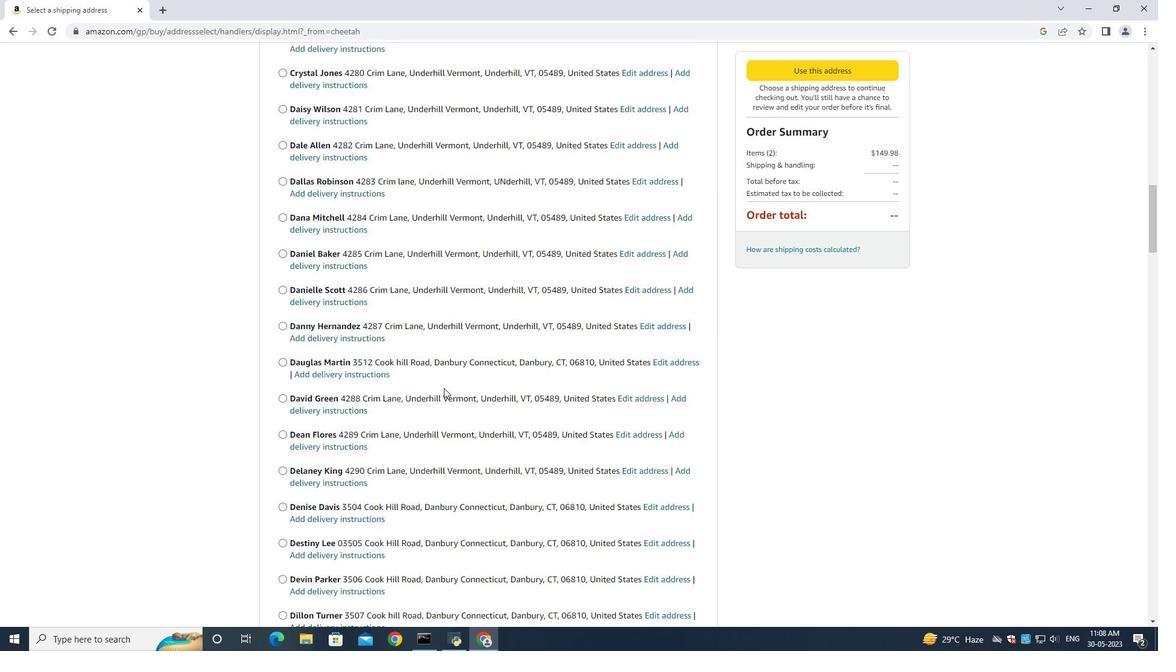 
Action: Mouse moved to (444, 389)
Screenshot: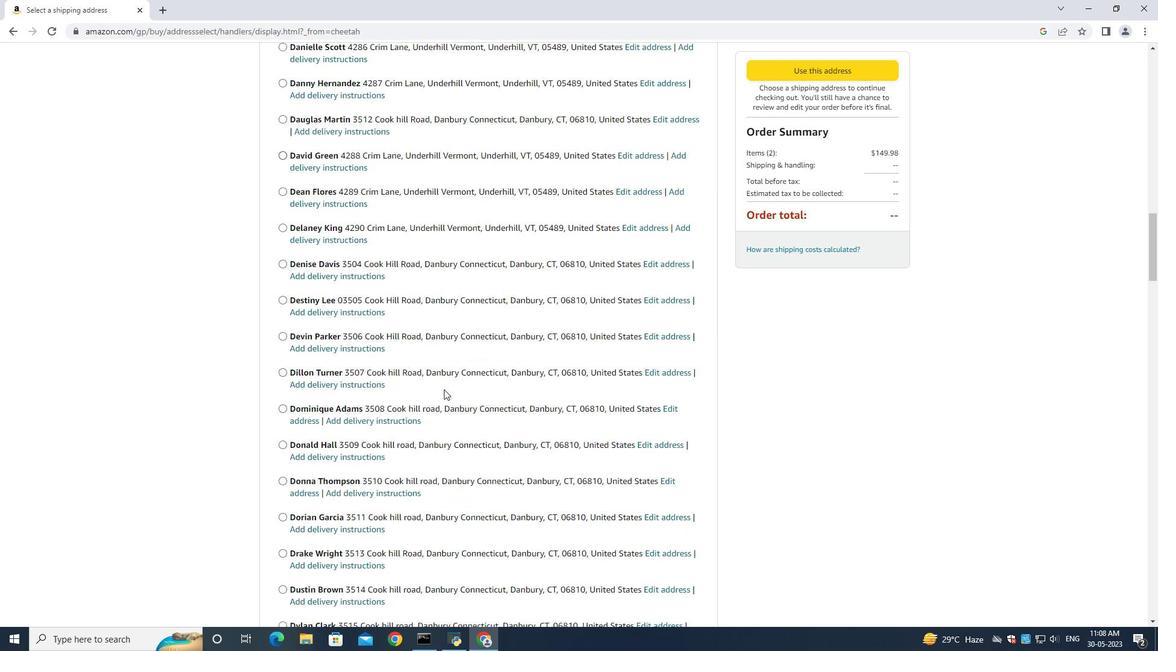 
Action: Mouse scrolled (444, 389) with delta (0, 0)
Screenshot: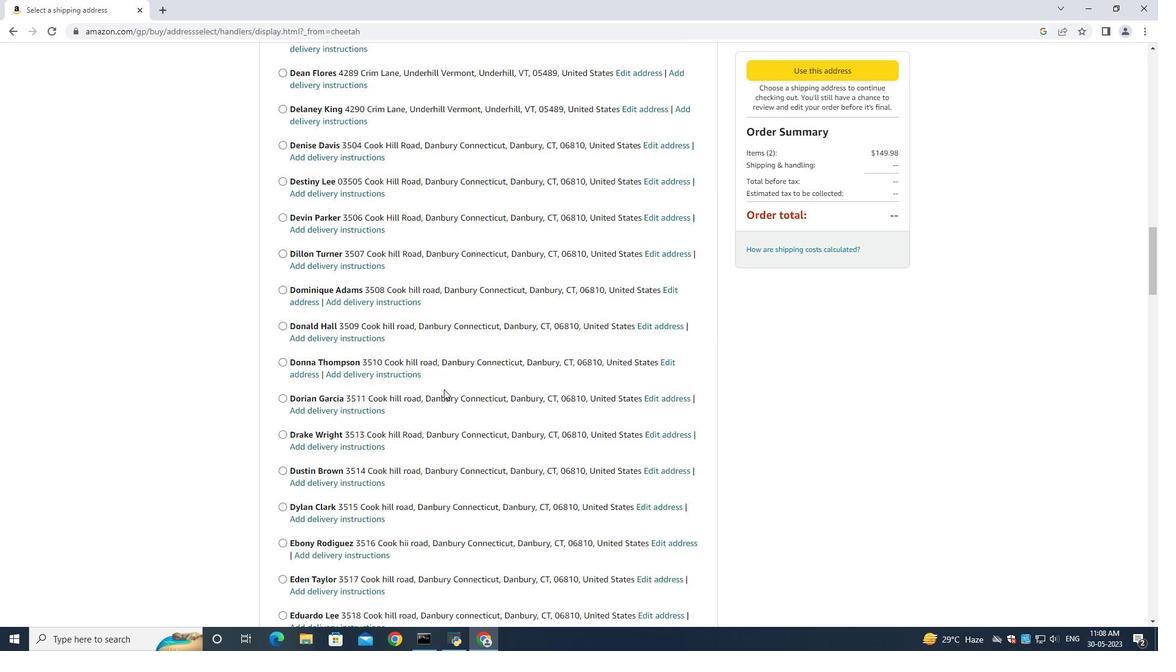 
Action: Mouse scrolled (444, 389) with delta (0, 0)
Screenshot: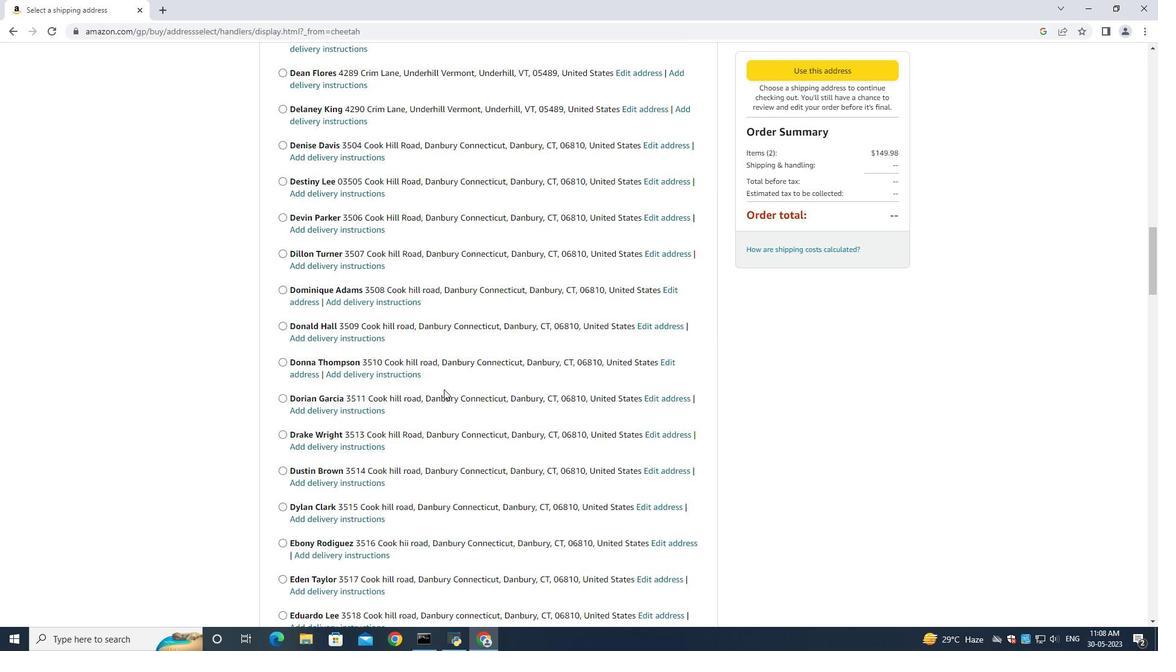 
Action: Mouse scrolled (444, 389) with delta (0, 0)
Screenshot: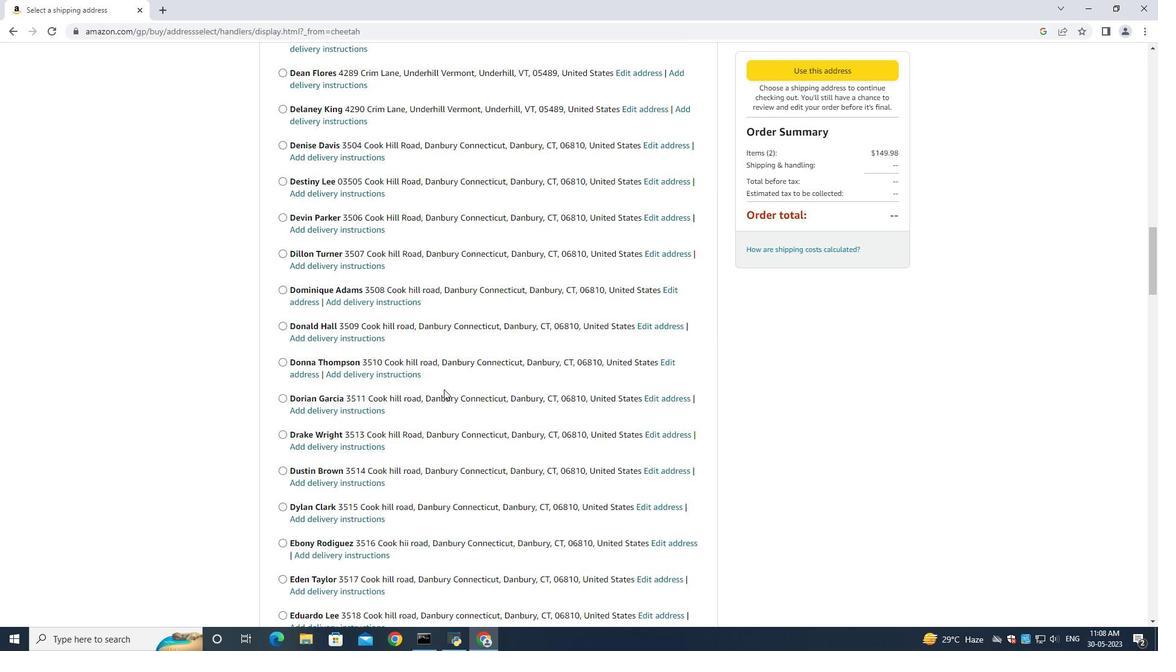 
Action: Mouse scrolled (444, 389) with delta (0, 0)
Screenshot: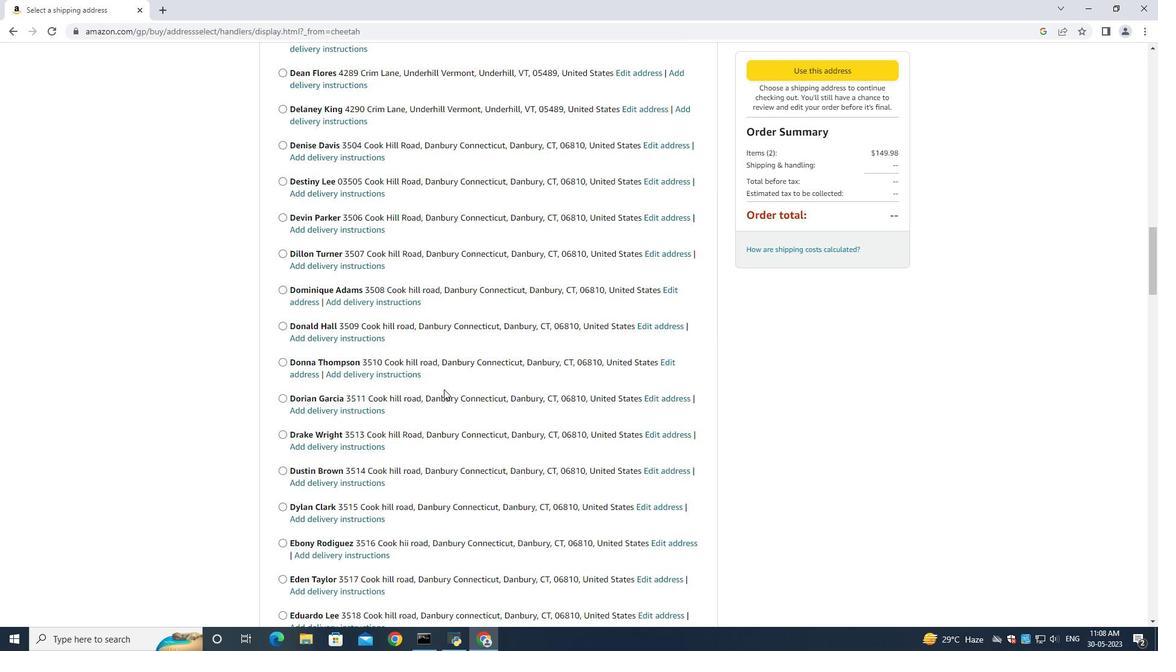 
Action: Mouse scrolled (444, 389) with delta (0, 0)
Screenshot: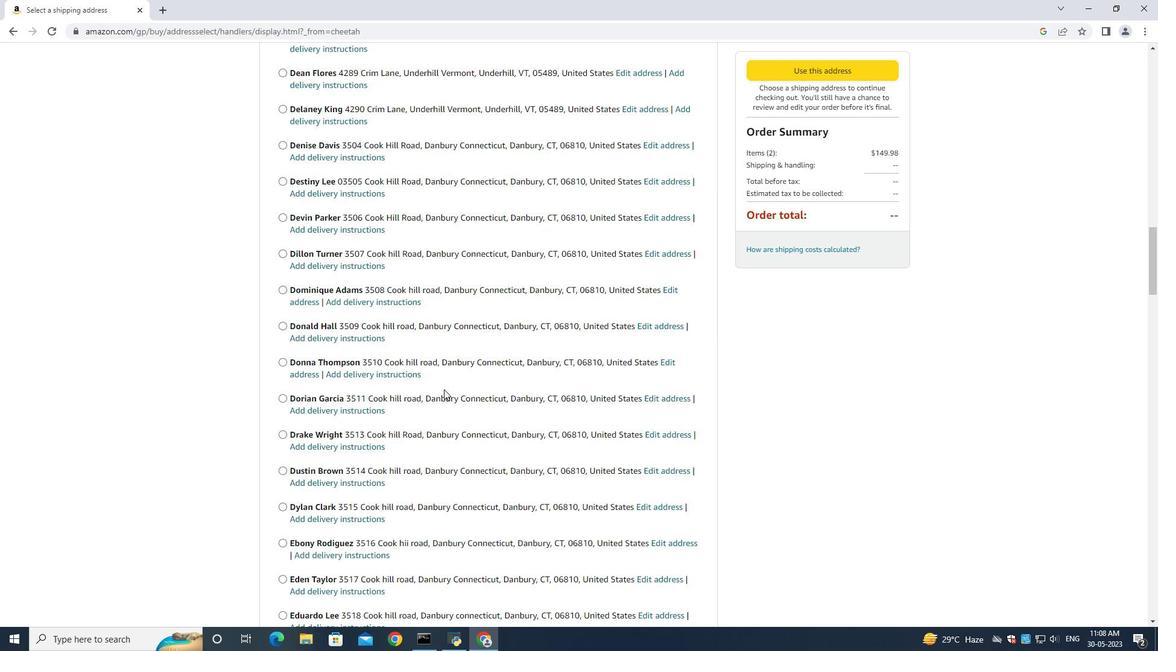 
Action: Mouse moved to (444, 389)
Screenshot: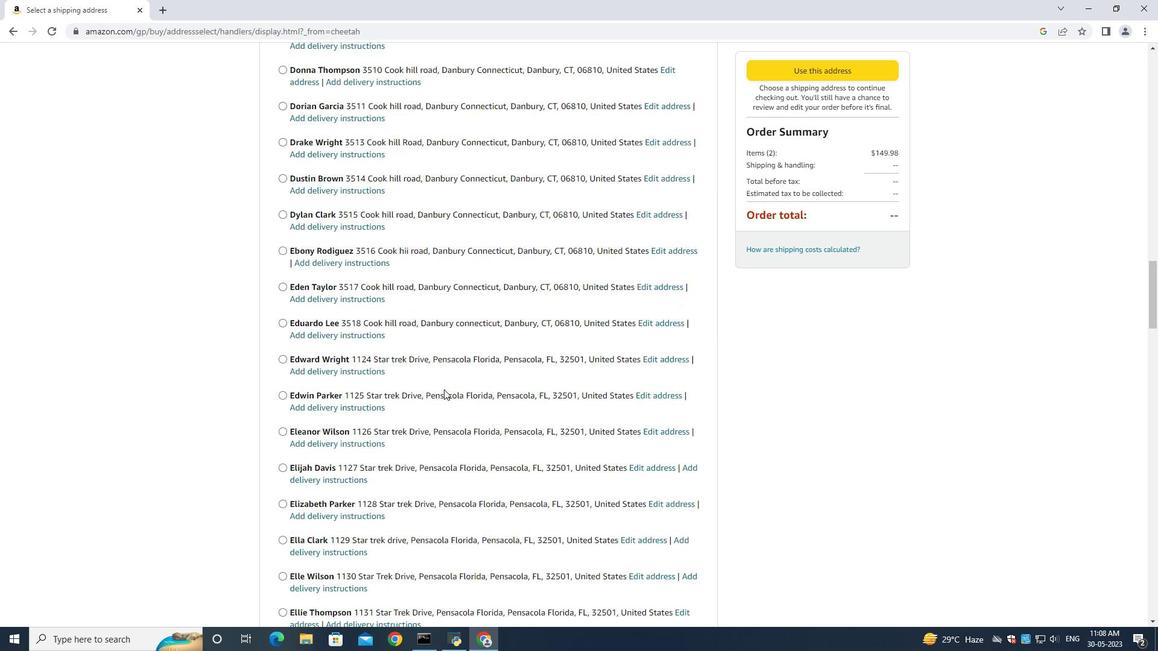 
Action: Mouse scrolled (444, 388) with delta (0, 0)
Screenshot: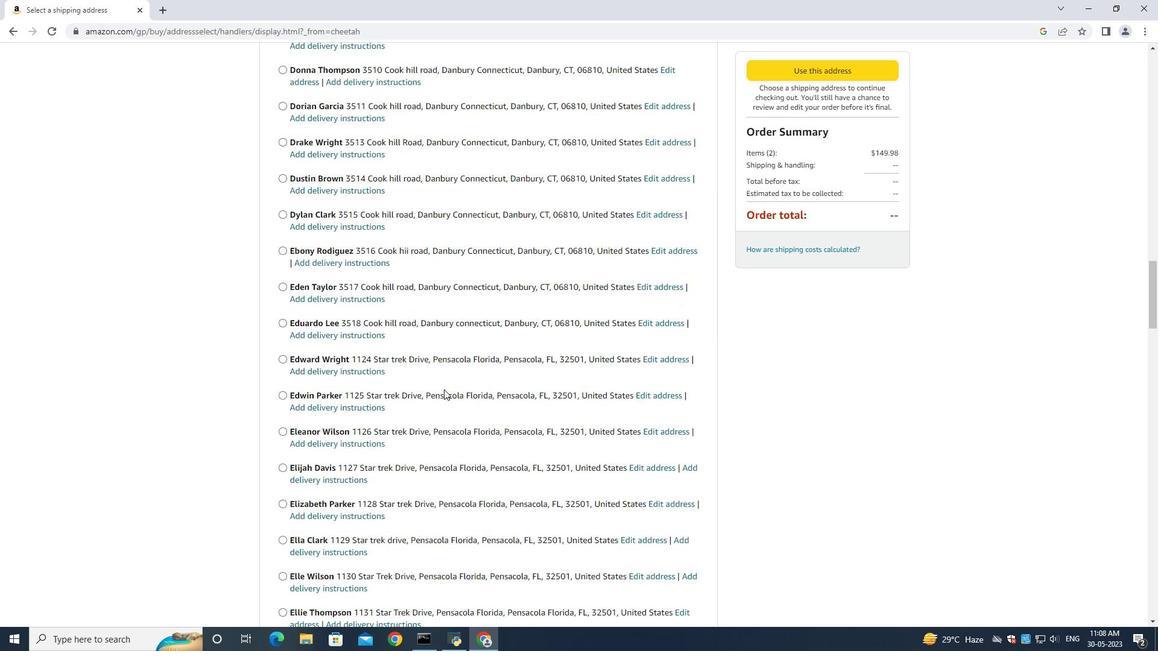 
Action: Mouse scrolled (444, 388) with delta (0, 0)
Screenshot: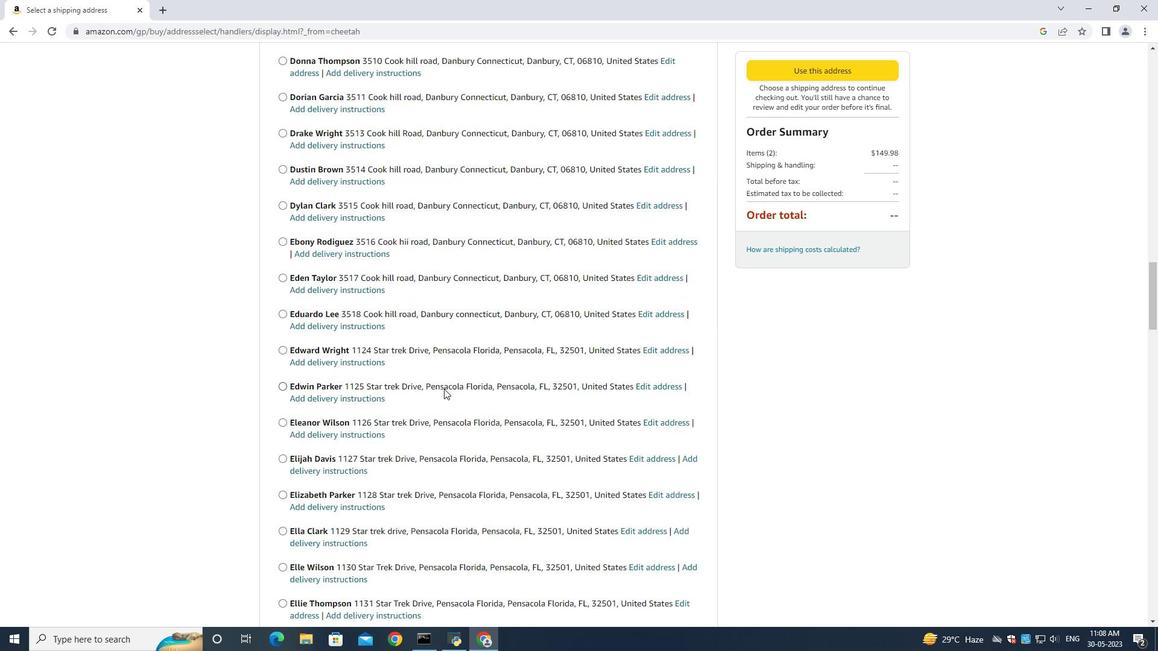 
Action: Mouse scrolled (444, 388) with delta (0, 0)
Screenshot: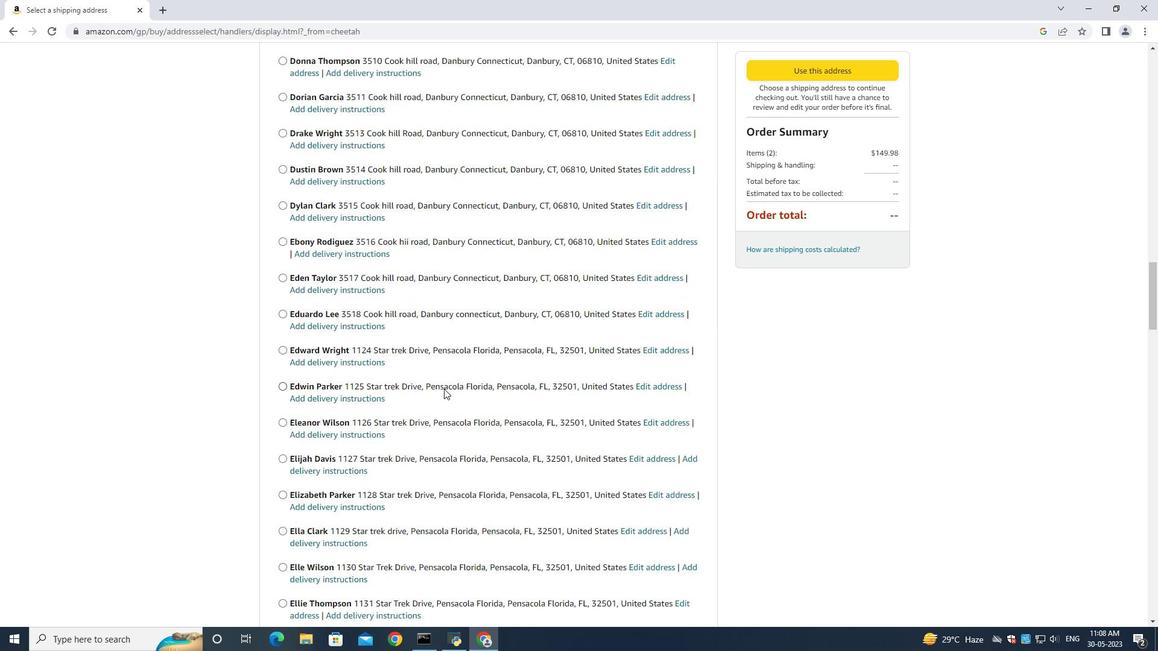 
Action: Mouse scrolled (444, 388) with delta (0, 0)
Screenshot: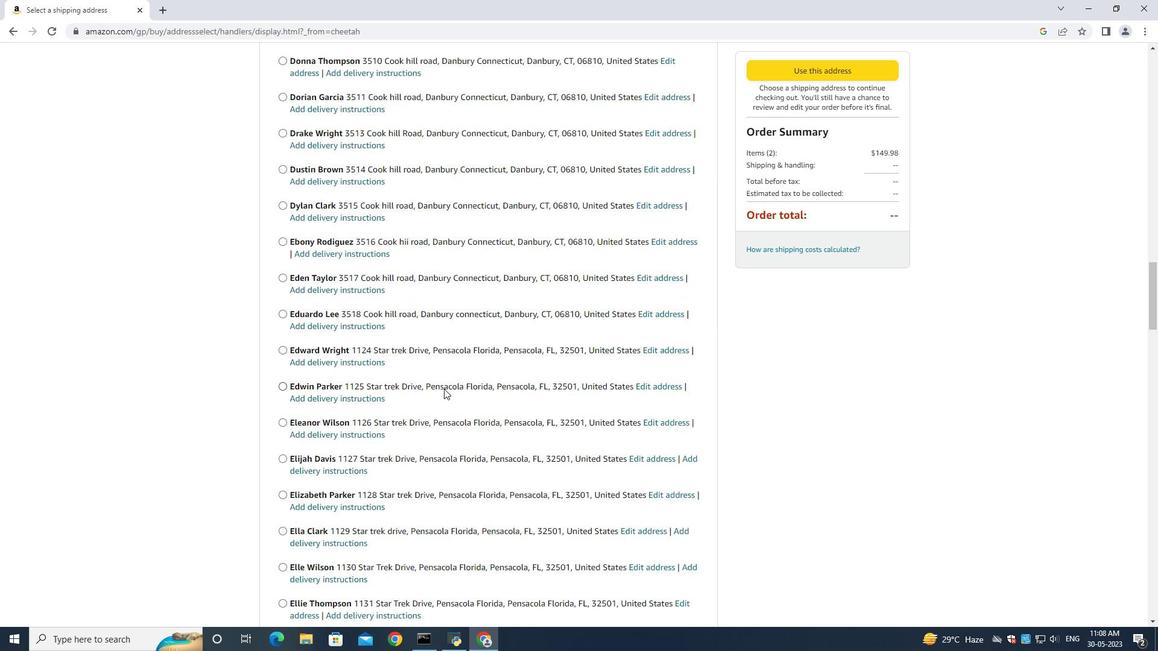 
Action: Mouse moved to (444, 389)
Screenshot: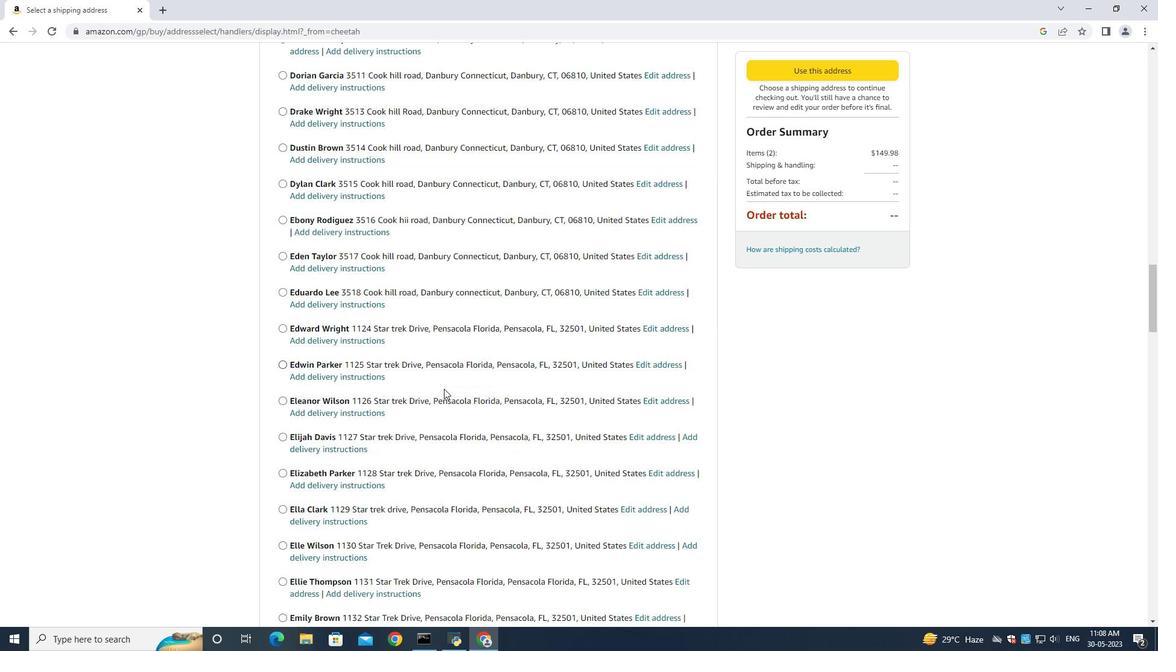 
Action: Mouse scrolled (444, 389) with delta (0, 0)
Screenshot: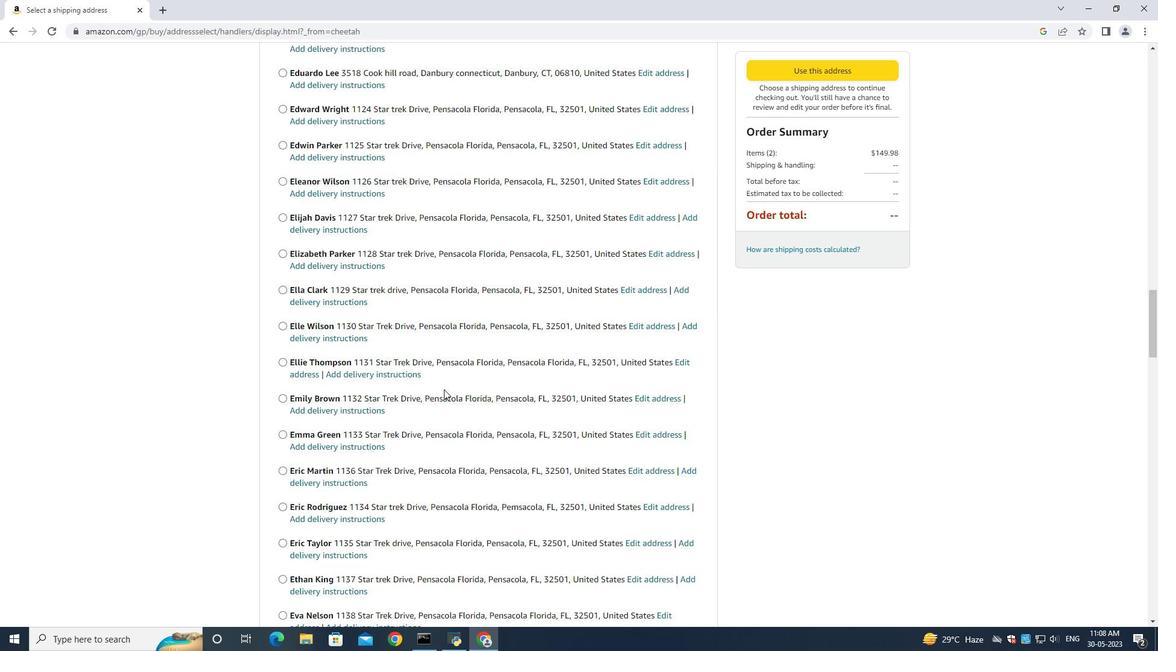 
Action: Mouse scrolled (444, 389) with delta (0, 0)
Screenshot: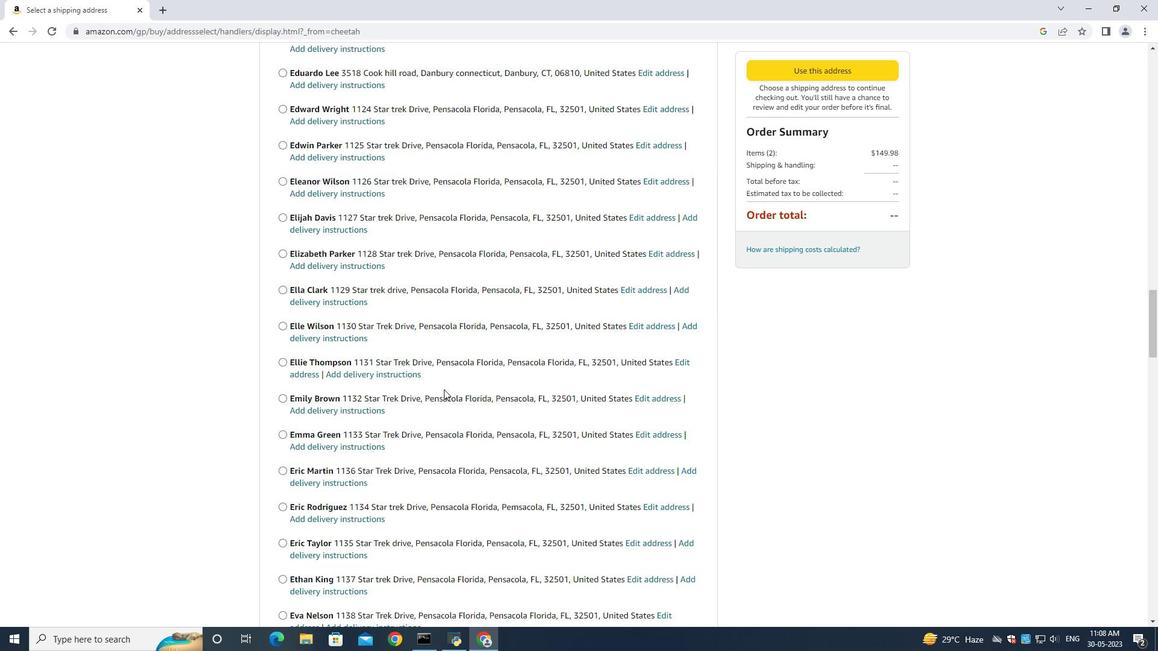 
Action: Mouse scrolled (444, 389) with delta (0, 0)
Screenshot: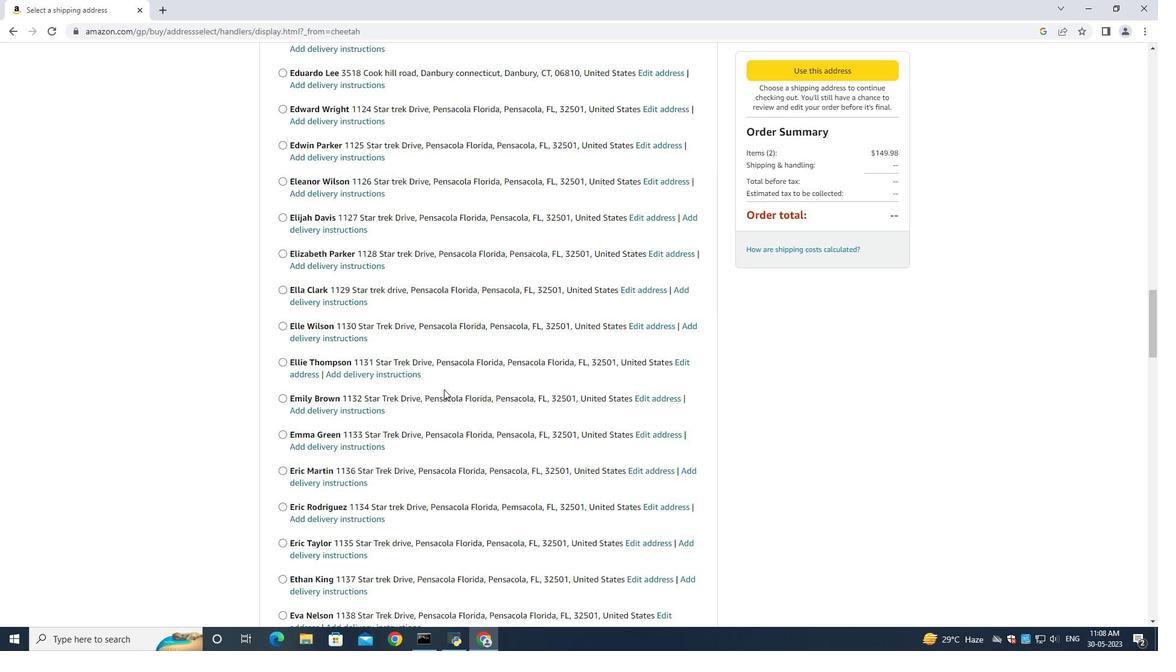 
Action: Mouse moved to (444, 389)
Screenshot: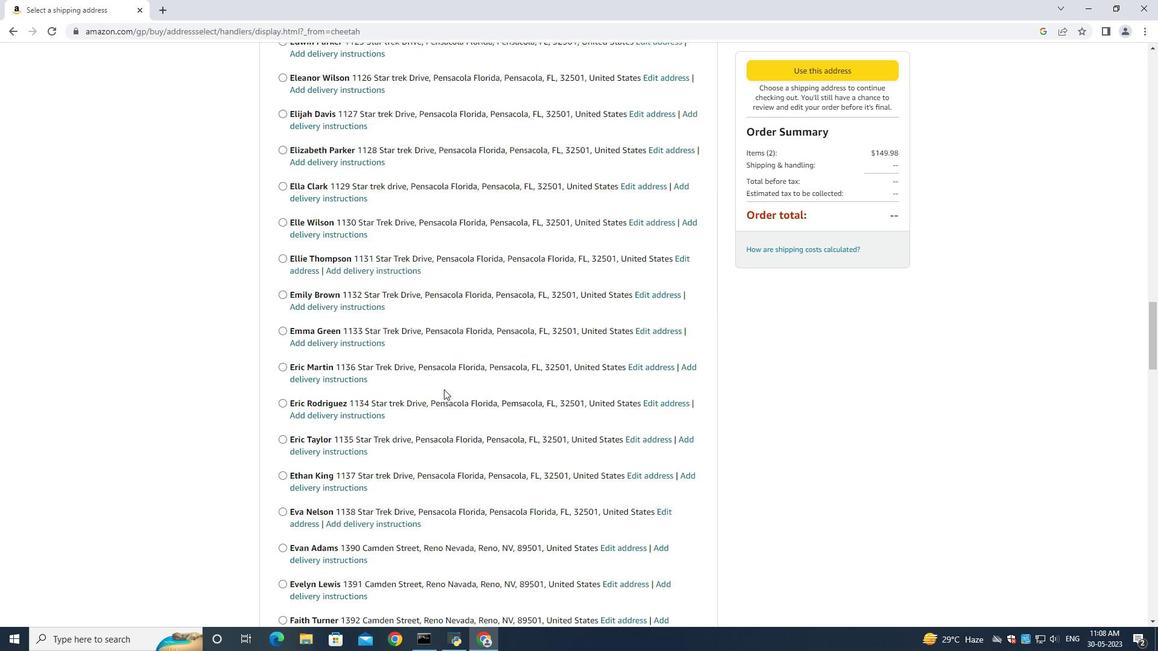 
Action: Mouse scrolled (444, 388) with delta (0, 0)
Screenshot: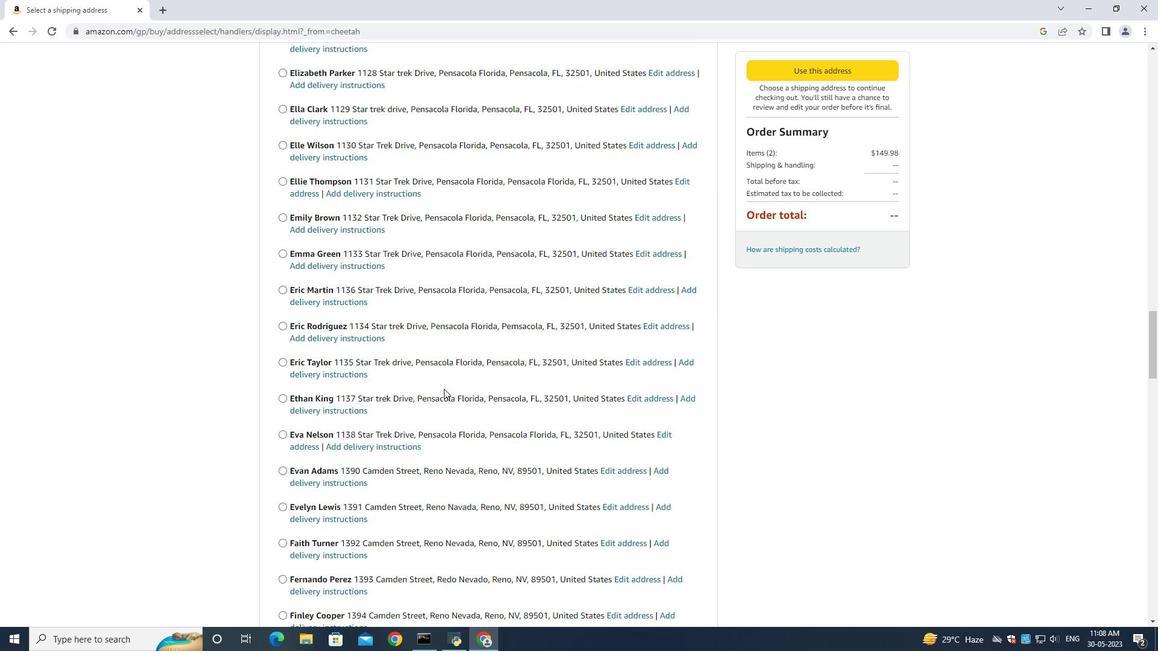 
Action: Mouse scrolled (444, 388) with delta (0, 0)
Screenshot: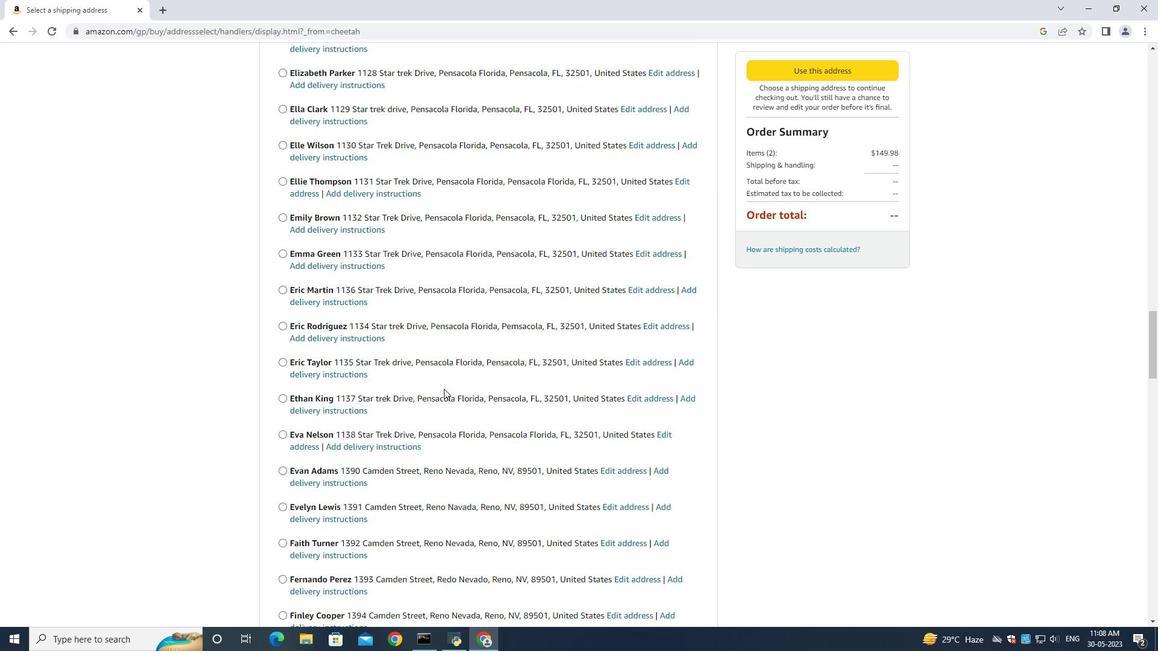 
Action: Mouse scrolled (444, 388) with delta (0, 0)
Screenshot: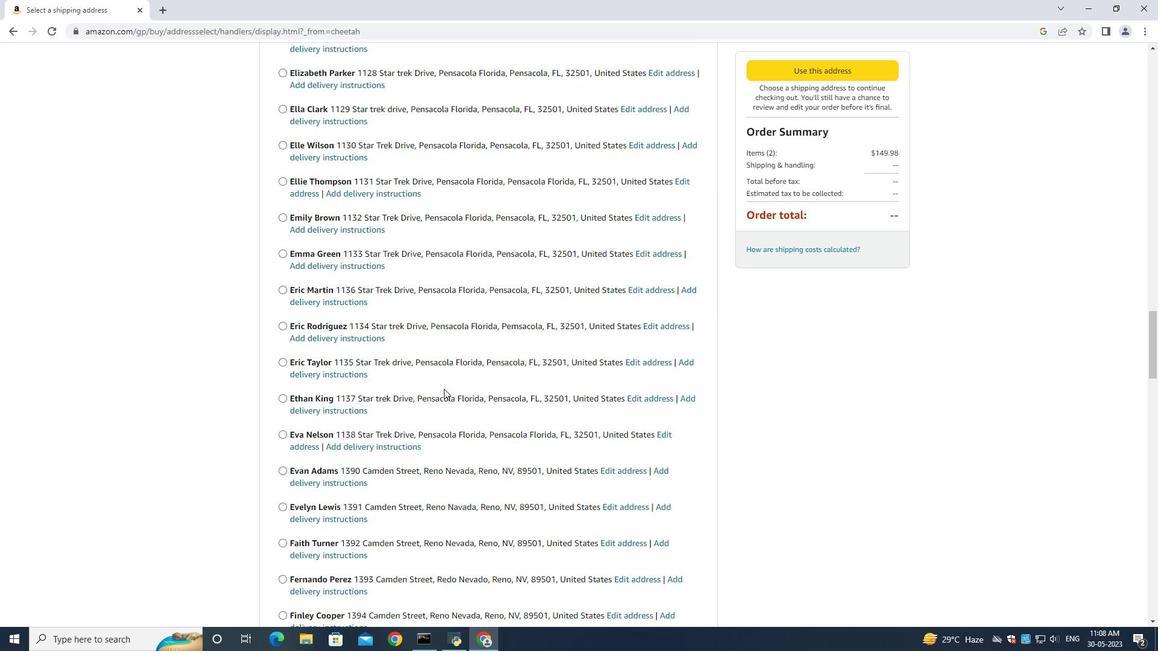 
Action: Mouse scrolled (444, 388) with delta (0, 0)
Screenshot: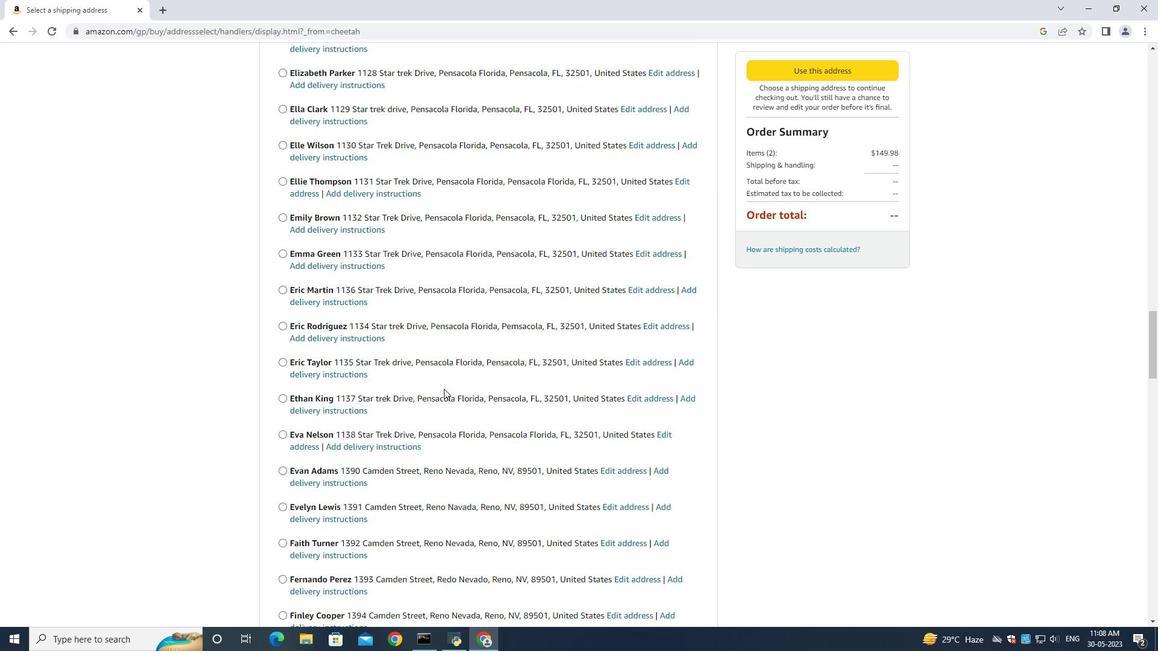 
Action: Mouse scrolled (444, 388) with delta (0, 0)
Screenshot: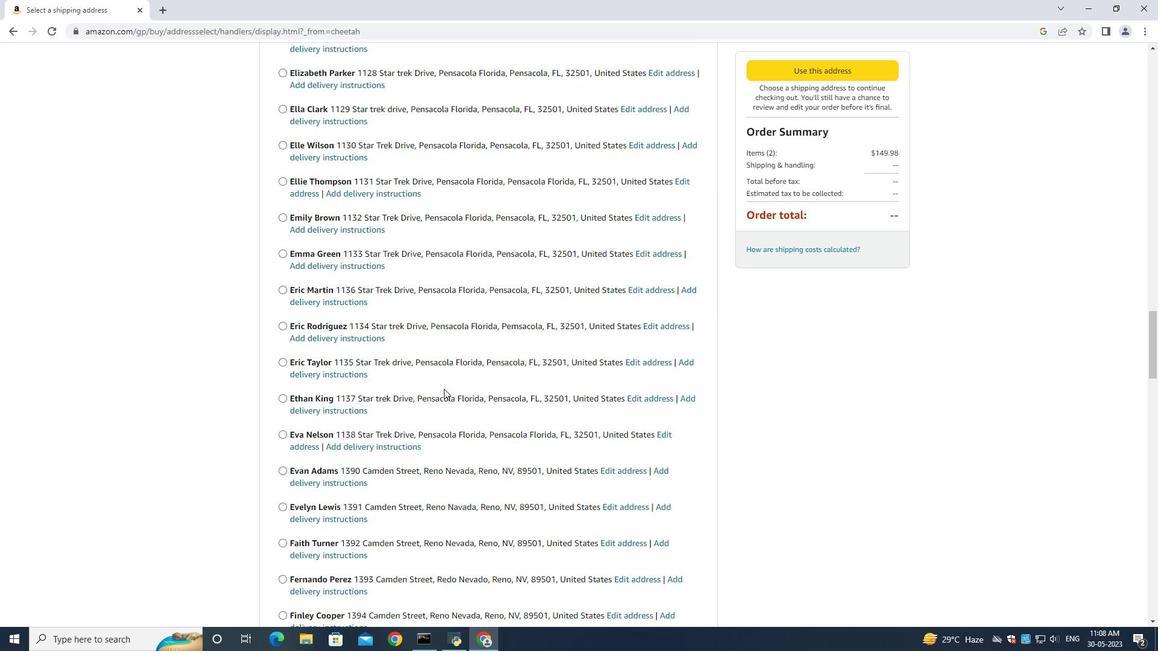 
Action: Mouse moved to (444, 387)
Screenshot: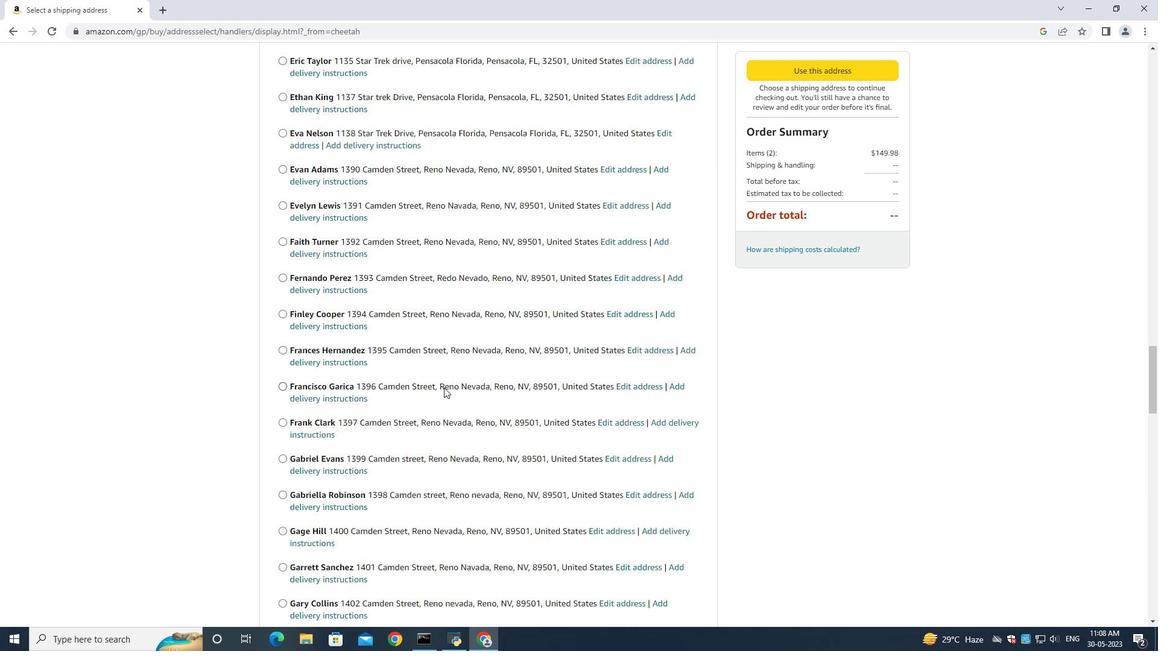 
Action: Mouse scrolled (444, 387) with delta (0, 0)
Screenshot: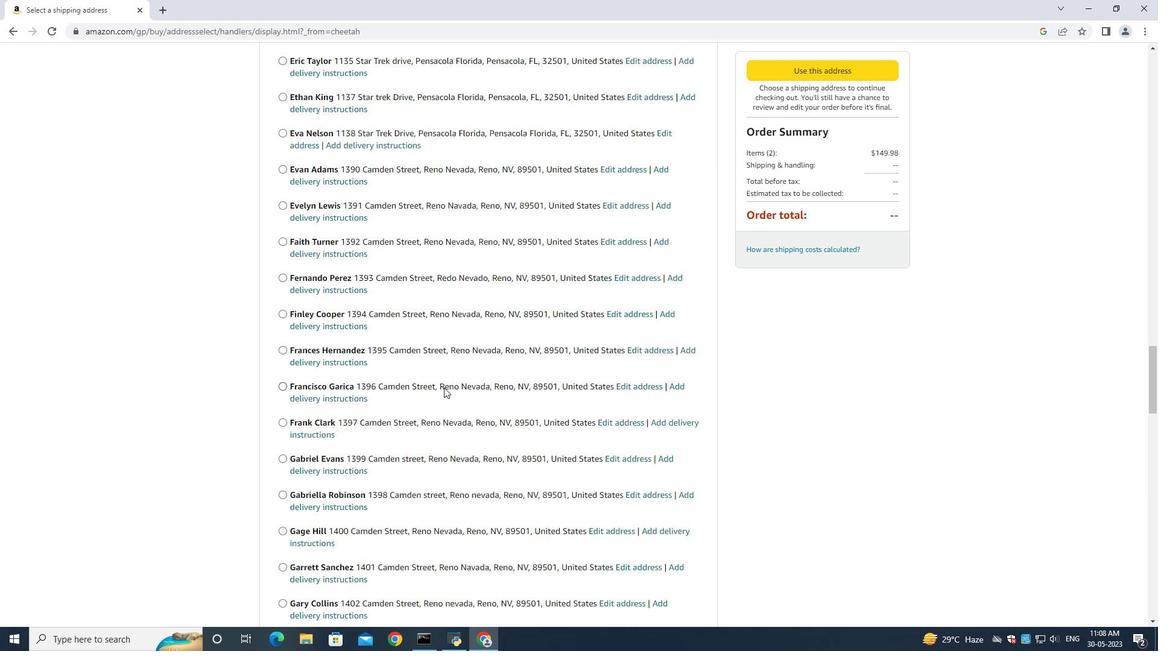 
Action: Mouse moved to (444, 388)
Screenshot: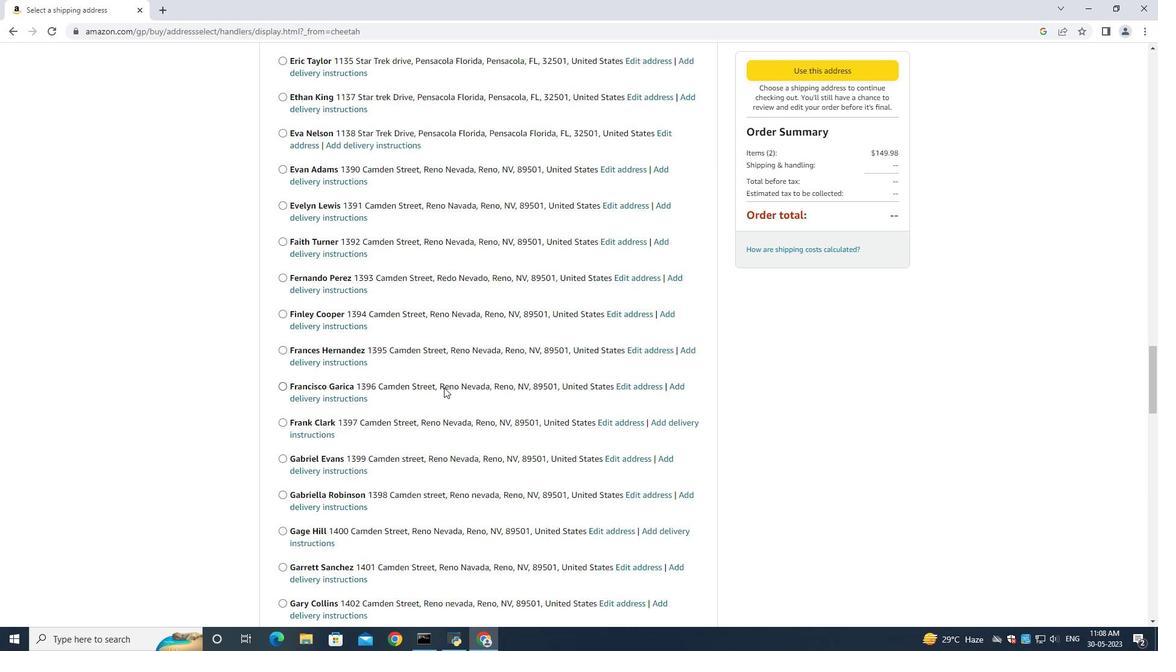 
Action: Mouse scrolled (444, 387) with delta (0, 0)
Screenshot: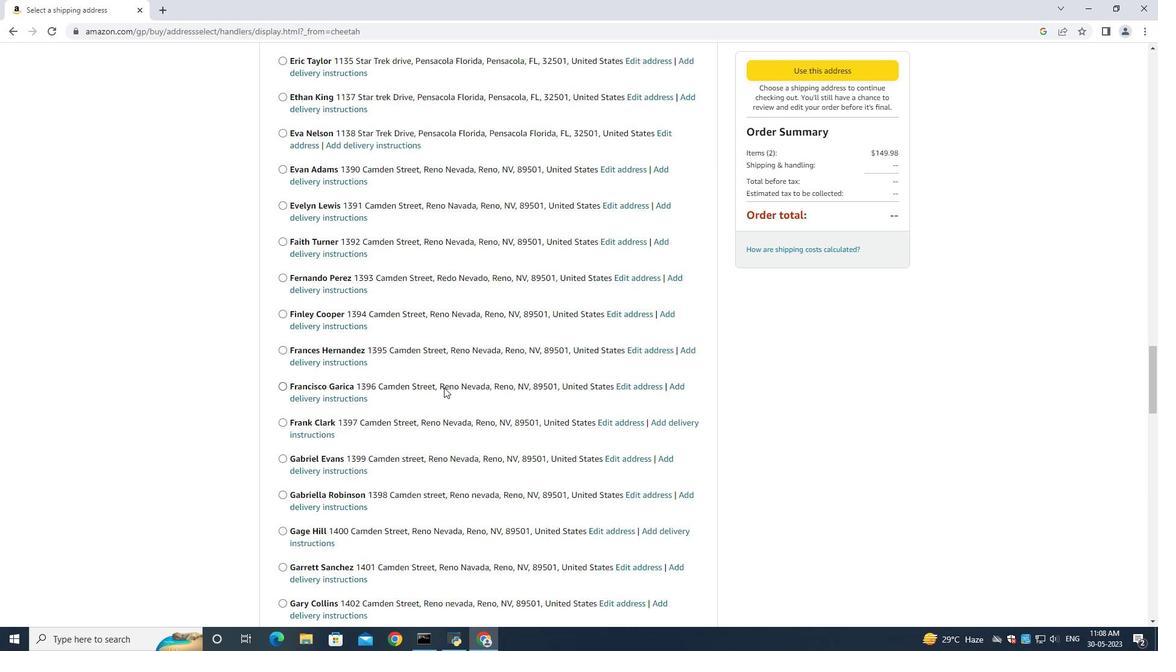 
Action: Mouse moved to (444, 389)
Screenshot: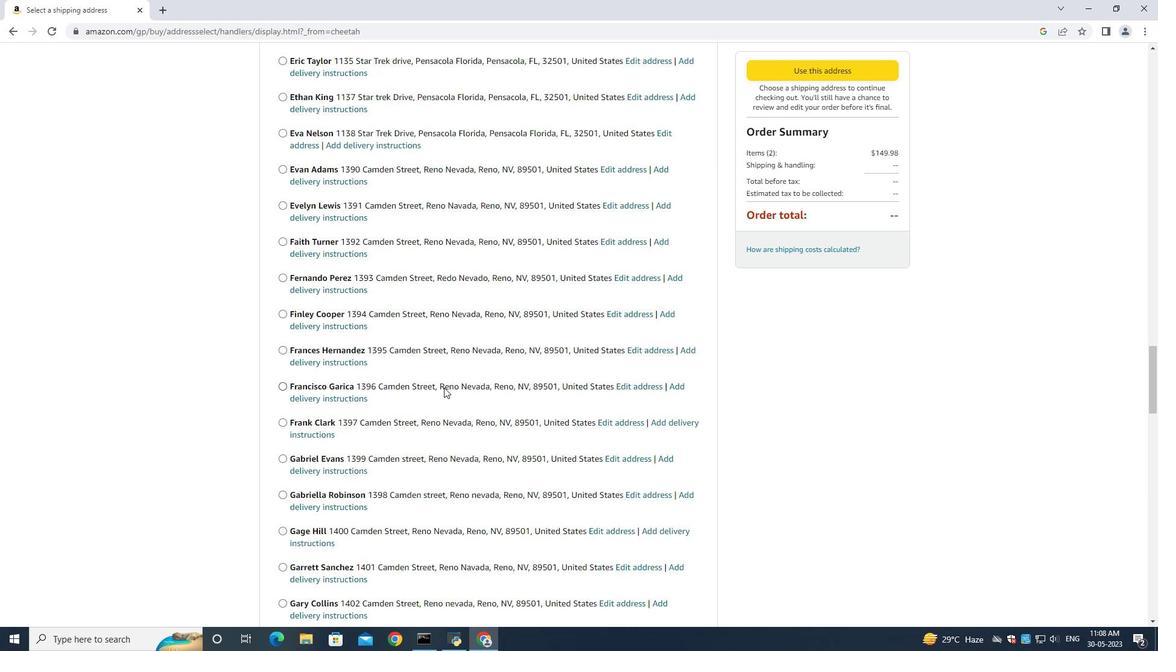 
Action: Mouse scrolled (444, 388) with delta (0, 0)
Screenshot: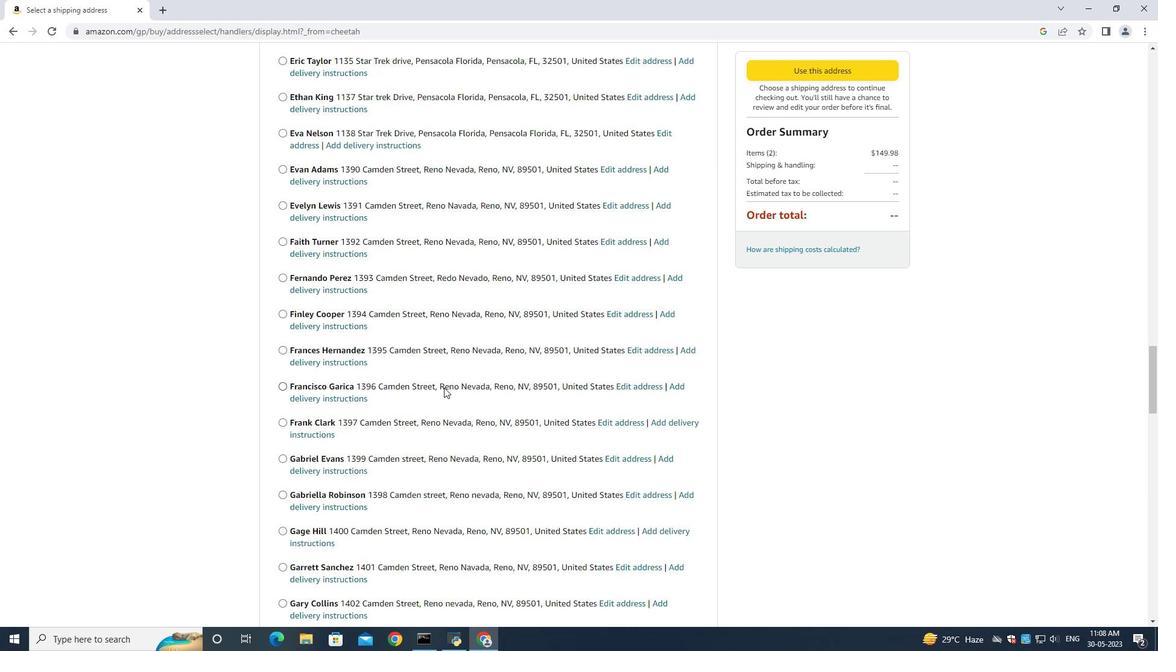 
Action: Mouse moved to (444, 389)
Screenshot: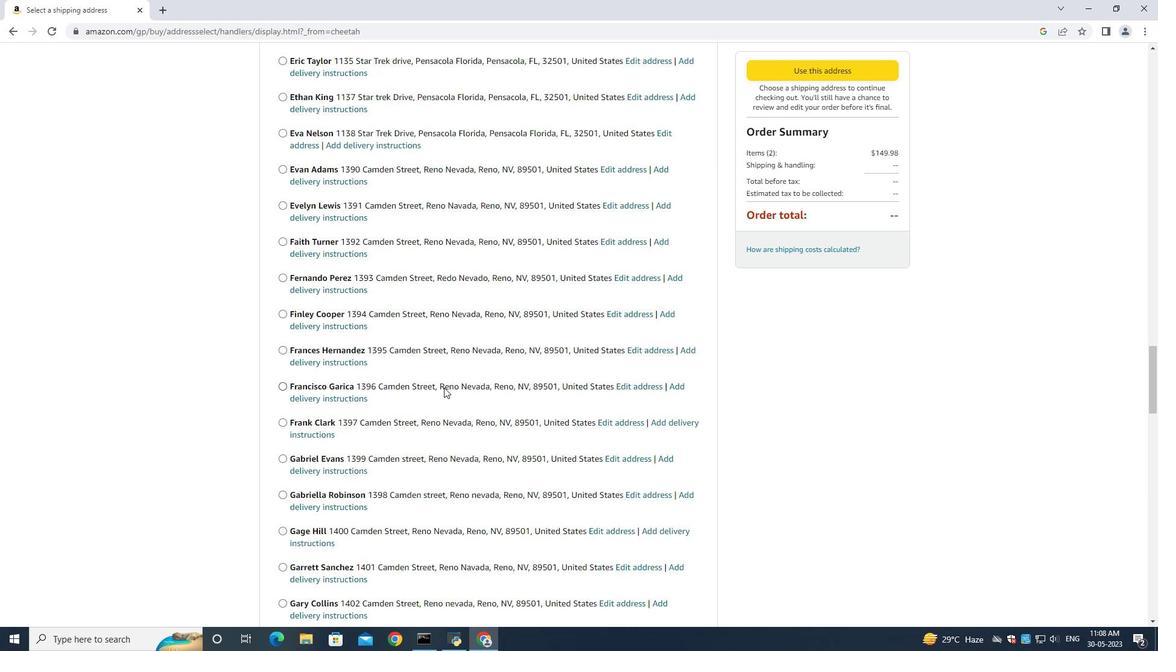 
Action: Mouse scrolled (444, 389) with delta (0, 0)
Screenshot: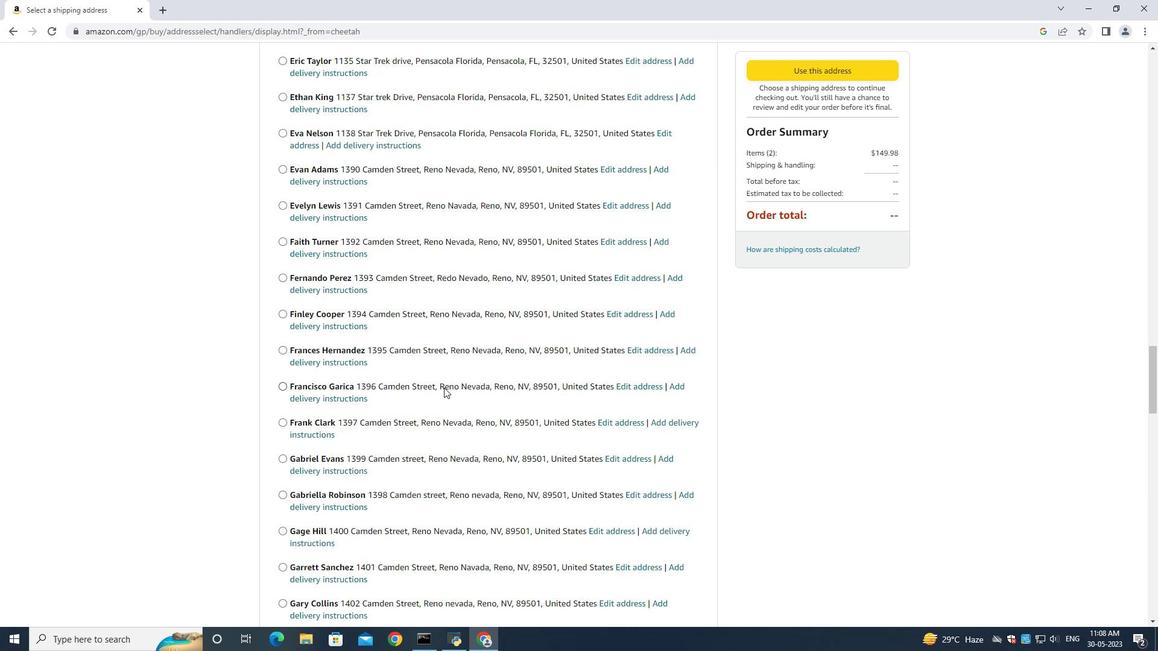 
Action: Mouse moved to (444, 389)
Screenshot: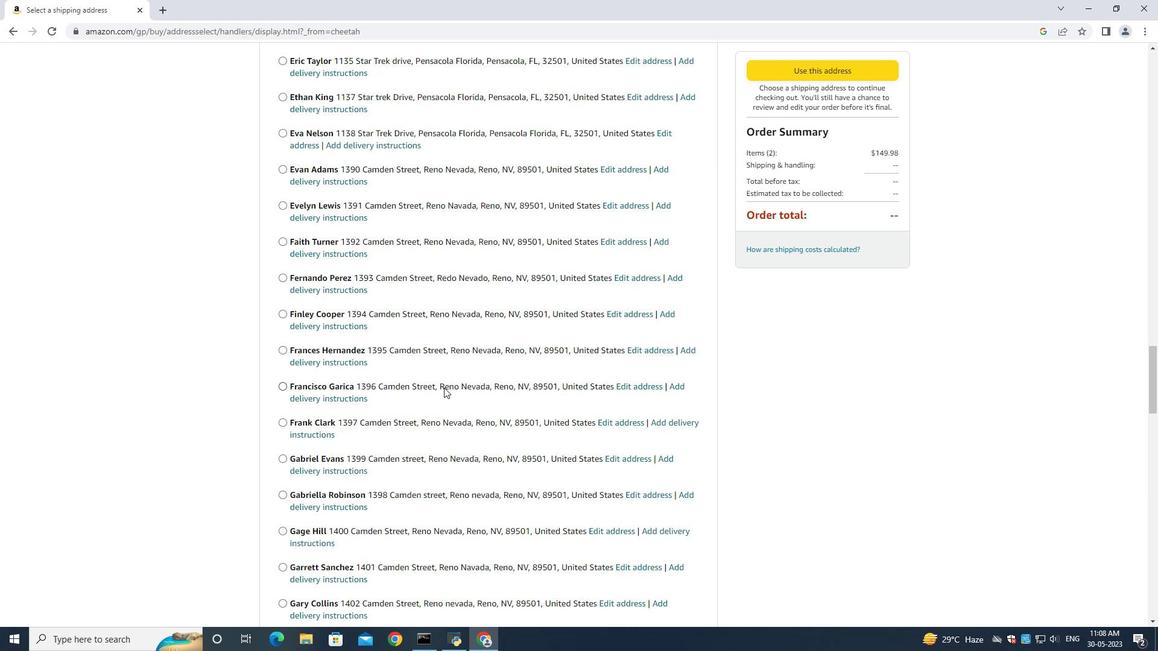 
Action: Mouse scrolled (444, 389) with delta (0, 0)
Screenshot: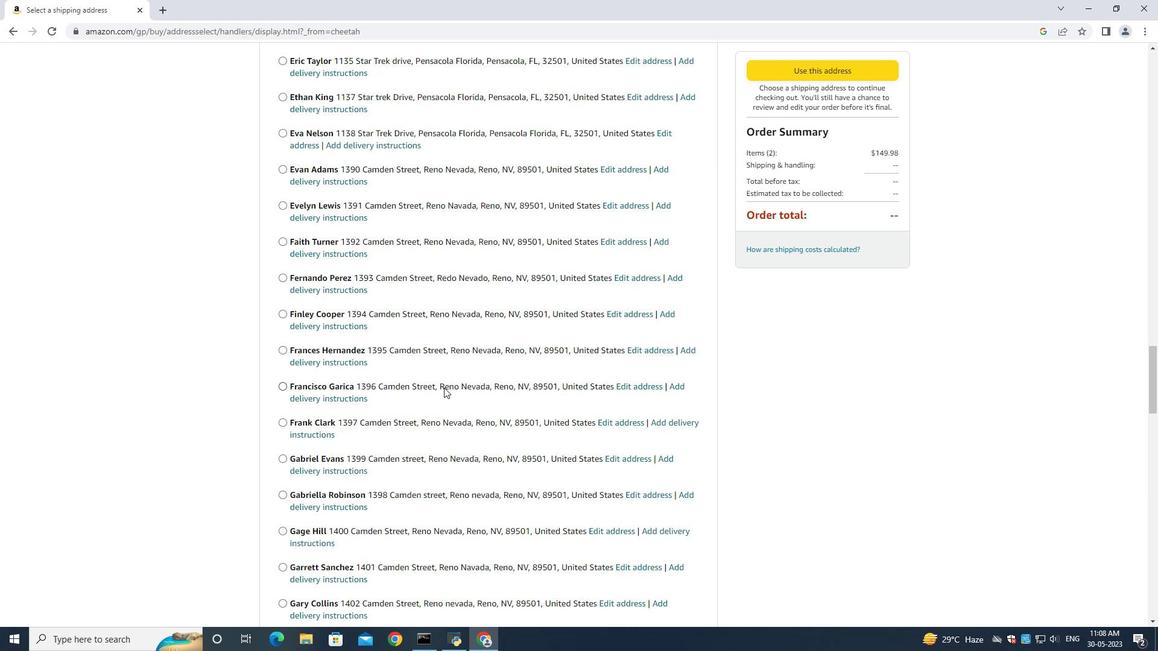 
Action: Mouse moved to (445, 389)
Screenshot: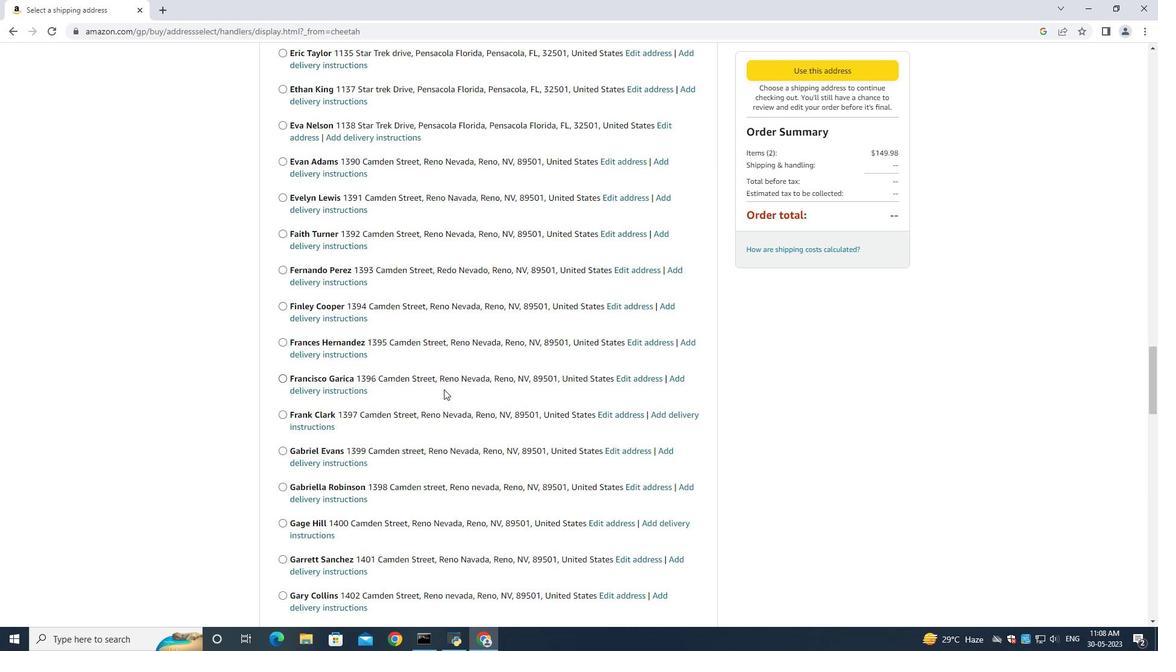 
Action: Mouse scrolled (445, 389) with delta (0, 0)
Screenshot: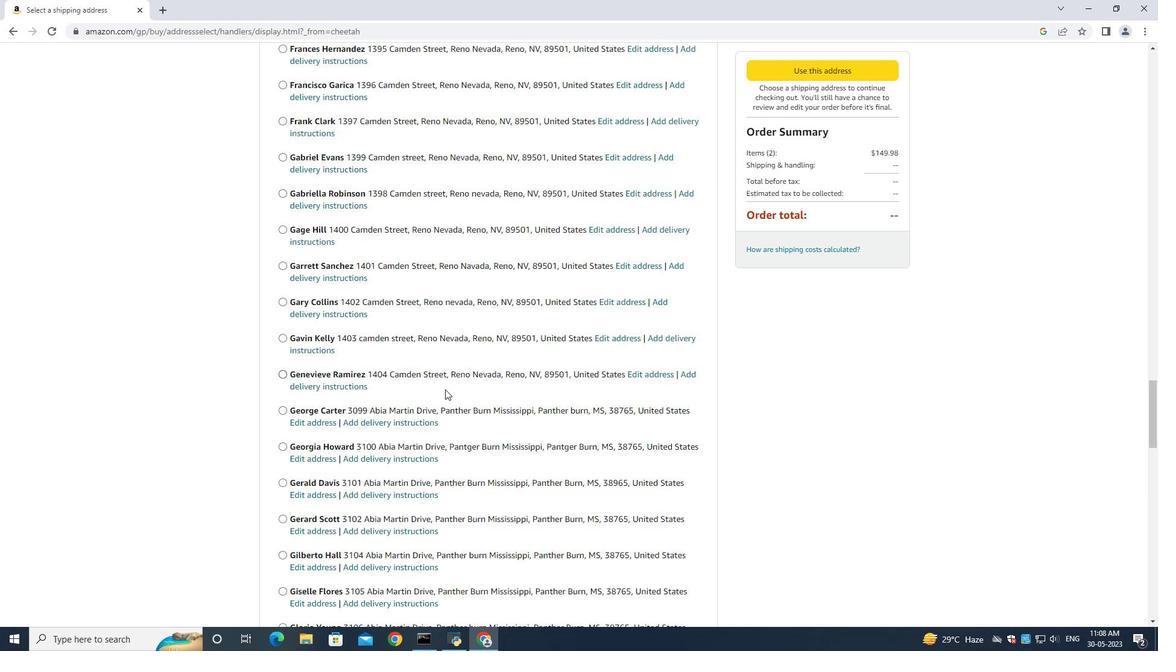 
Action: Mouse scrolled (445, 389) with delta (0, 0)
Screenshot: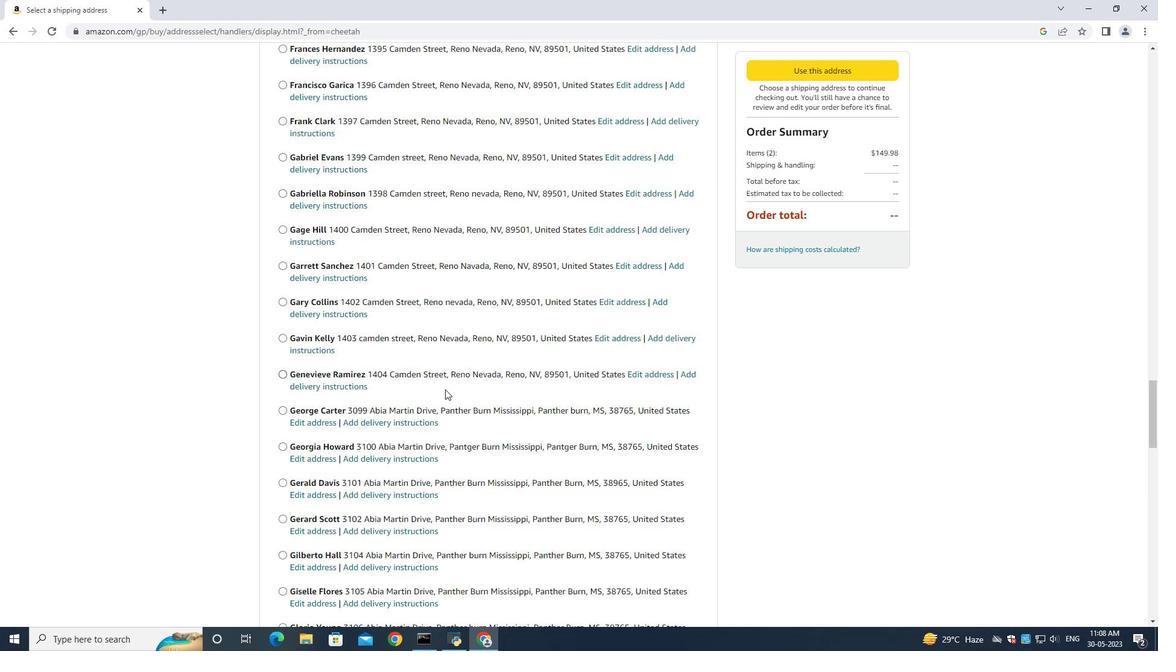 
Action: Mouse scrolled (445, 389) with delta (0, 0)
Screenshot: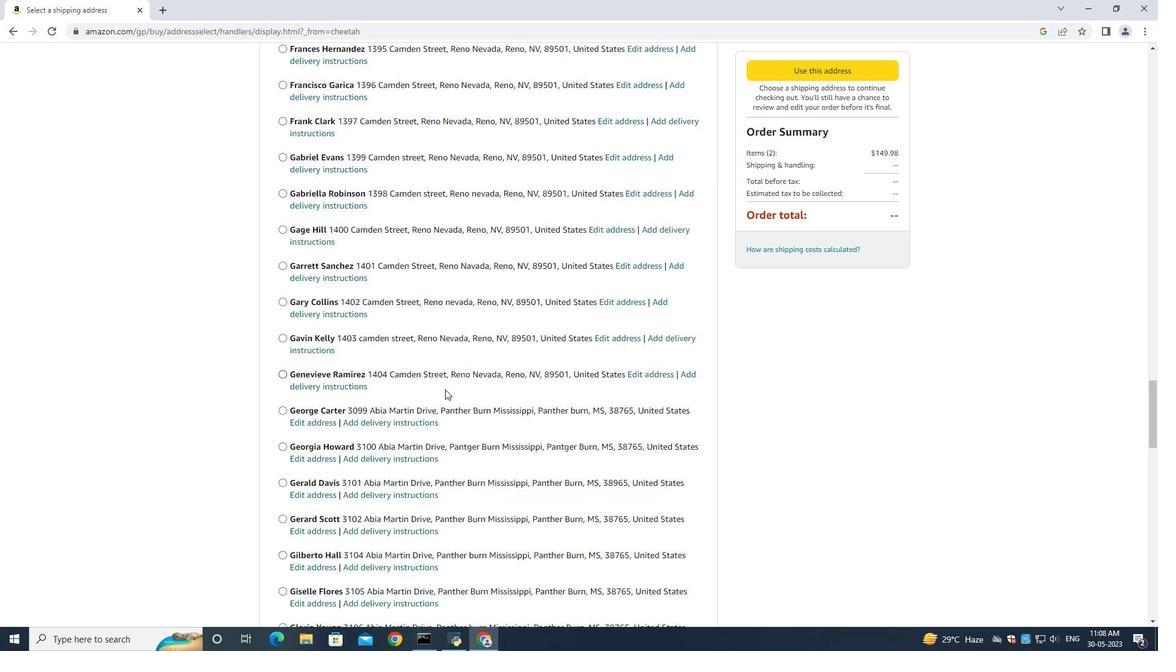 
Action: Mouse scrolled (445, 389) with delta (0, 0)
Screenshot: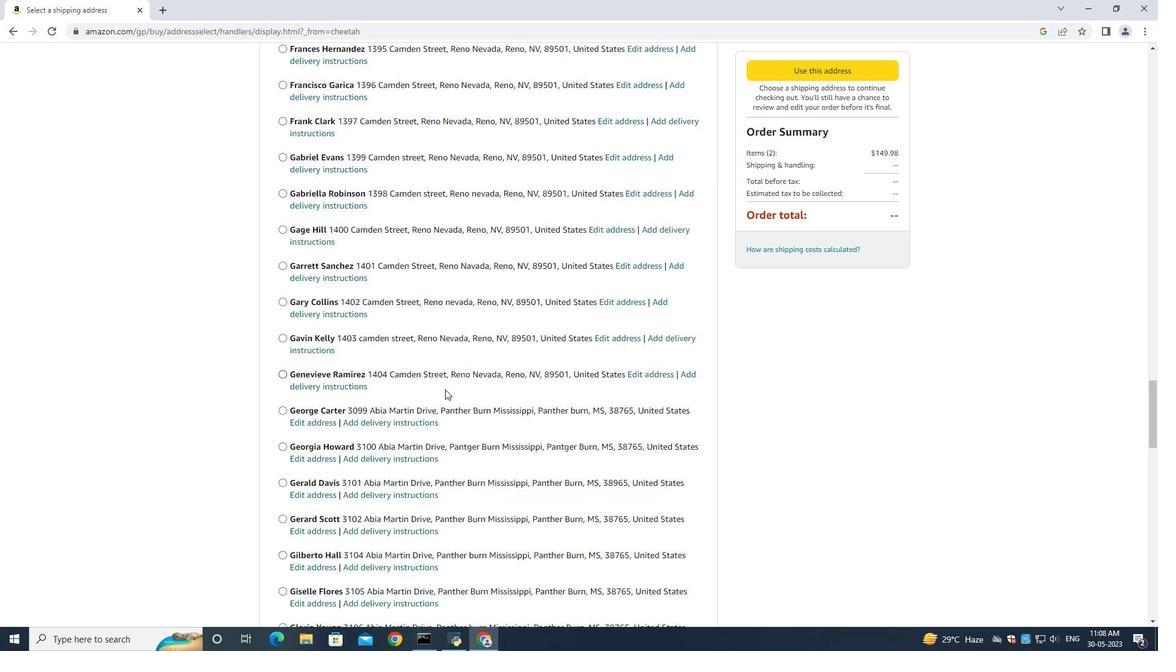 
Action: Mouse scrolled (445, 389) with delta (0, 0)
Screenshot: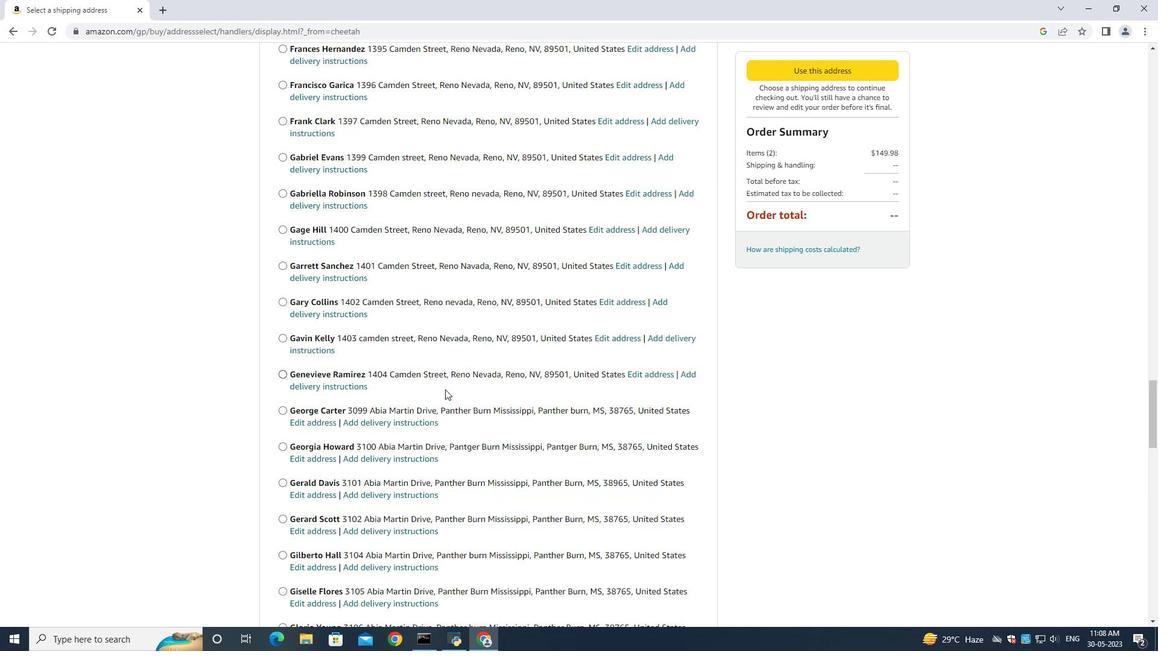
Action: Mouse moved to (445, 390)
Screenshot: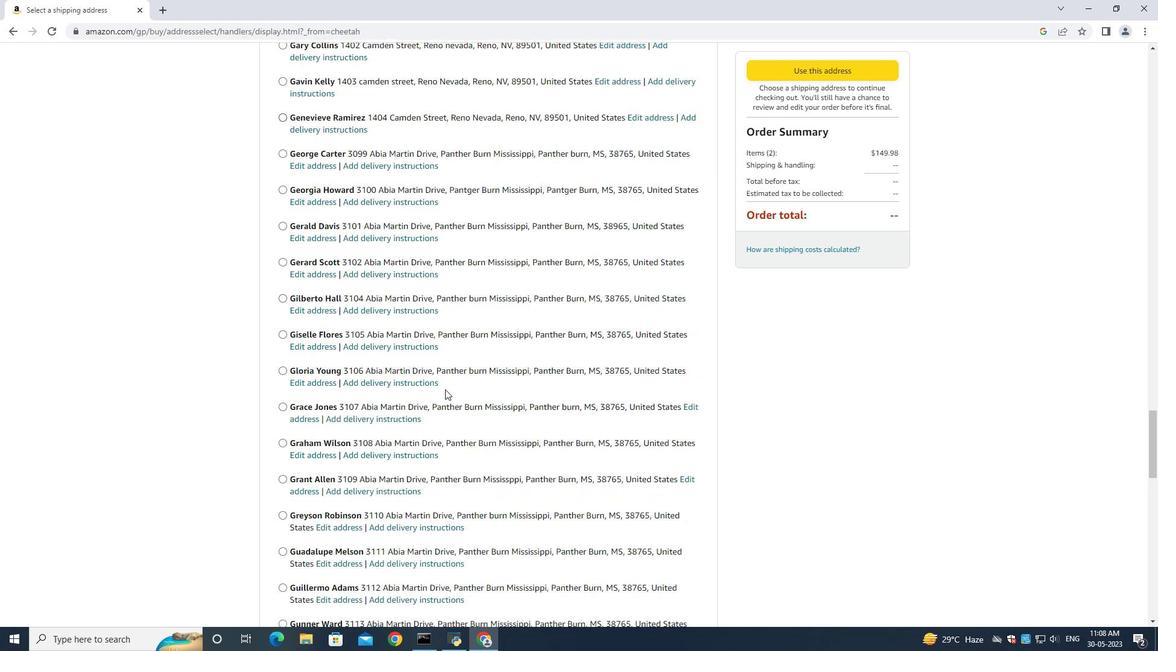 
Action: Mouse scrolled (445, 389) with delta (0, 0)
Screenshot: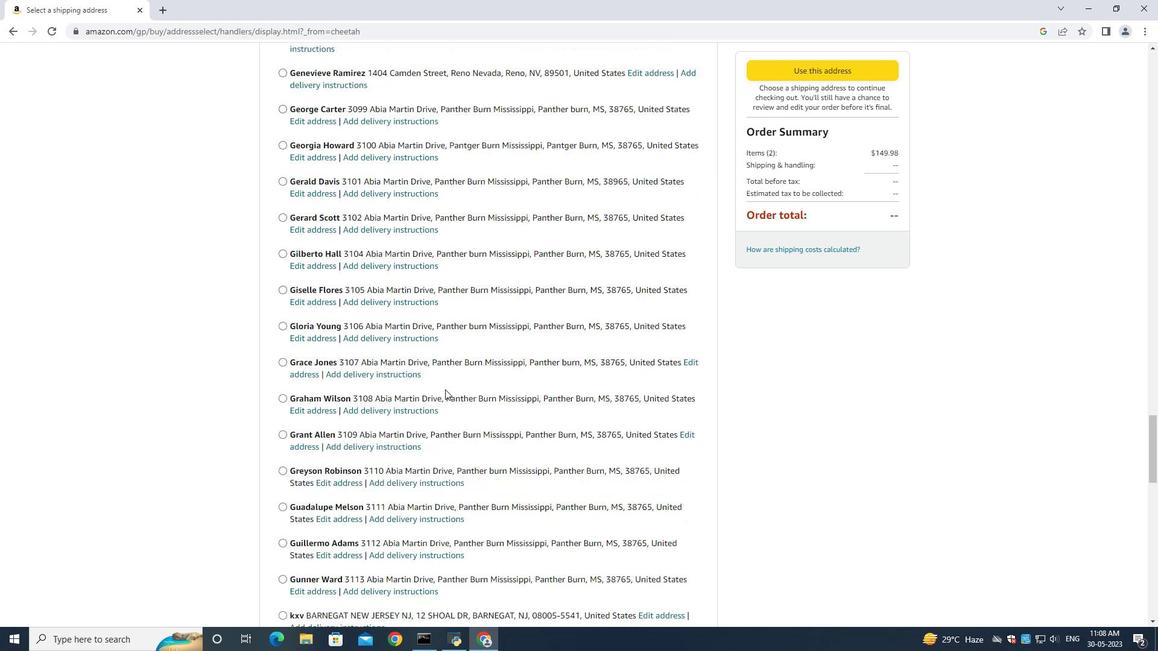 
Action: Mouse moved to (445, 390)
Screenshot: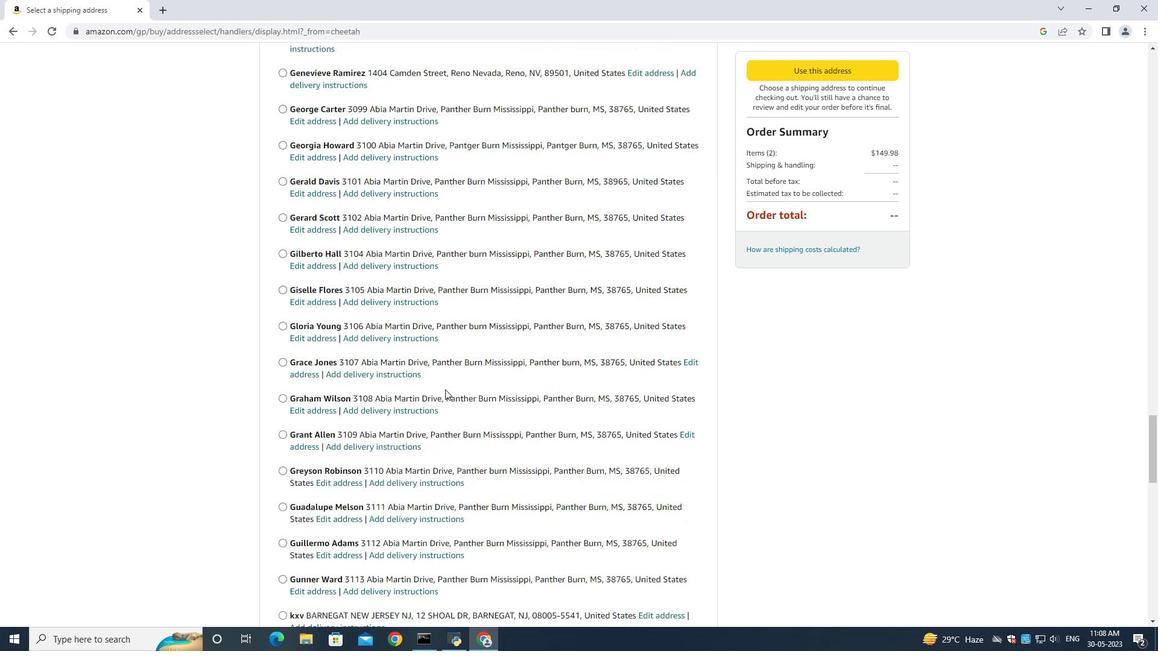 
Action: Mouse scrolled (445, 390) with delta (0, 0)
Screenshot: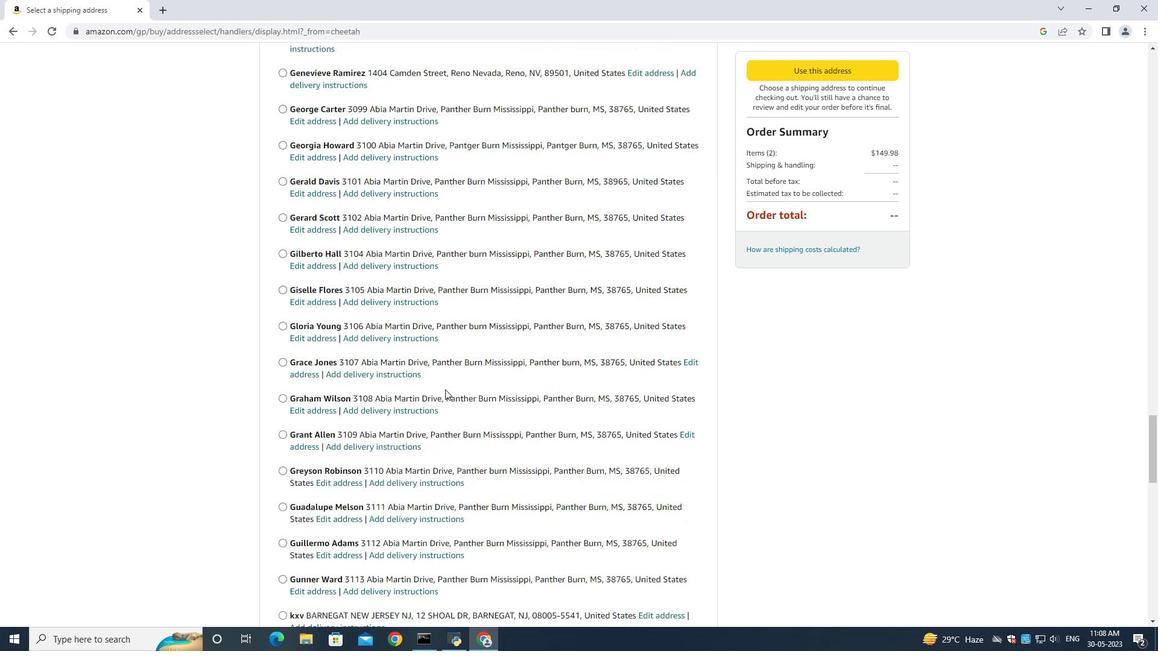 
Action: Mouse scrolled (445, 390) with delta (0, 0)
Screenshot: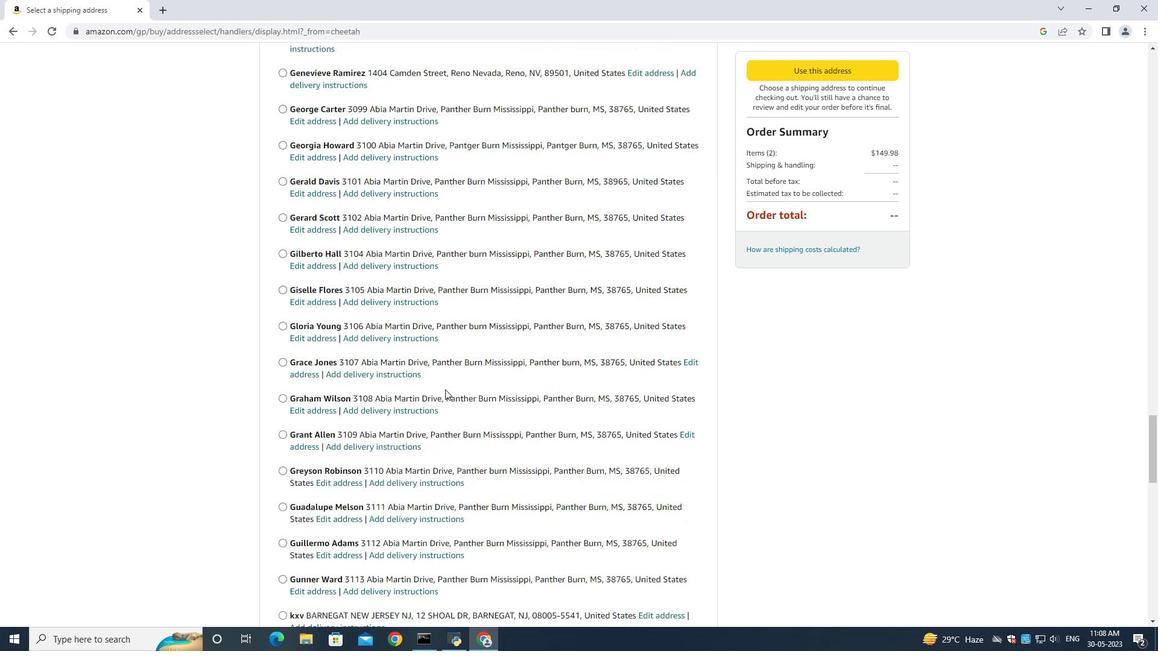 
Action: Mouse scrolled (445, 390) with delta (0, 0)
Screenshot: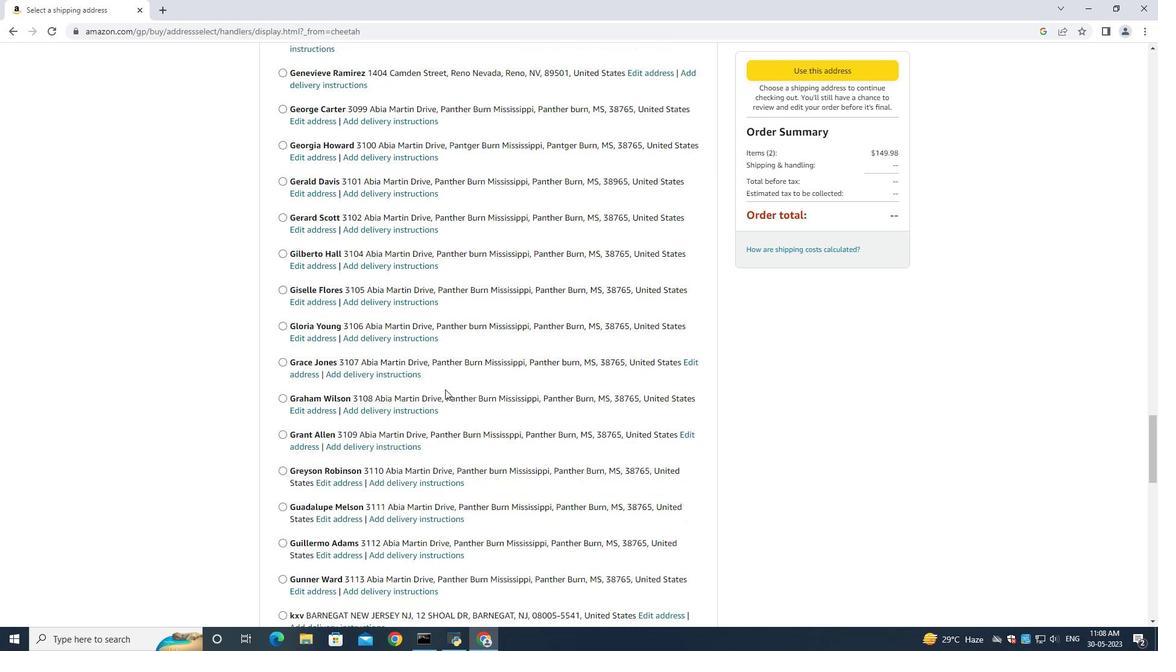 
Action: Mouse scrolled (445, 390) with delta (0, 0)
Screenshot: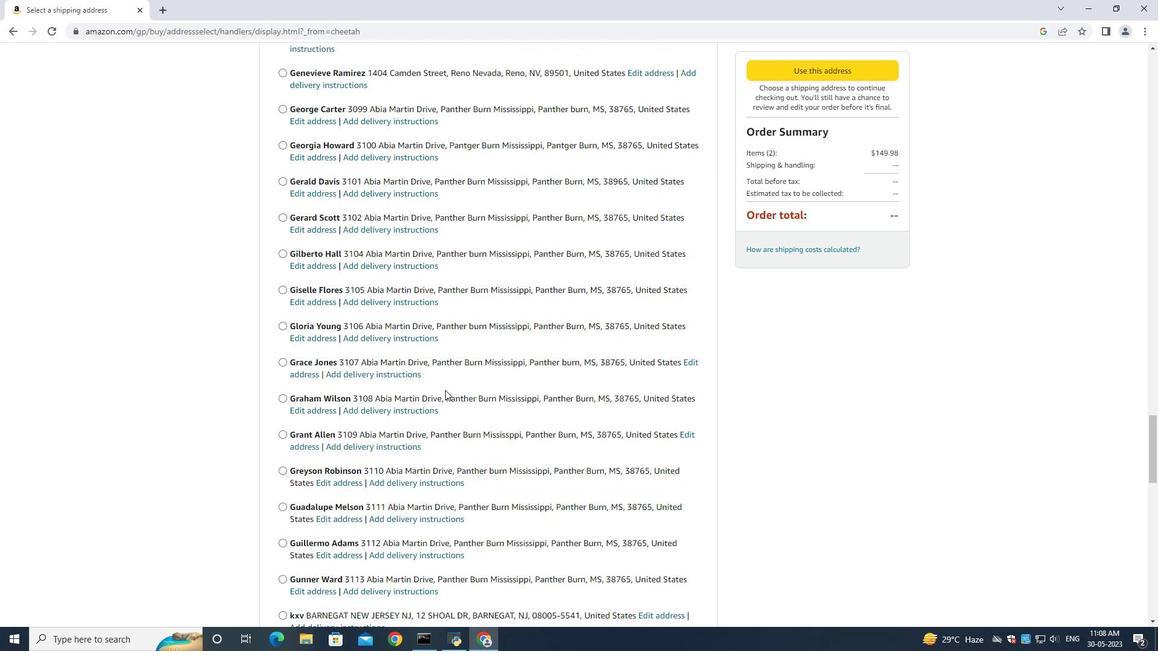 
Action: Mouse scrolled (445, 390) with delta (0, 0)
Screenshot: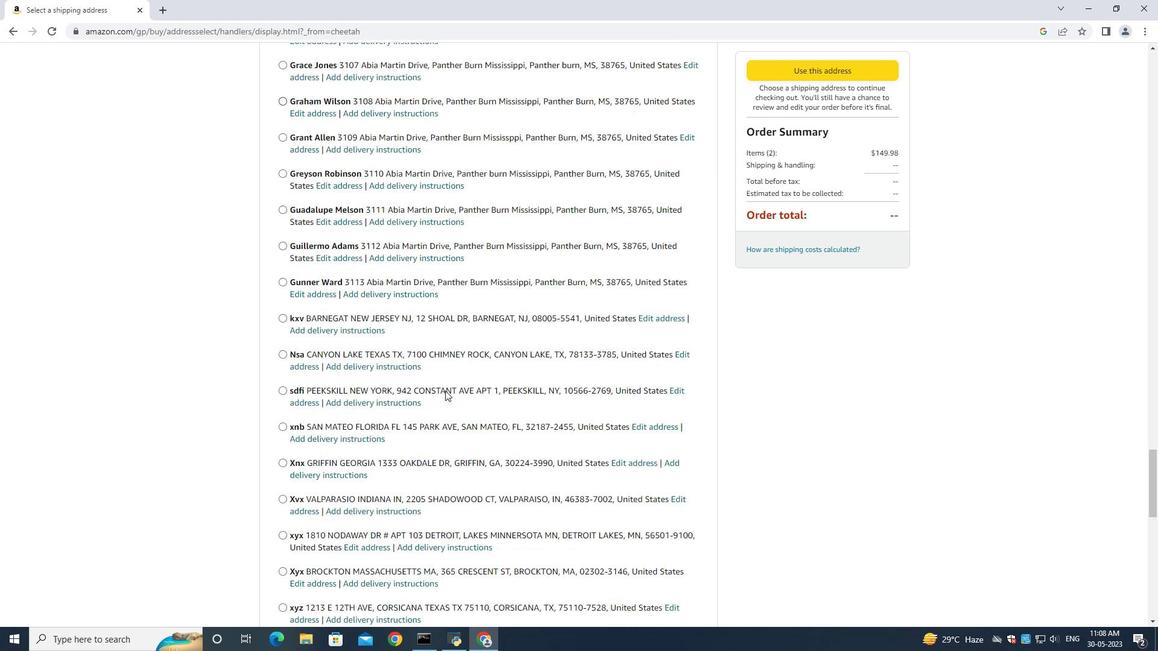 
Action: Mouse scrolled (445, 390) with delta (0, 0)
Screenshot: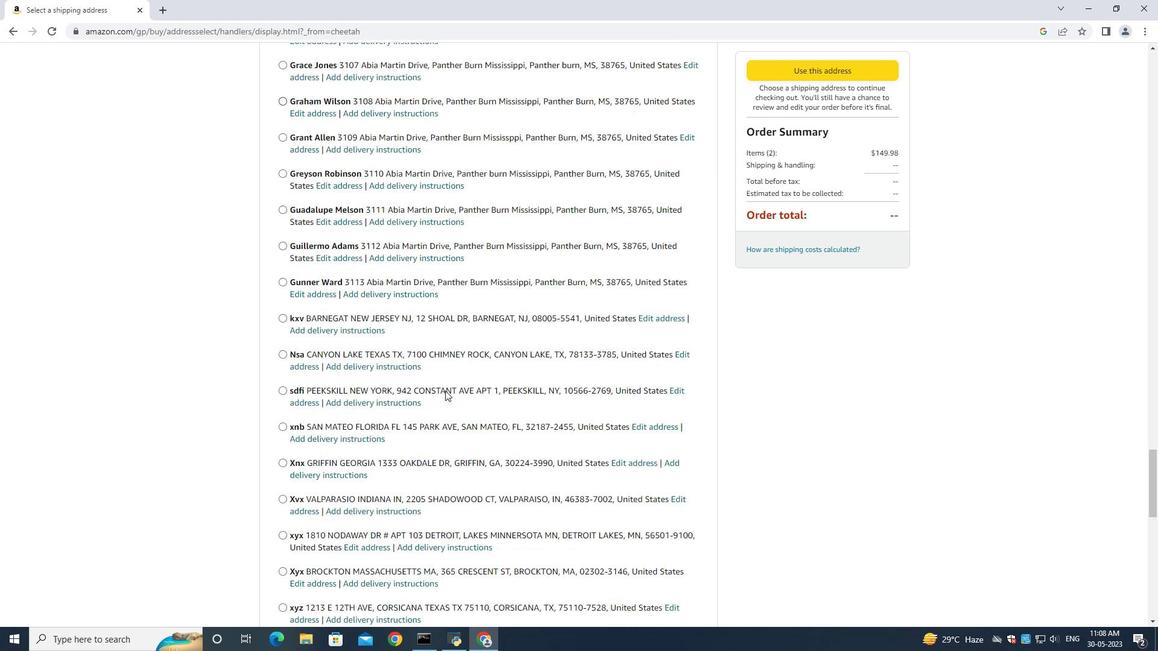 
Action: Mouse scrolled (445, 390) with delta (0, 0)
Screenshot: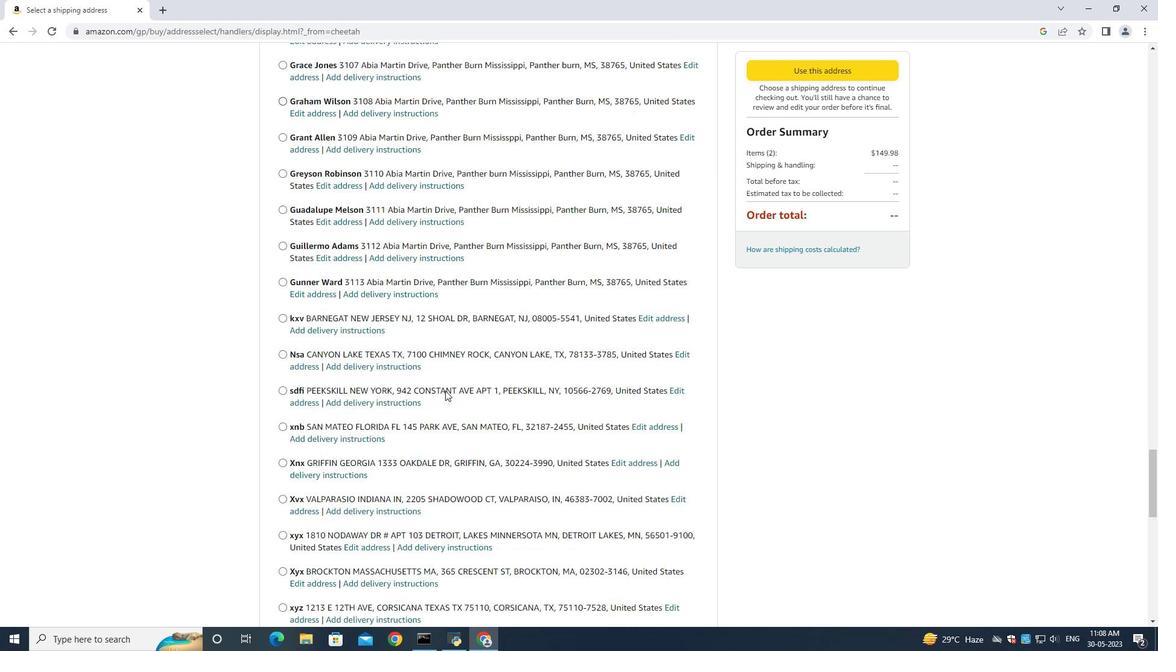 
Action: Mouse scrolled (445, 390) with delta (0, 0)
Screenshot: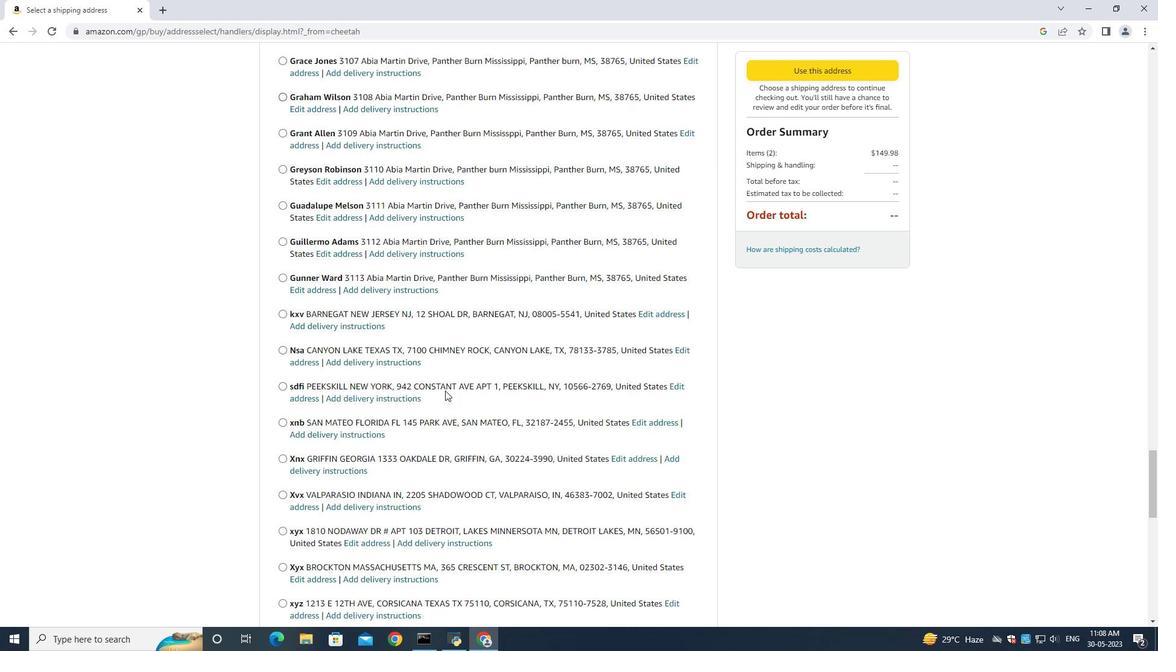 
Action: Mouse scrolled (445, 390) with delta (0, 0)
Screenshot: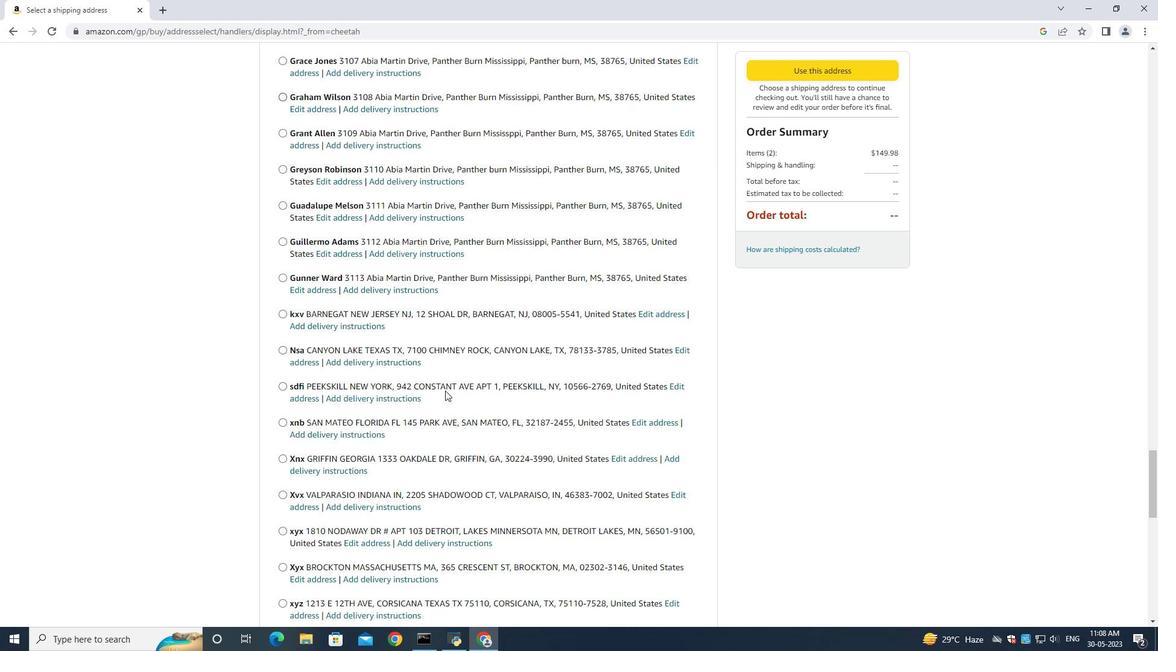 
Action: Mouse scrolled (445, 390) with delta (0, 0)
Screenshot: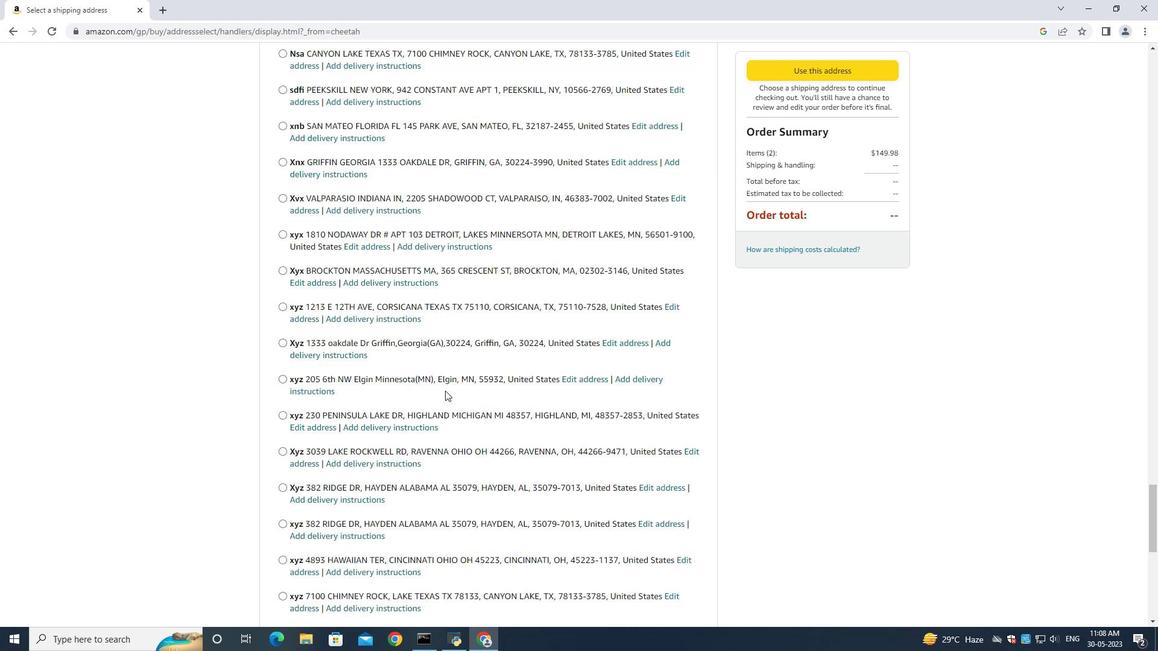 
Action: Mouse scrolled (445, 390) with delta (0, 0)
Screenshot: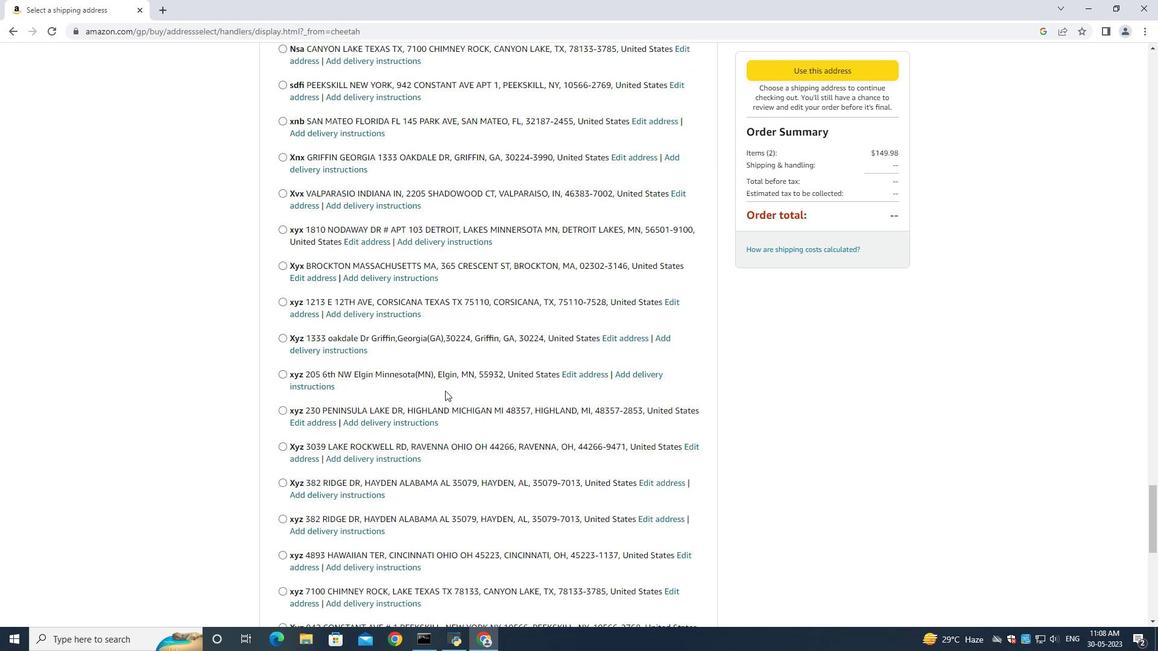 
Action: Mouse scrolled (445, 390) with delta (0, 0)
Screenshot: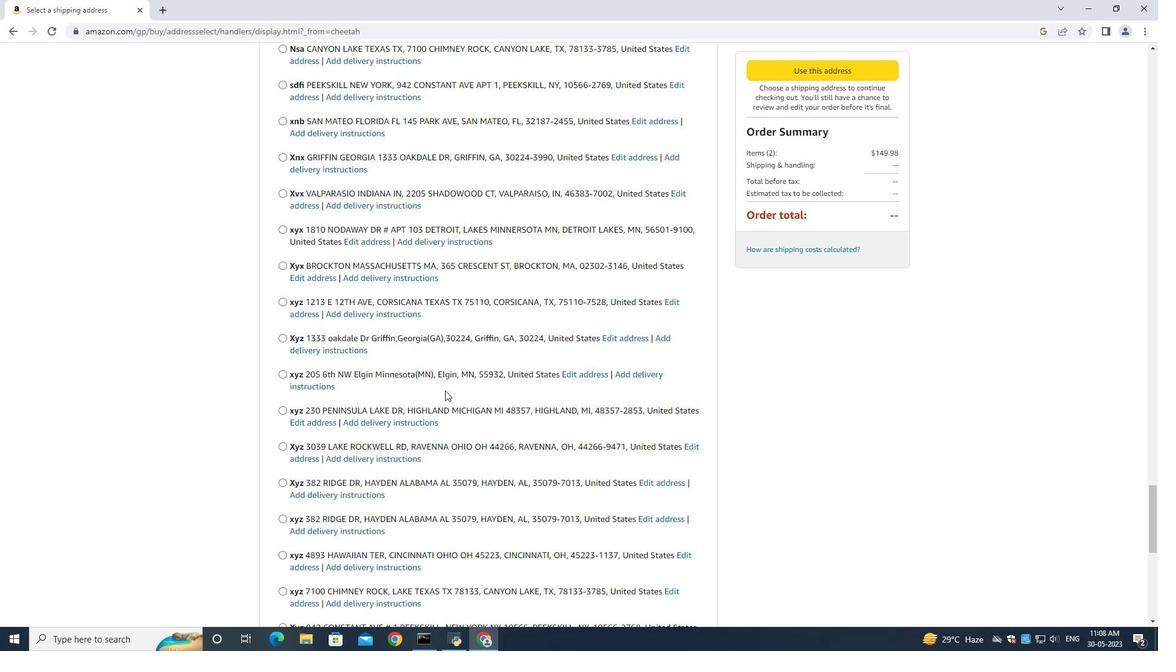 
Action: Mouse scrolled (445, 390) with delta (0, 0)
Screenshot: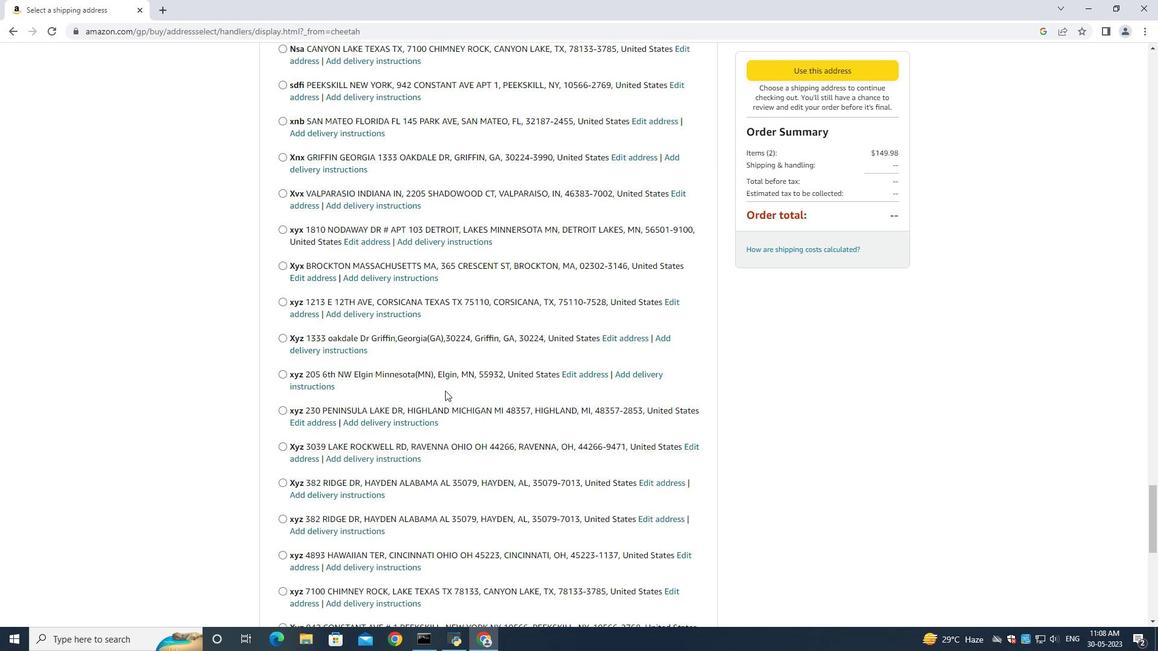 
Action: Mouse moved to (445, 390)
Screenshot: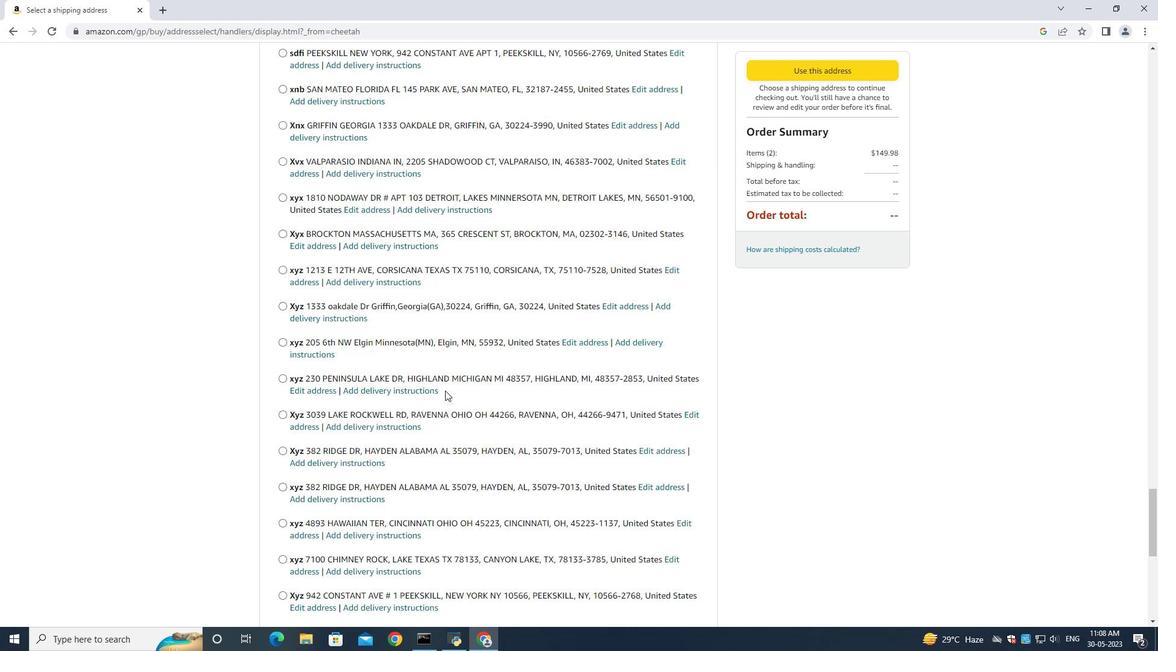 
Action: Mouse scrolled (445, 390) with delta (0, 0)
Screenshot: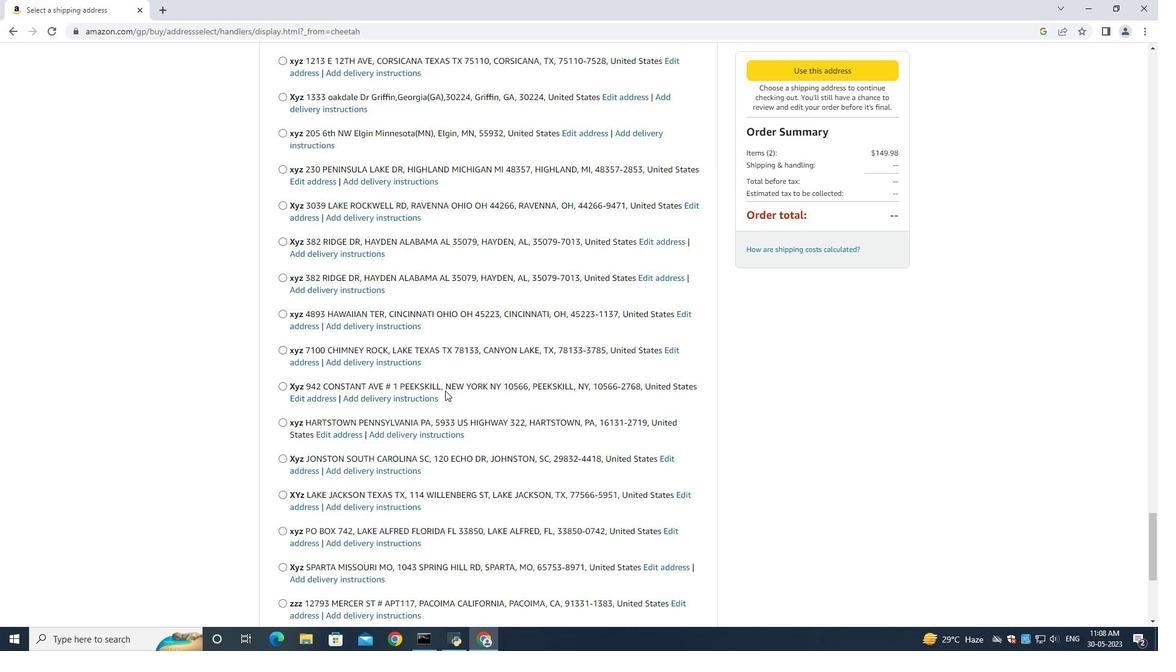 
Action: Mouse scrolled (445, 390) with delta (0, 0)
Screenshot: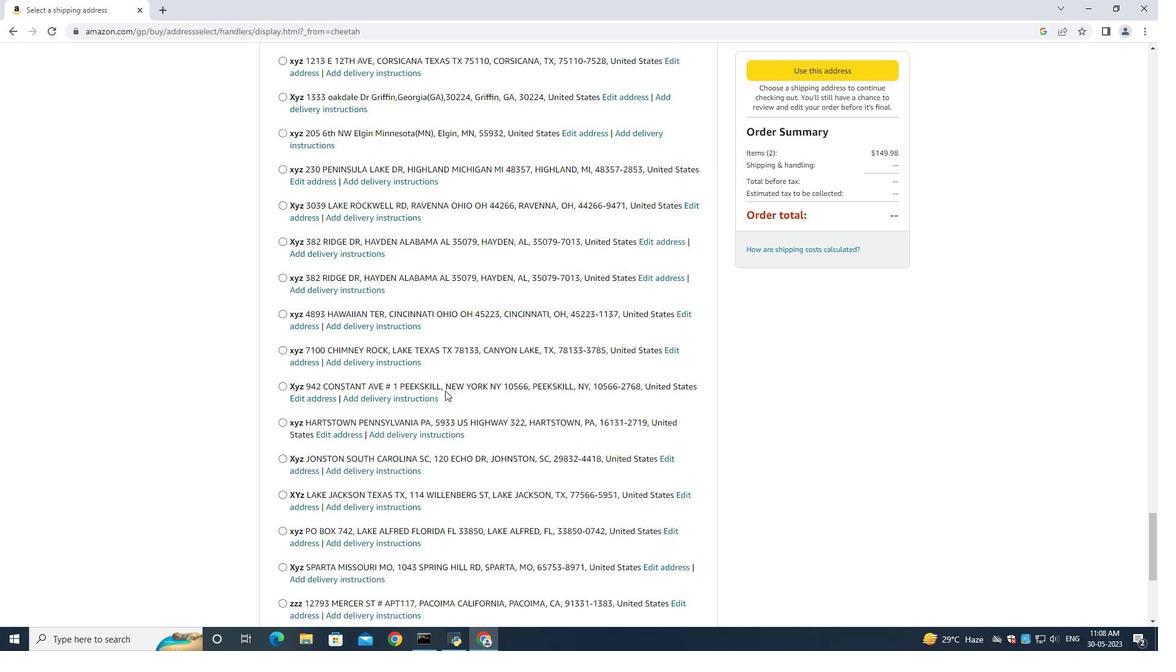 
Action: Mouse scrolled (445, 390) with delta (0, 0)
Screenshot: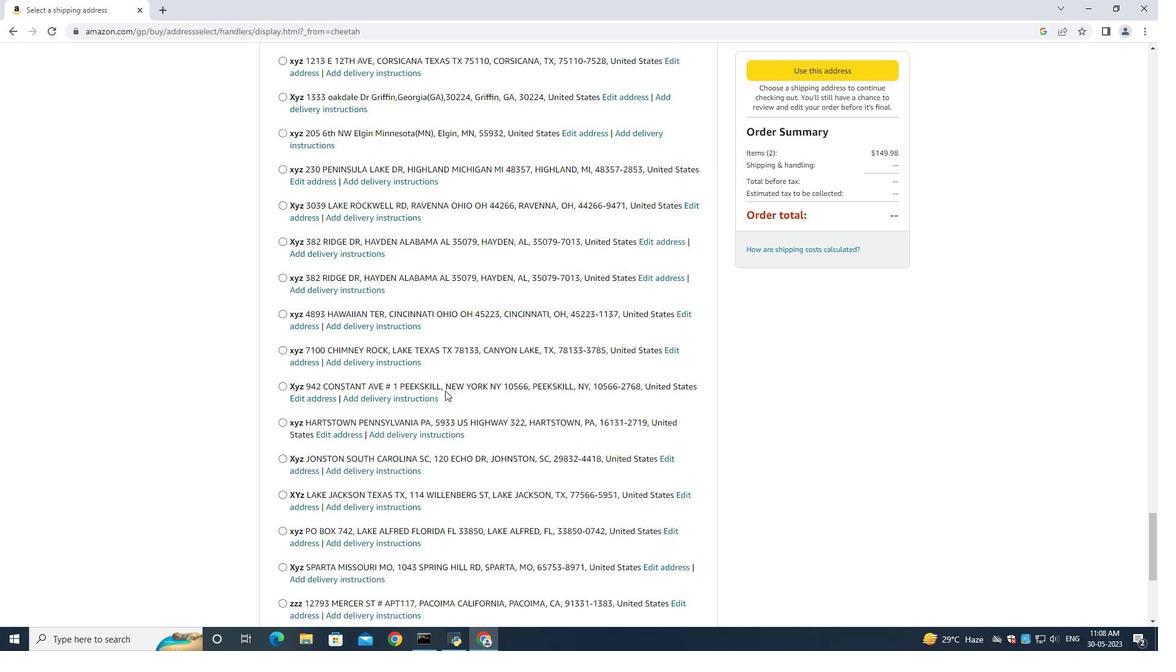 
Action: Mouse scrolled (445, 390) with delta (0, 0)
Screenshot: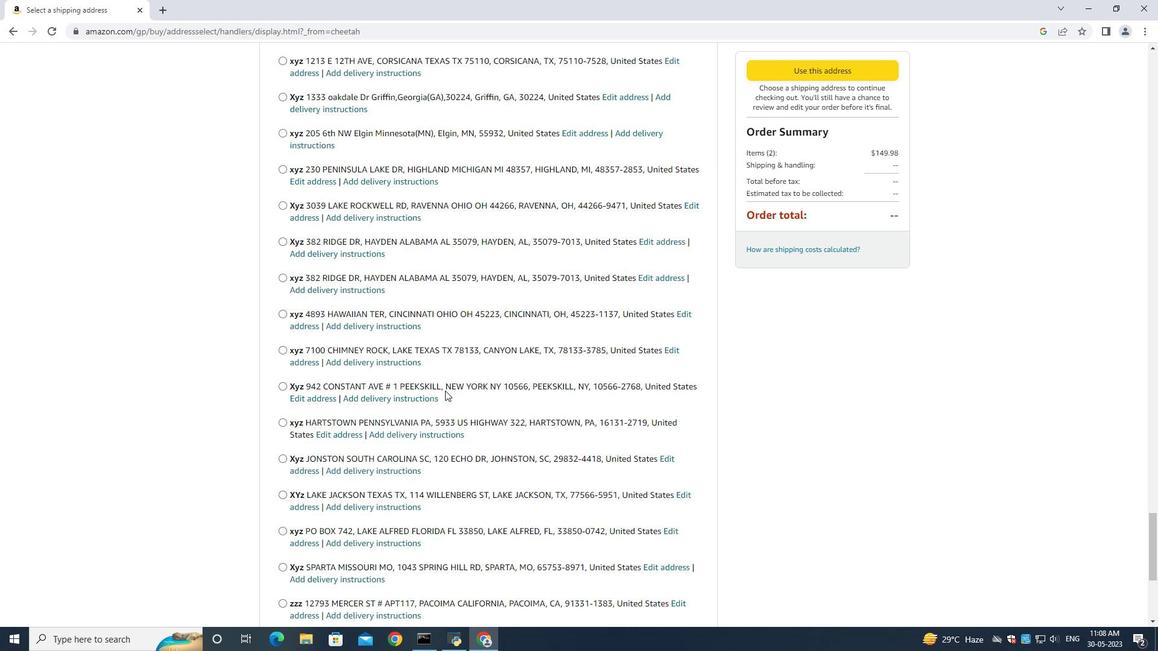 
Action: Mouse scrolled (445, 390) with delta (0, 0)
Screenshot: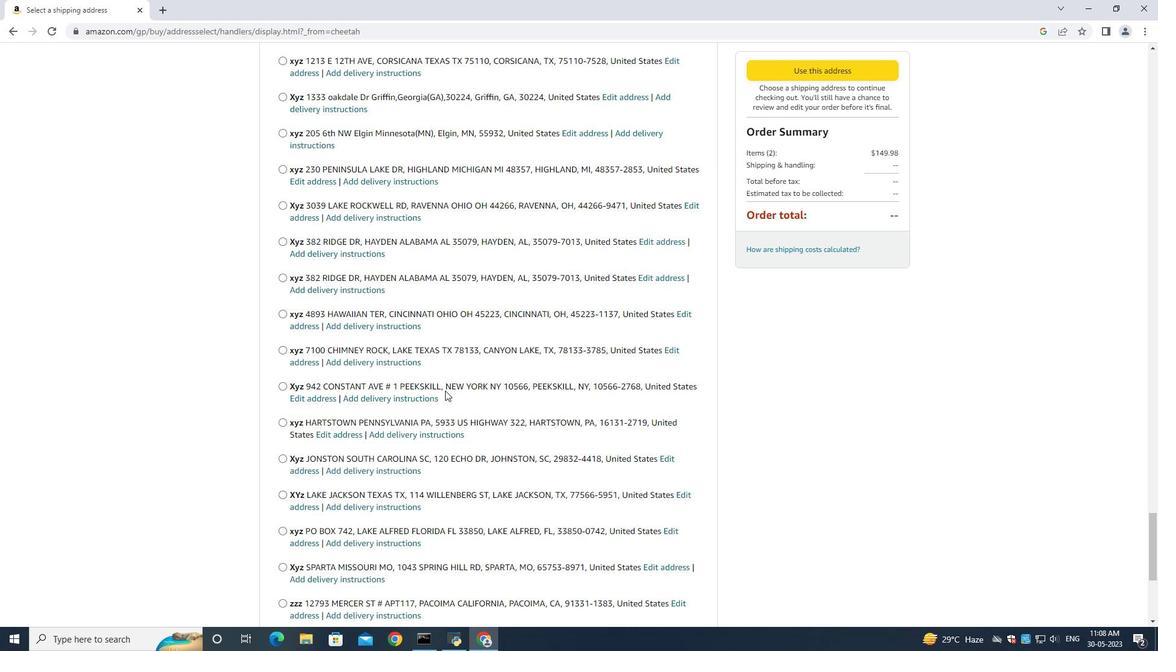
Action: Mouse moved to (325, 336)
Screenshot: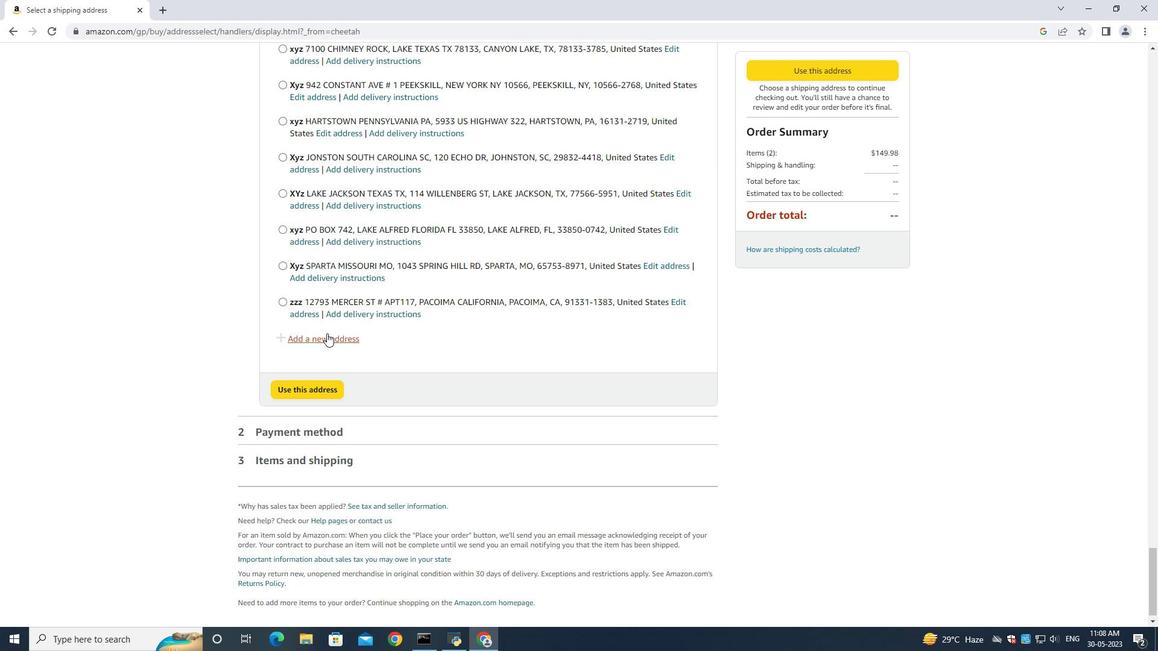 
Action: Mouse pressed left at (325, 336)
Screenshot: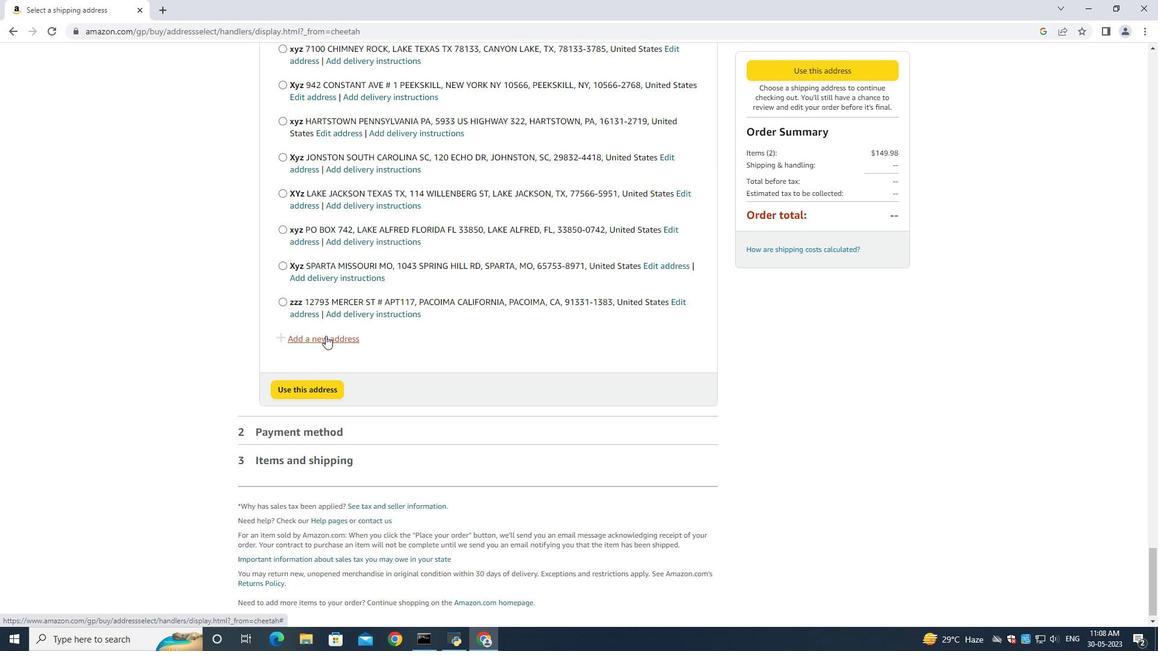 
Action: Mouse moved to (404, 293)
Screenshot: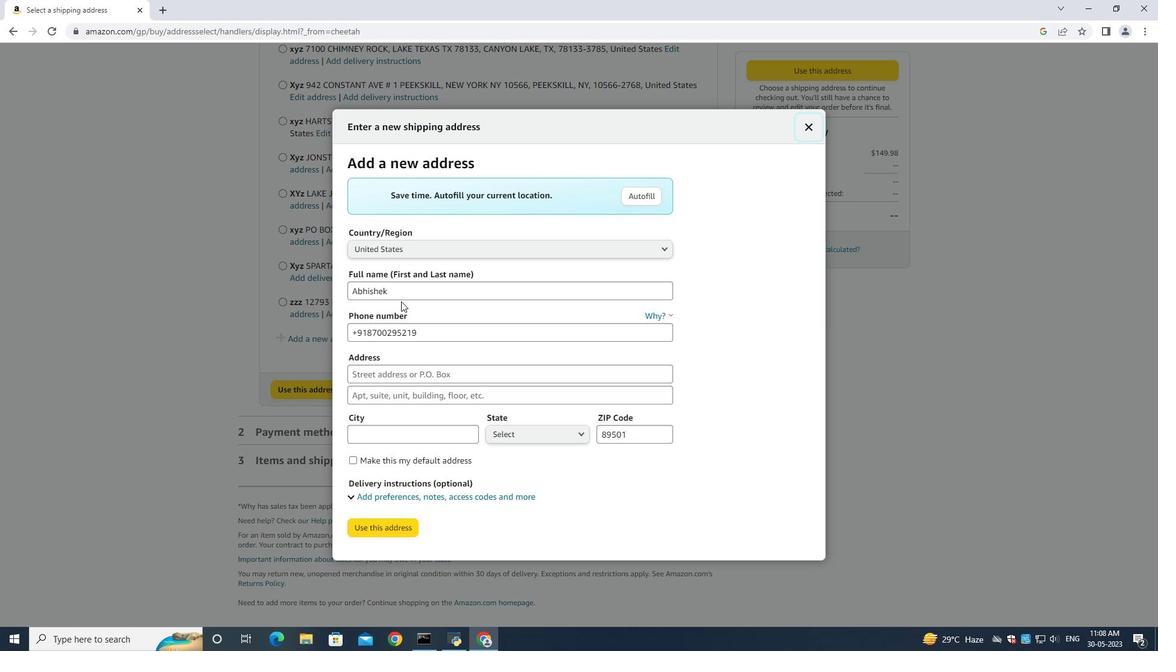 
Action: Mouse pressed left at (404, 293)
Screenshot: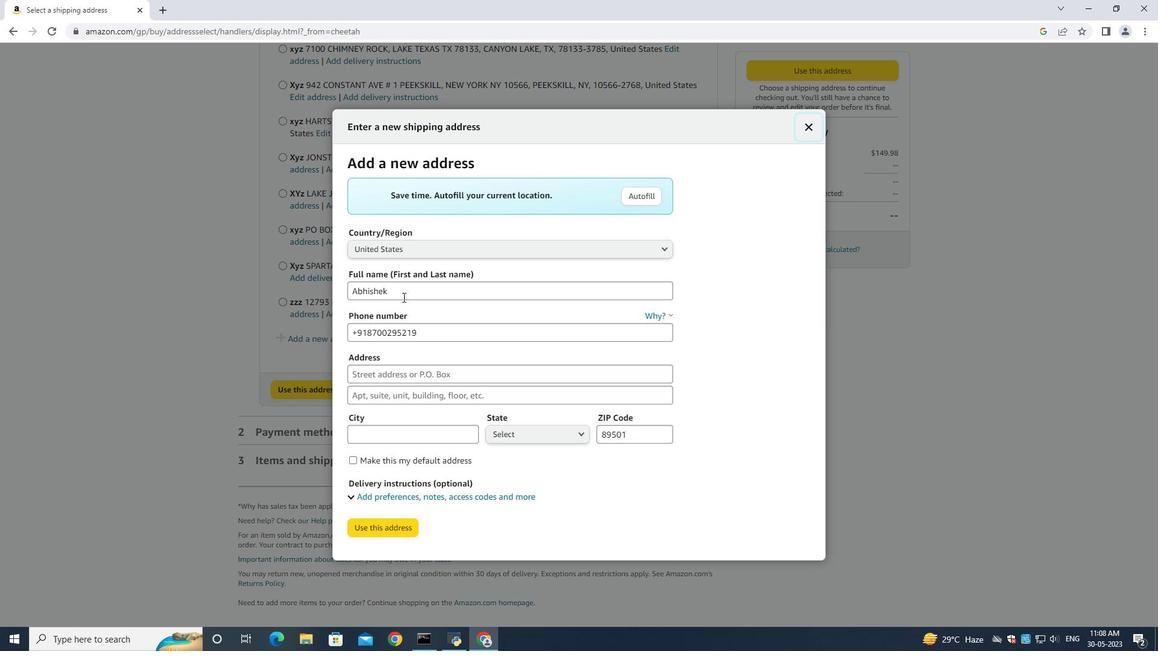 
Action: Mouse moved to (404, 293)
Screenshot: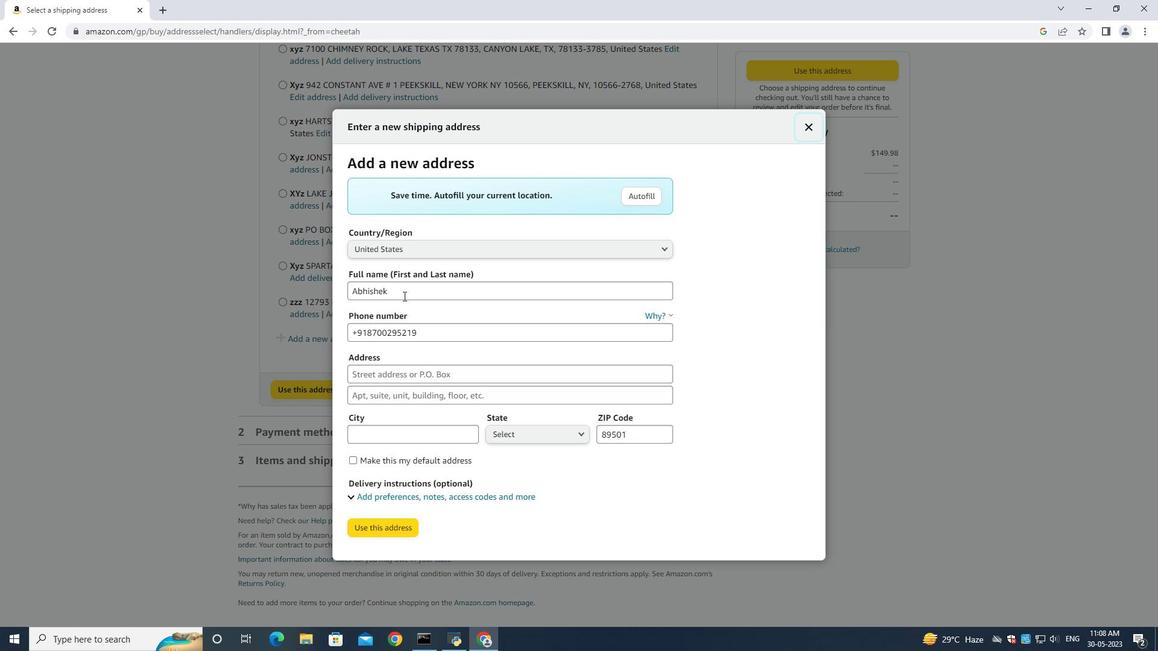 
Action: Key pressed ctrl+A<Key.shift><Key.shift><Key.shift><Key.shift><Key.shift><Key.shift><Key.shift><Key.shift><Key.shift><Key.shift><Key.shift><Key.shift><Key.shift><Key.shift><Key.shift><Key.shift><Key.shift><Key.shift><Key.shift><Key.shift><Key.shift><Key.shift><Key.shift><Key.shift><Key.shift><Key.shift><Key.shift><Key.shift><Key.shift><Key.shift><Key.shift><Key.shift><Key.shift><Key.shift><Key.shift><Key.shift><Key.shift><Key.shift><Key.shift><Key.shift><Key.shift><Key.shift><Key.shift><Key.shift><Key.shift><Key.shift><Key.shift><Key.shift><Key.shift><Key.shift><Key.shift><Key.shift><Key.shift><Key.shift><Key.shift><Key.shift><Key.shift><Key.shift><Key.shift><Key.shift><Key.shift><Key.shift><Key.shift><Key.shift><Key.shift><Key.shift><Key.shift><Key.shift><Key.shift><Key.shift><Key.shift><Key.shift><Key.shift><Key.shift><Key.shift><Key.shift><Key.shift><Key.shift><Key.shift><Key.shift><Key.shift><Key.shift><Key.shift><Key.shift><Key.shift><Key.shift><Key.shift><Key.shift><Key.shift><Key.shift><Key.shift><Key.shift><Key.shift><Key.shift><Key.shift><Key.shift><Key.shift><Key.shift><Key.shift><Key.shift><Key.shift><Key.shift><Key.shift><Key.shift><Key.shift><Key.shift><Key.shift><Key.shift><Key.shift><Key.shift><Key.shift><Key.shift><Key.shift><Key.shift><Key.shift><Key.shift><Key.shift><Key.shift><Key.shift><Key.shift><Key.shift><Key.shift><Key.shift><Key.shift><Key.shift><Key.shift><Key.shift><Key.shift><Key.shift><Key.shift><Key.shift><Key.shift><Key.shift><Key.shift><Key.shift><Key.shift><Key.shift><Key.shift><Key.shift><Key.shift><Key.shift><Key.shift><Key.shift><Key.shift><Key.shift><Key.shift><Key.shift><Key.shift><Key.shift><Key.shift><Key.shift><Key.shift><Key.shift><Key.shift><Key.shift><Key.shift><Key.shift><Key.shift><Key.shift><Key.shift><Key.shift><Key.shift><Key.shift><Key.shift><Key.shift><Key.shift><Key.shift><Key.shift><Key.shift><Key.shift><Key.shift><Key.shift><Key.shift><Key.shift><Key.shift><Key.shift><Key.shift><Key.shift><Key.shift><Key.shift><Key.shift><Key.shift><Key.shift><Key.shift><Key.shift><Key.shift><Key.shift><Key.shift><Key.shift><Key.shift><Key.shift><Key.shift><Key.shift><Key.shift><Key.shift><Key.shift><Key.shift><Key.shift><Key.shift><Key.shift><Key.shift><Key.shift><Key.shift><Key.shift><Key.shift><Key.shift><Key.shift><Key.shift><Key.shift><Key.shift><Key.shift><Key.shift><Key.shift><Key.shift><Key.shift><Key.shift><Key.shift><Key.shift><Key.shift><Key.shift><Key.shift><Key.shift><Key.shift><Key.shift><Key.shift><Key.shift><Key.shift><Key.shift><Key.shift><Key.shift><Key.shift><Key.shift><Key.shift><Key.shift><Key.shift><Key.shift><Key.shift><Key.shift><Key.shift><Key.shift><Key.shift><Key.shift><Key.shift><Key.shift><Key.shift><Key.shift><Key.shift><Key.shift><Key.shift><Key.shift><Key.shift><Key.shift><Key.shift><Key.shift><Key.shift><Key.shift><Key.shift><Key.shift><Key.shift><Key.shift><Key.shift><Key.shift><Key.shift><Key.shift><Key.shift><Key.shift><Key.shift><Key.shift><Key.shift><Key.shift><Key.shift><Key.shift><Key.shift><Key.shift><Key.shift><Key.shift><Key.shift><Key.shift><Key.shift><Key.shift><Key.shift><Key.shift><Key.shift><Key.shift><Key.shift><Key.shift><Key.shift><Key.shift><Key.shift><Key.shift><Key.shift><Key.shift><Key.shift><Key.shift><Key.shift><Key.shift><Key.shift><Key.shift><Key.shift><Key.shift><Key.shift><Key.shift><Key.shift><Key.shift><Key.shift><Key.shift><Key.shift><Key.shift><Key.shift><Key.shift><Key.shift><Key.shift><Key.shift><Key.shift><Key.shift><Key.shift><Key.shift><Key.shift><Key.shift><Key.shift><Key.shift><Key.shift><Key.shift><Key.shift><Key.shift><Key.shift><Key.shift><Key.shift><Key.shift>Gus<Key.space><Key.shift><Key.shift><Key.shift><Key.shift><Key.shift>Powell
Screenshot: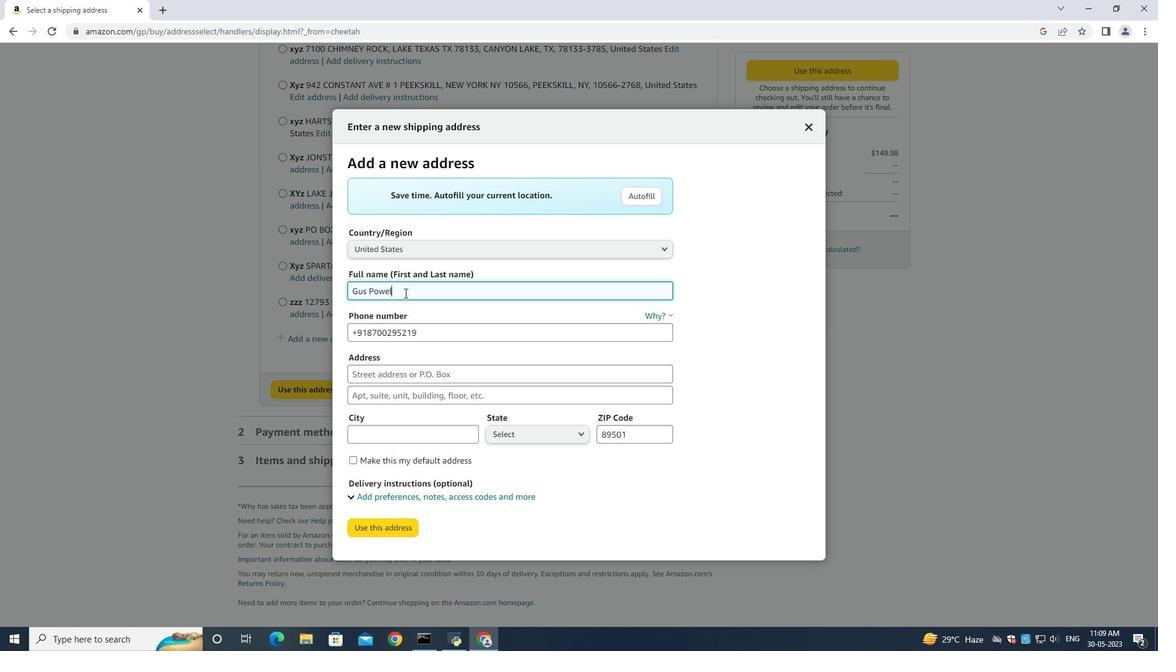 
Action: Mouse moved to (448, 334)
Screenshot: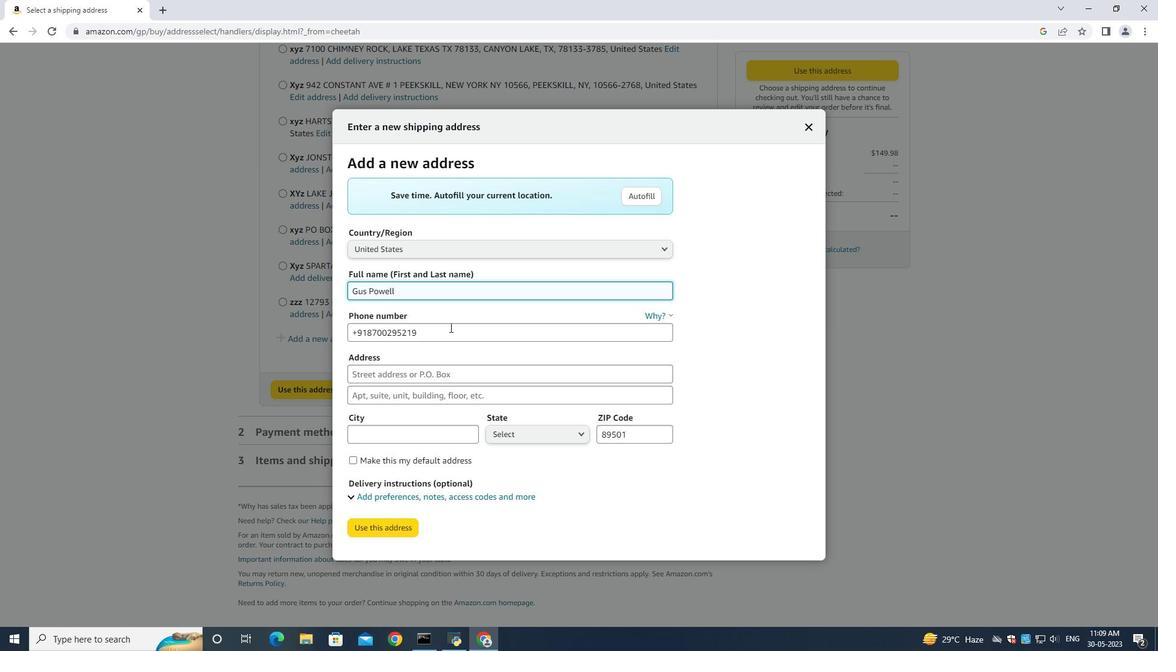 
Action: Mouse pressed left at (448, 334)
Screenshot: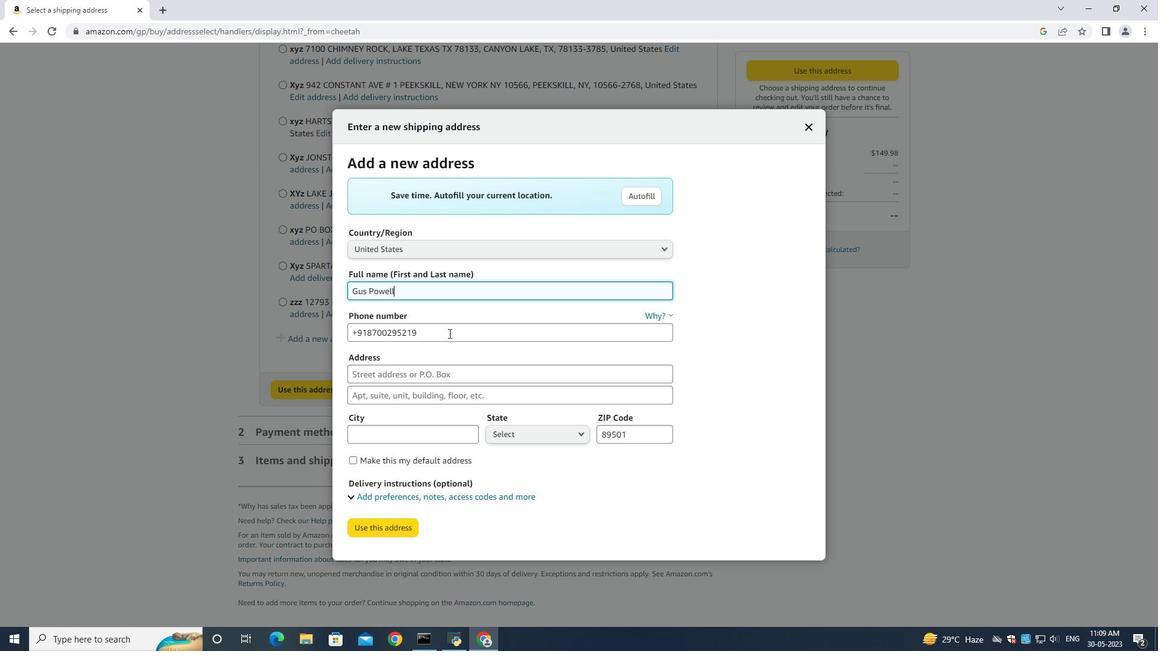 
Action: Mouse moved to (449, 334)
Screenshot: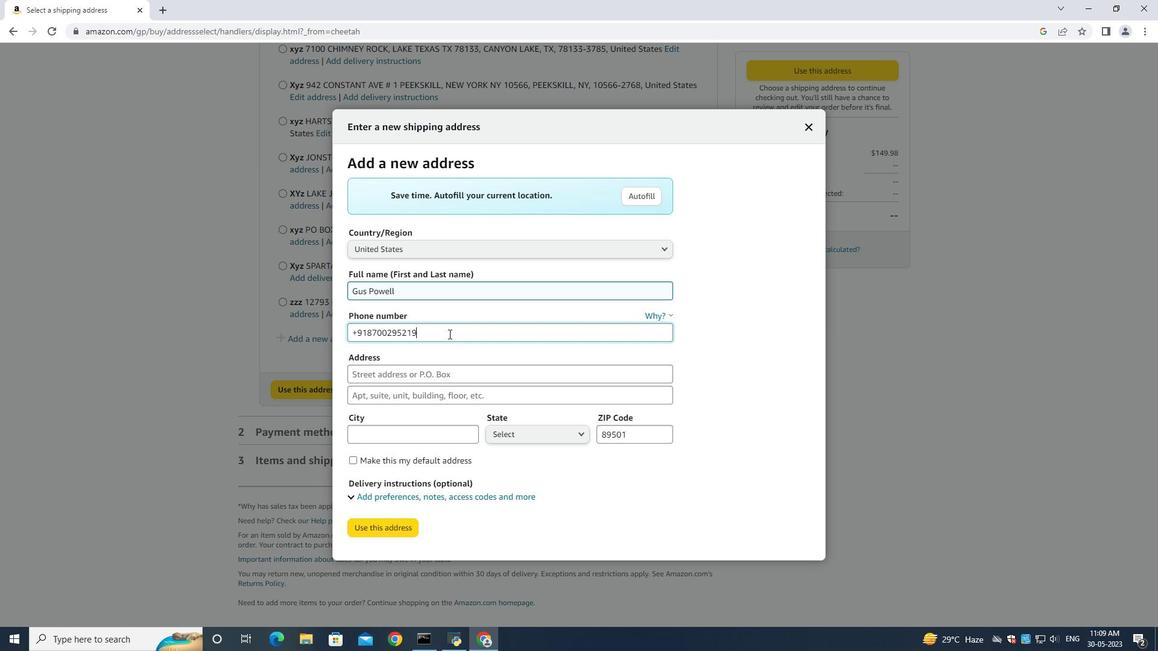 
Action: Key pressed ctrl+A<Key.backspace>3052454080
Screenshot: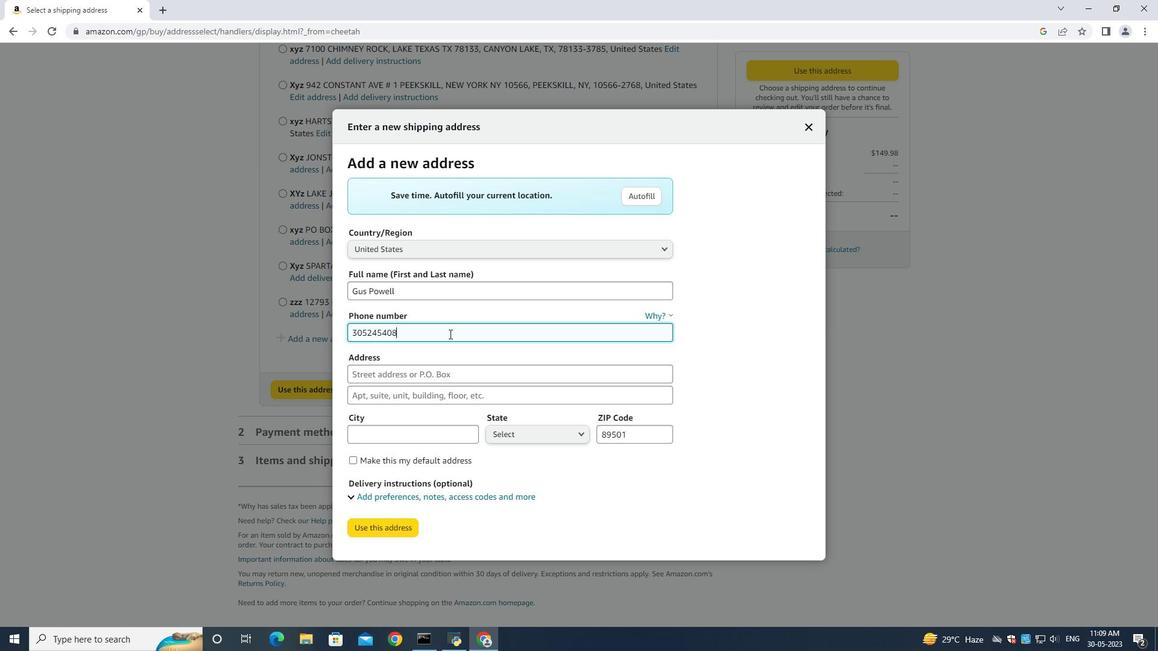 
Action: Mouse moved to (441, 372)
Screenshot: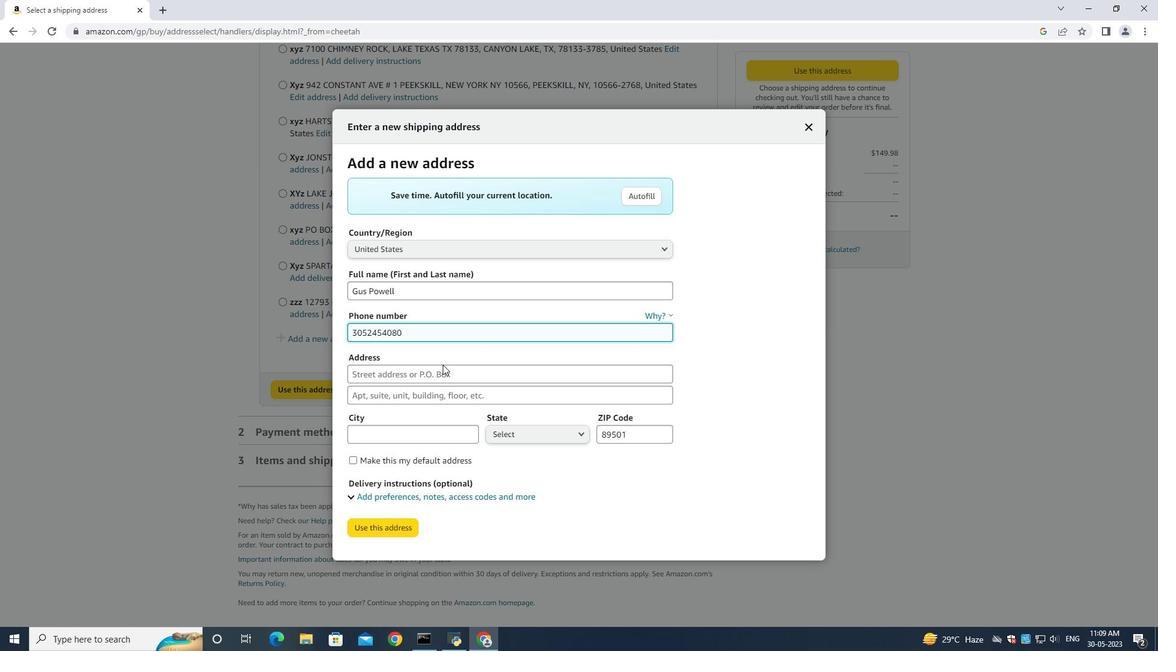 
Action: Mouse pressed left at (441, 372)
Screenshot: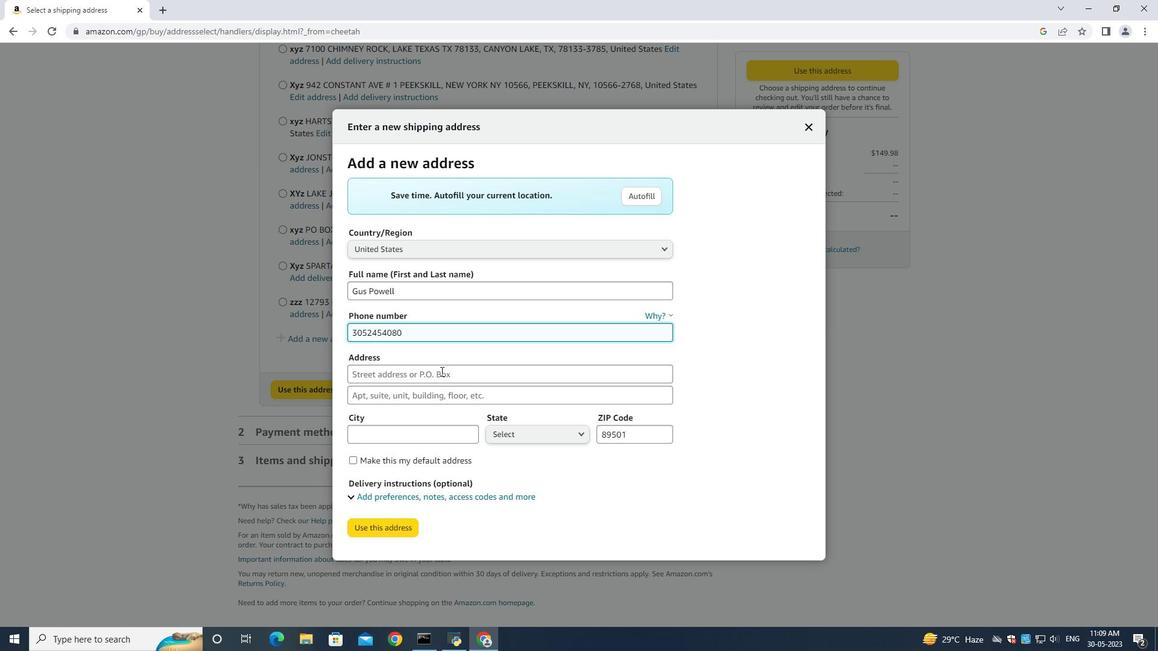 
Action: Key pressed 4759<Key.space><Key.shift>Agriculture<Key.space>lane<Key.space>
Screenshot: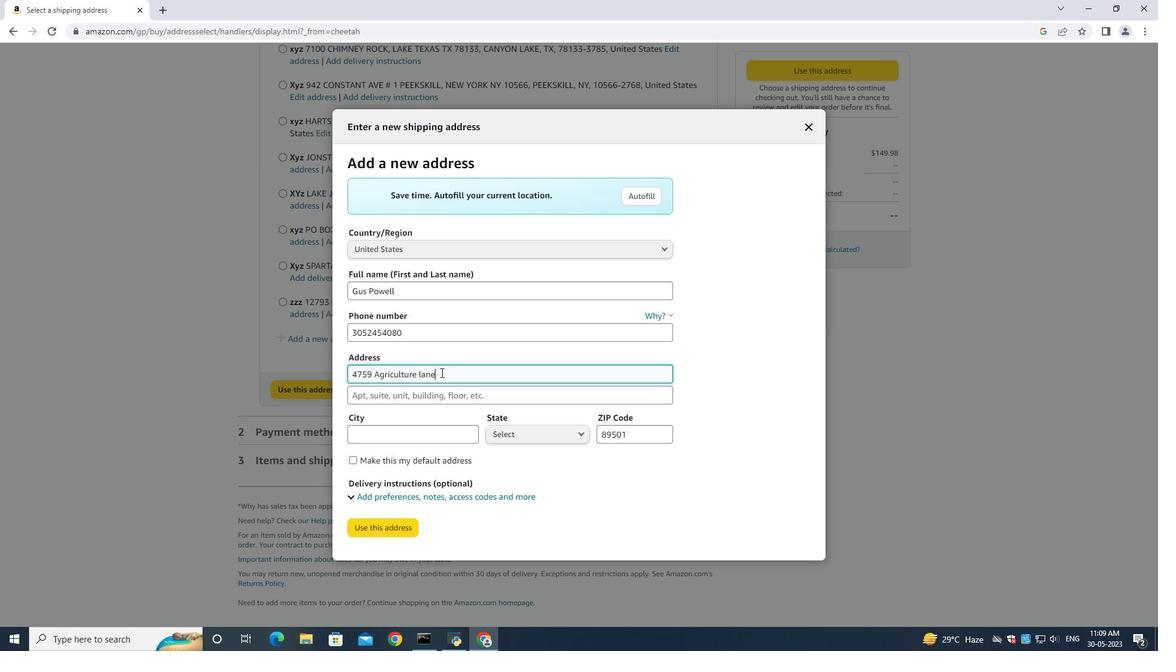 
Action: Mouse moved to (428, 395)
Screenshot: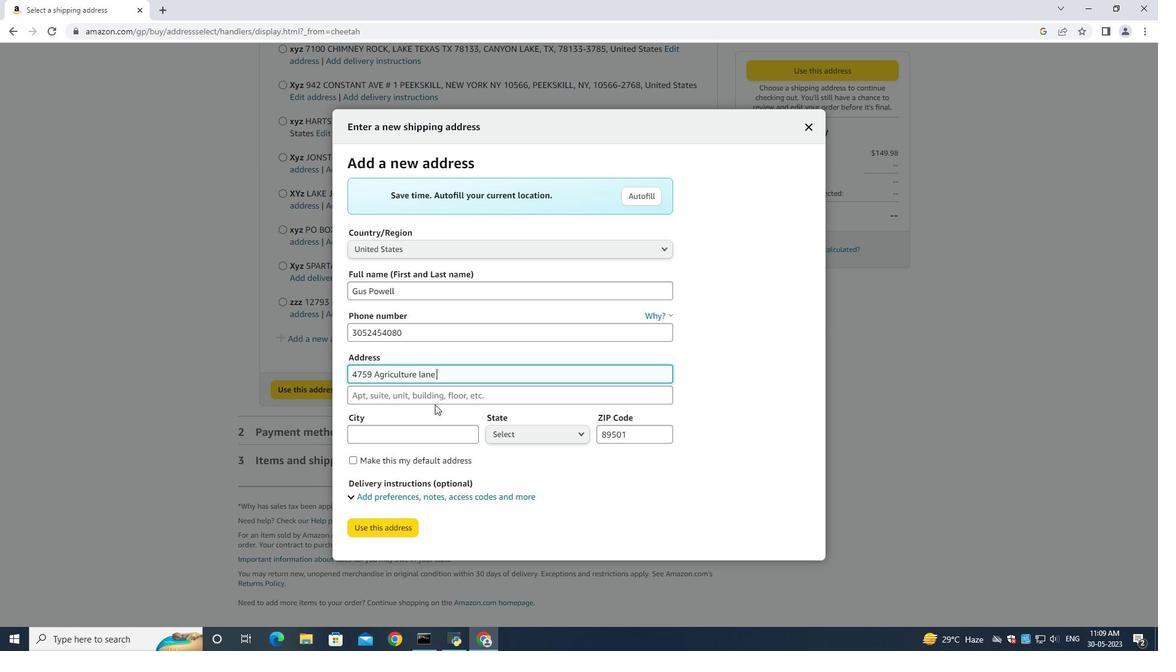 
Action: Mouse pressed left at (428, 395)
Screenshot: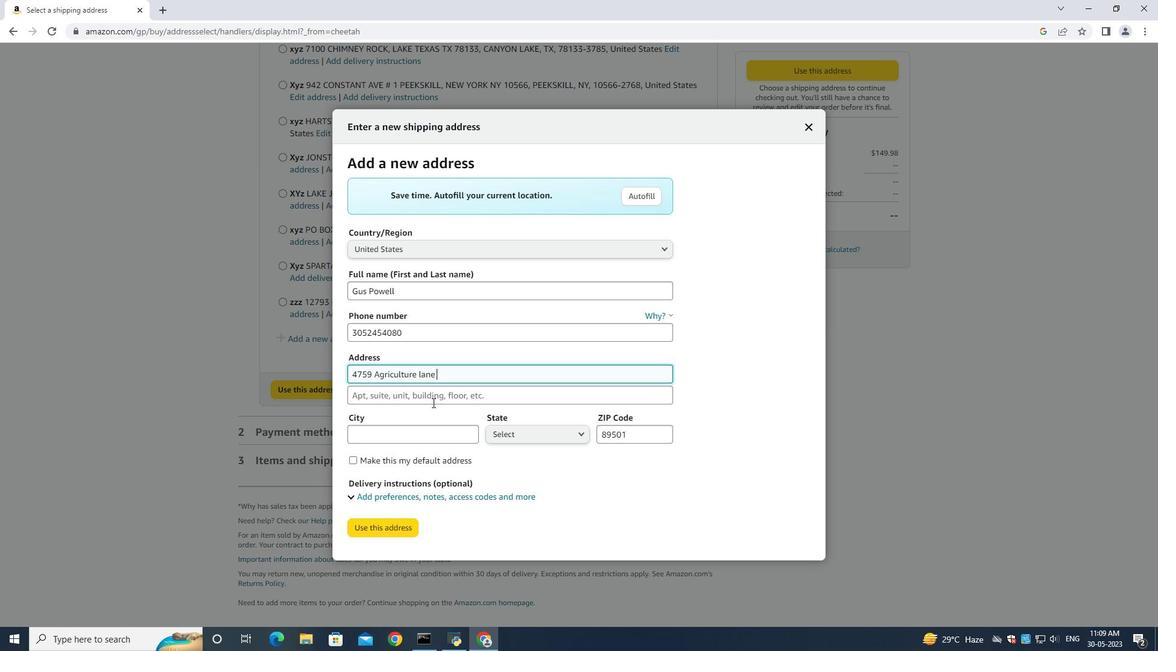 
Action: Mouse moved to (428, 395)
Screenshot: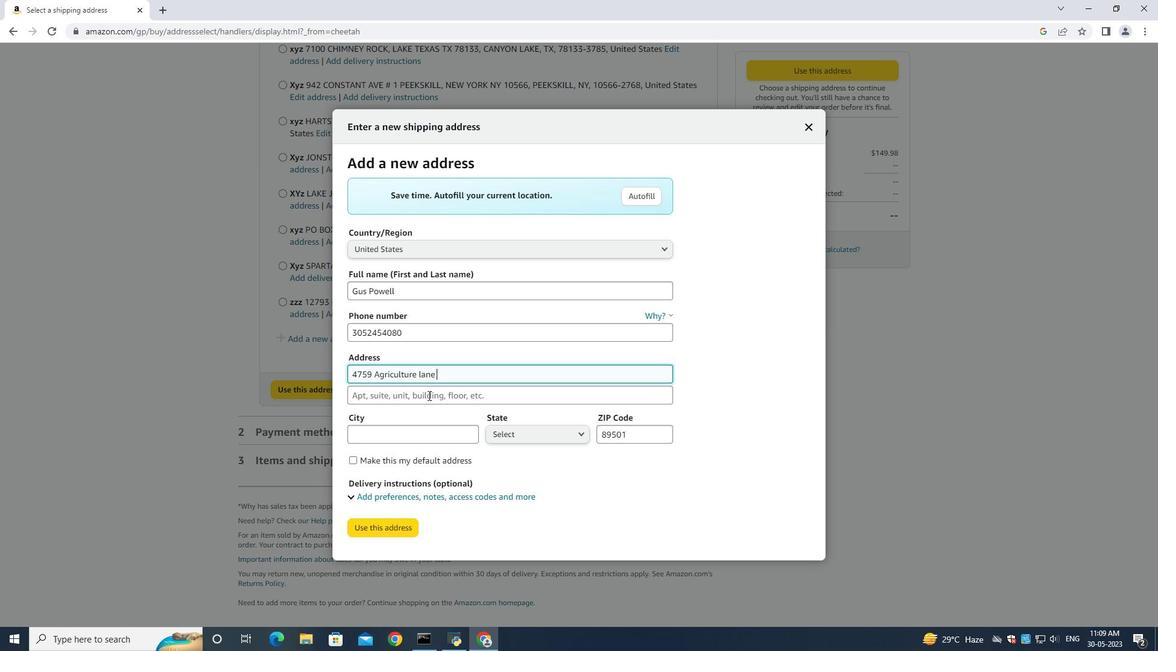 
Action: Key pressed <Key.shift><Key.shift><Key.shift><Key.shift><Key.shift><Key.shift><Key.shift><Key.shift><Key.shift><Key.shift><Key.shift><Key.shift><Key.shift><Key.shift><Key.shift><Key.shift><Key.shift><Key.shift><Key.shift><Key.shift><Key.shift><Key.shift><Key.shift>Homestead<Key.space><Key.shift>Florida<Key.space>
Screenshot: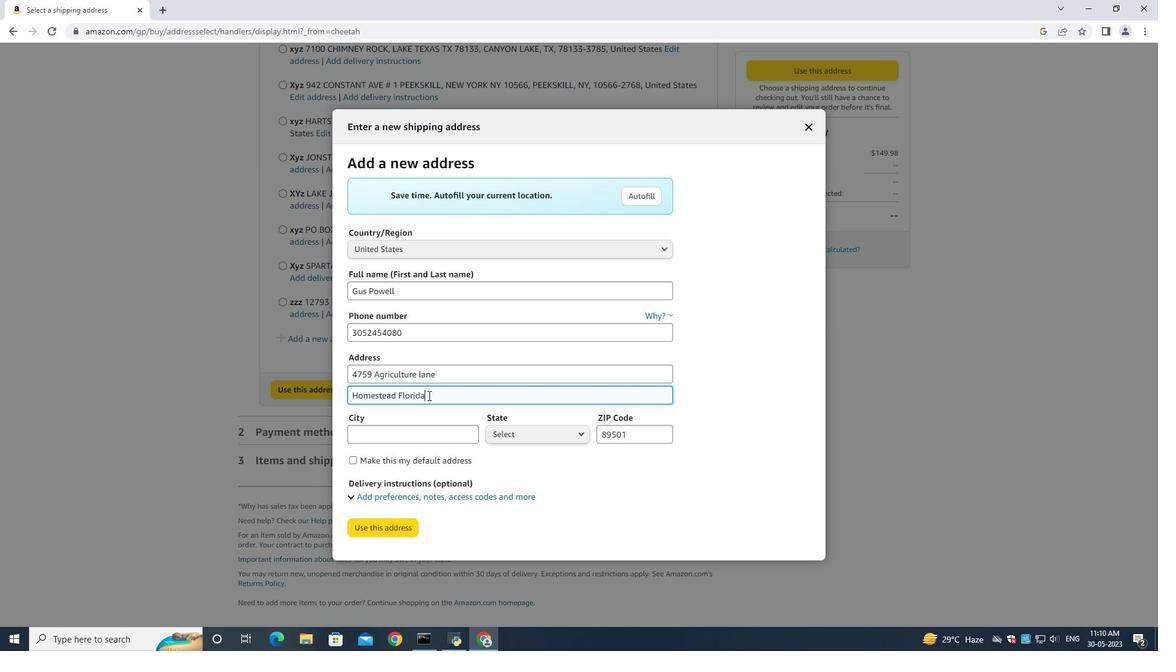 
Action: Mouse moved to (417, 439)
Screenshot: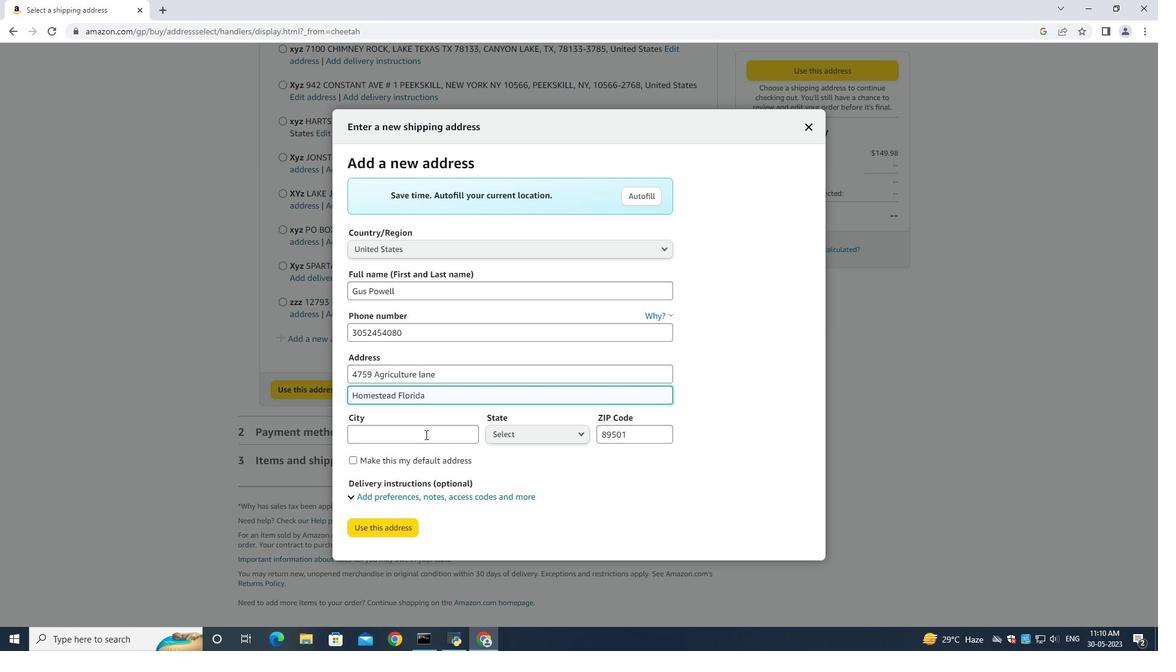 
Action: Mouse pressed left at (417, 439)
Screenshot: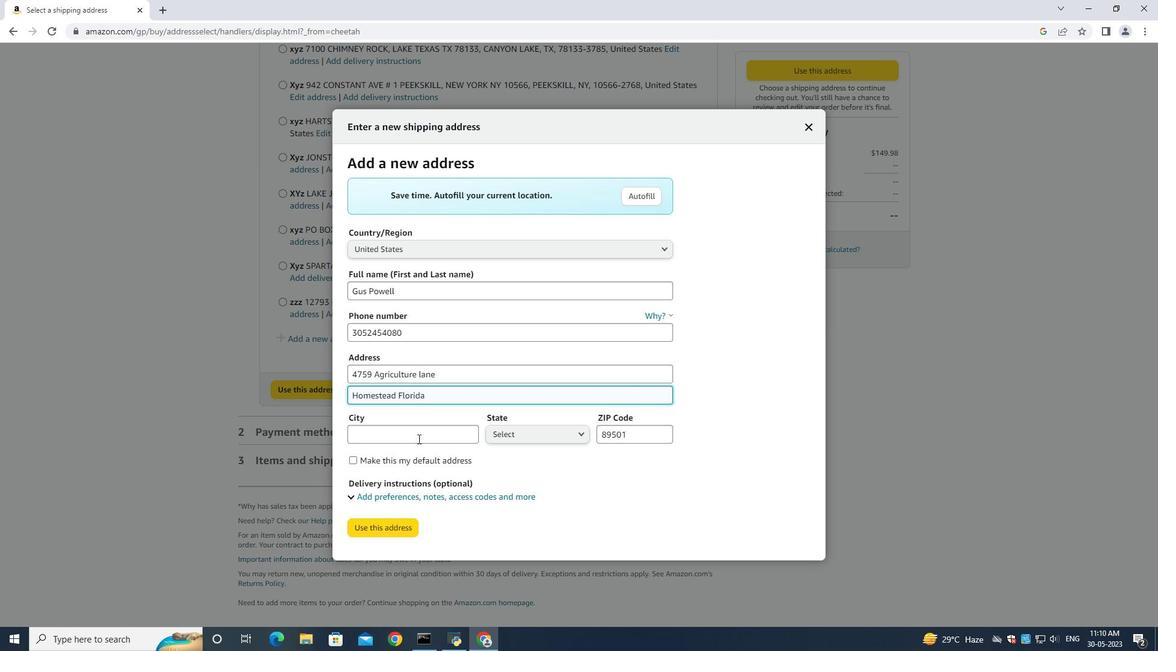 
Action: Key pressed <Key.shift>Homestead<Key.tab><Key.up>fl<Key.enter><Key.tab><Key.backspace>33030
Screenshot: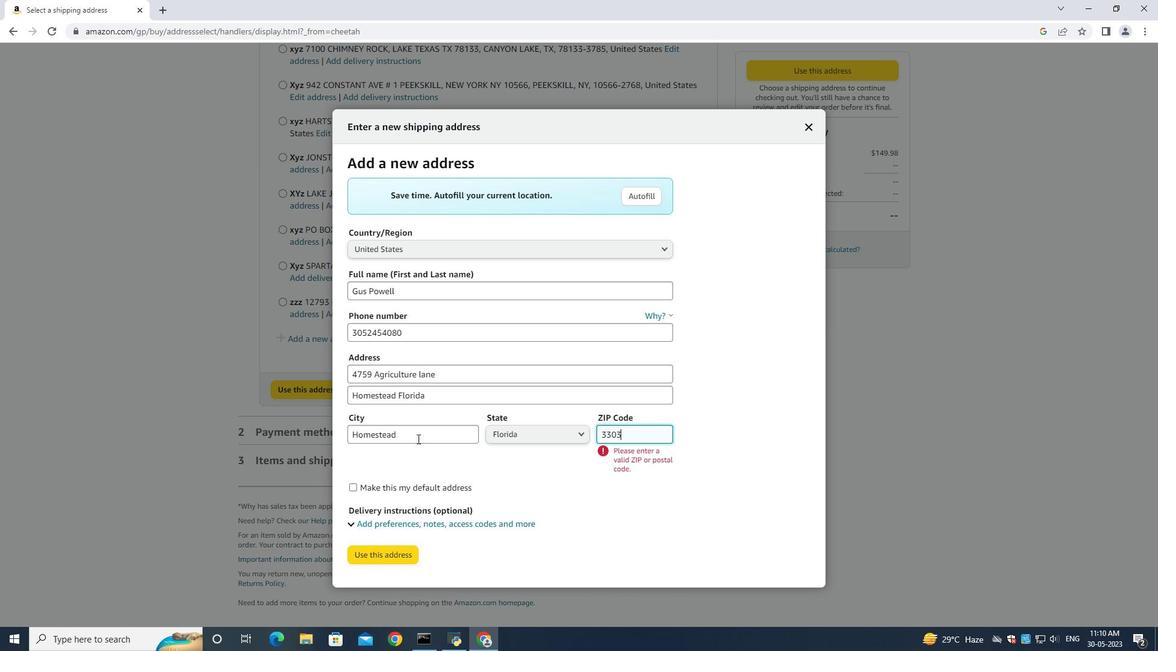 
Action: Mouse moved to (377, 528)
Screenshot: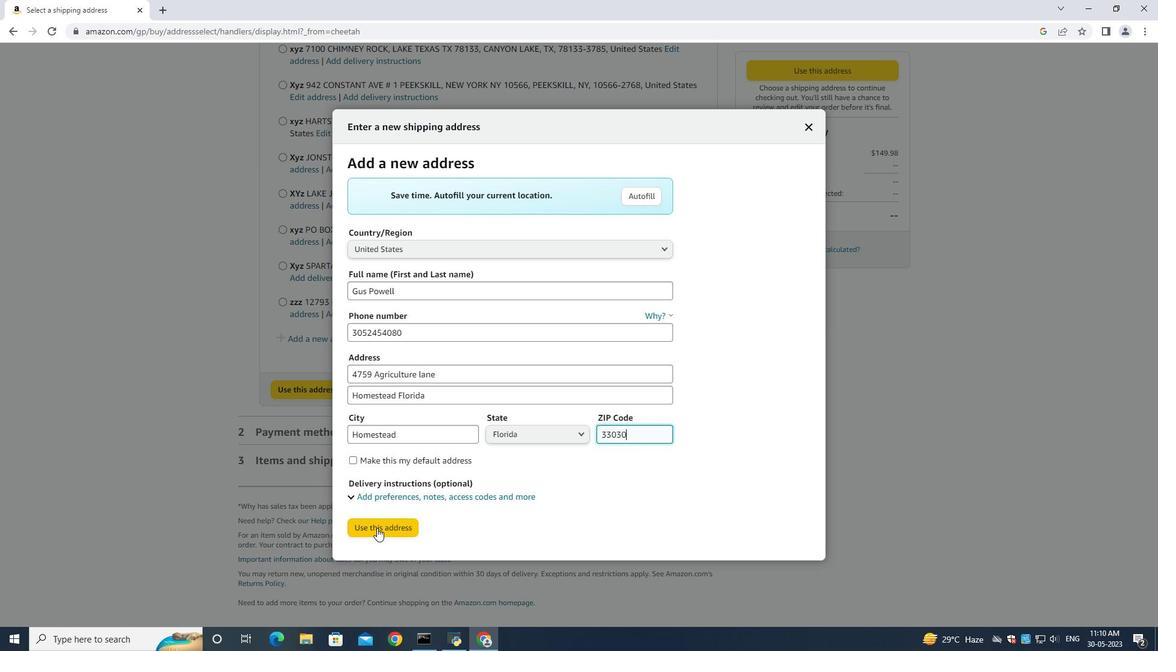 
Action: Mouse pressed left at (377, 528)
Screenshot: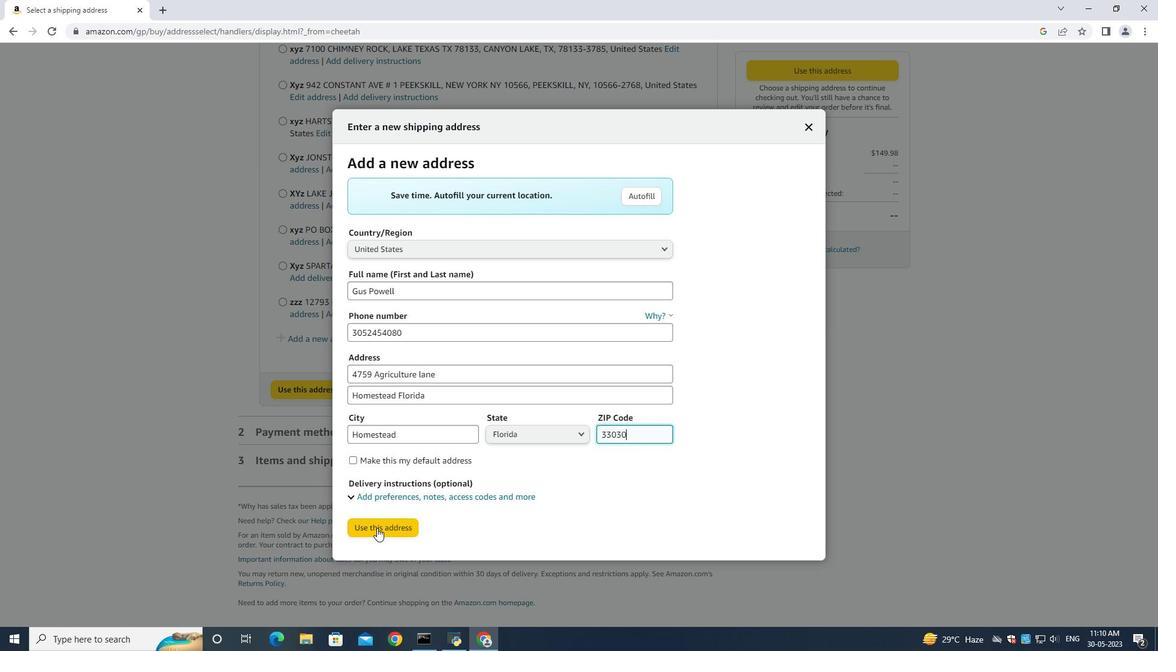 
Action: Mouse moved to (374, 611)
Screenshot: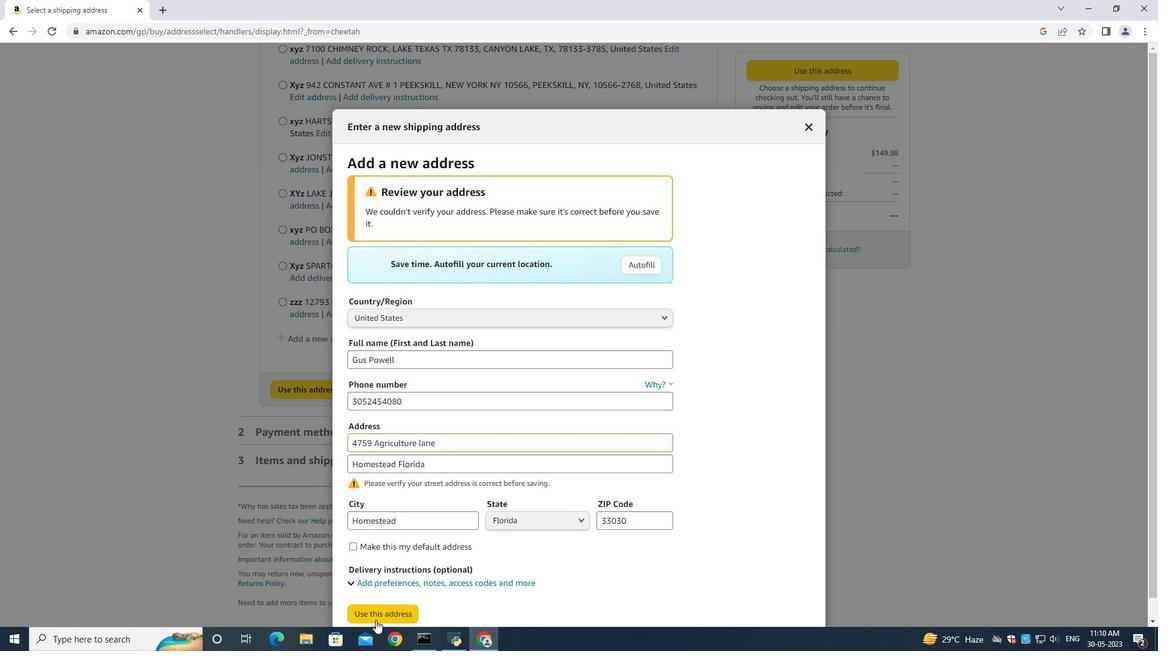
Action: Mouse pressed left at (374, 611)
Screenshot: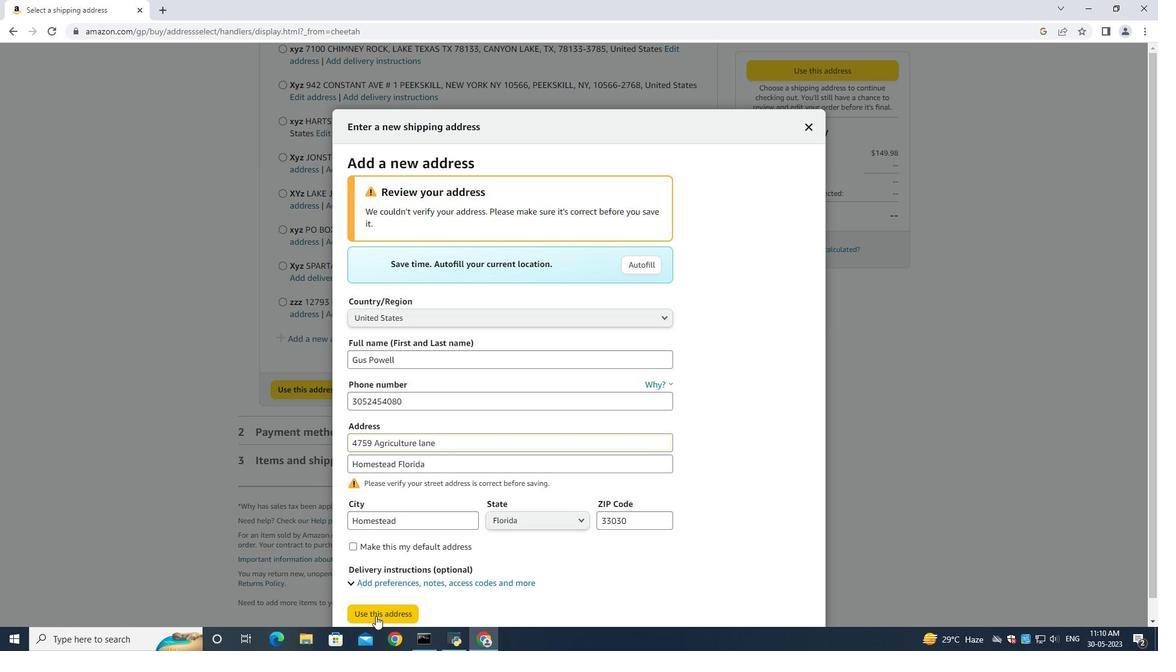 
Action: Mouse moved to (419, 331)
Screenshot: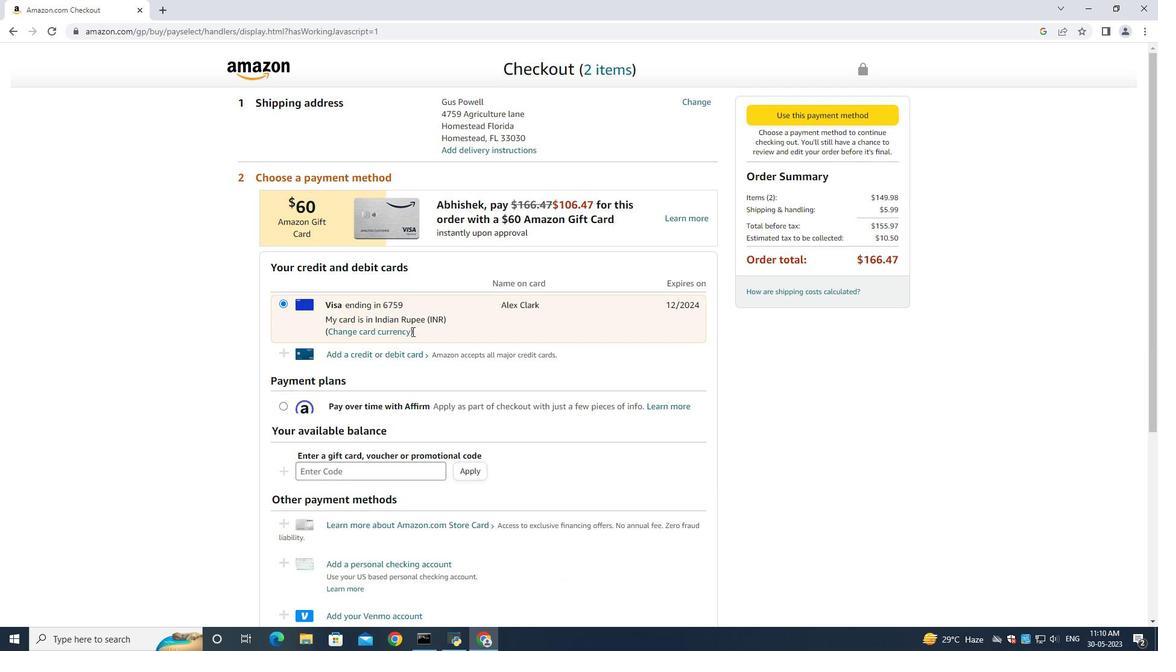 
